 Task: Create a collector's edition box design for a video game release.
Action: Mouse moved to (41, 90)
Screenshot: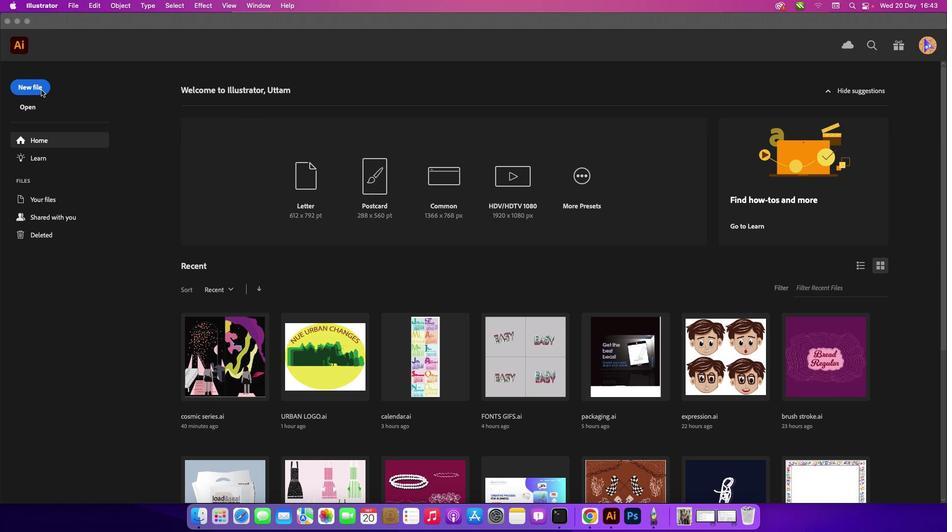 
Action: Mouse pressed left at (41, 90)
Screenshot: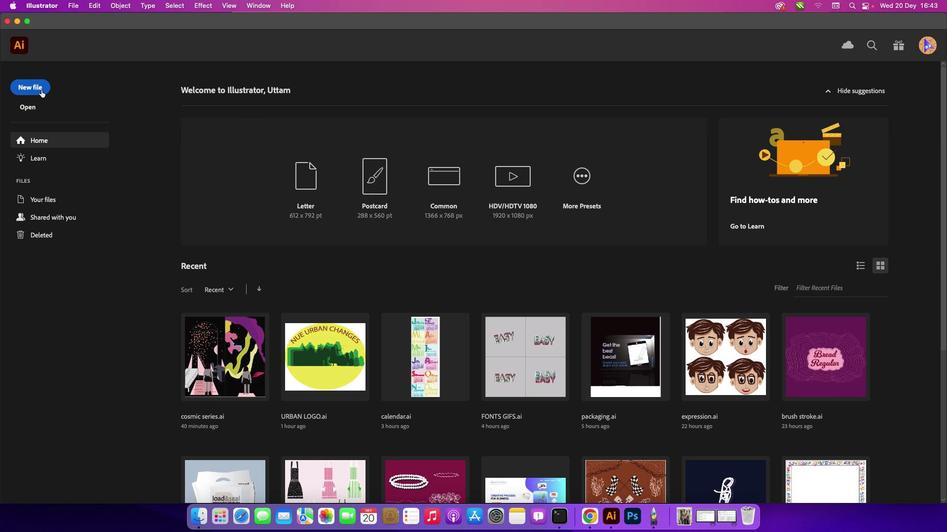 
Action: Mouse moved to (40, 90)
Screenshot: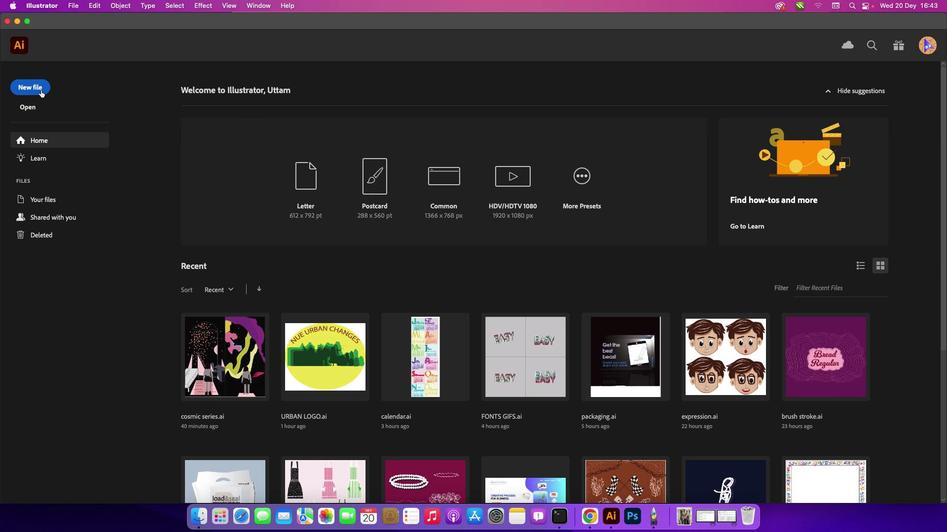 
Action: Mouse pressed left at (40, 90)
Screenshot: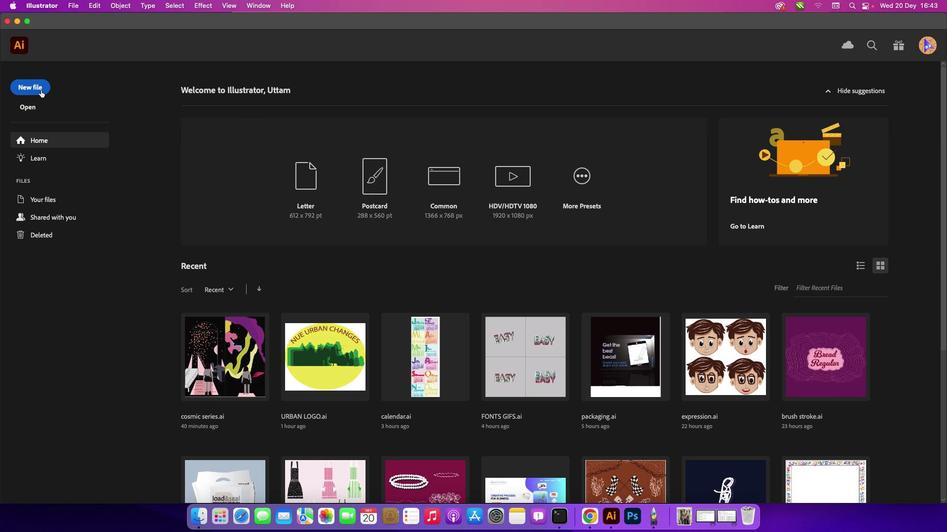 
Action: Mouse moved to (688, 406)
Screenshot: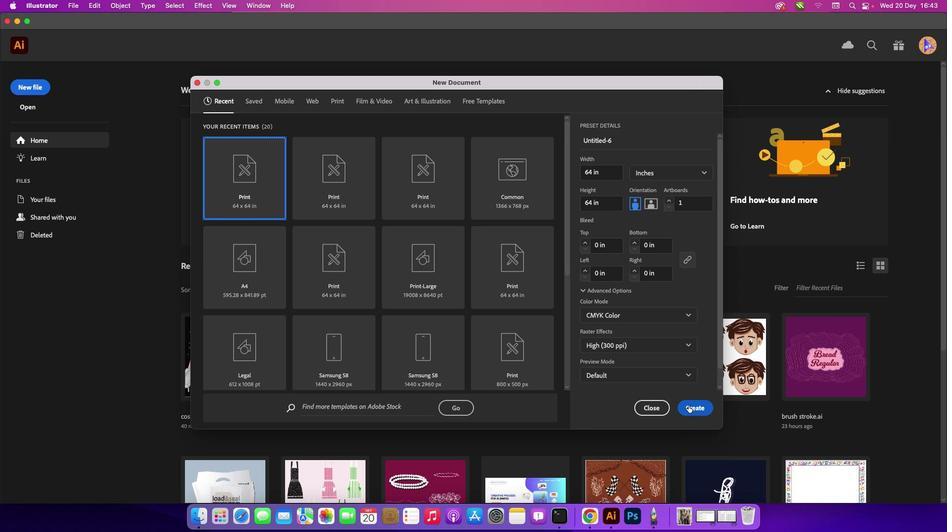 
Action: Mouse pressed left at (688, 406)
Screenshot: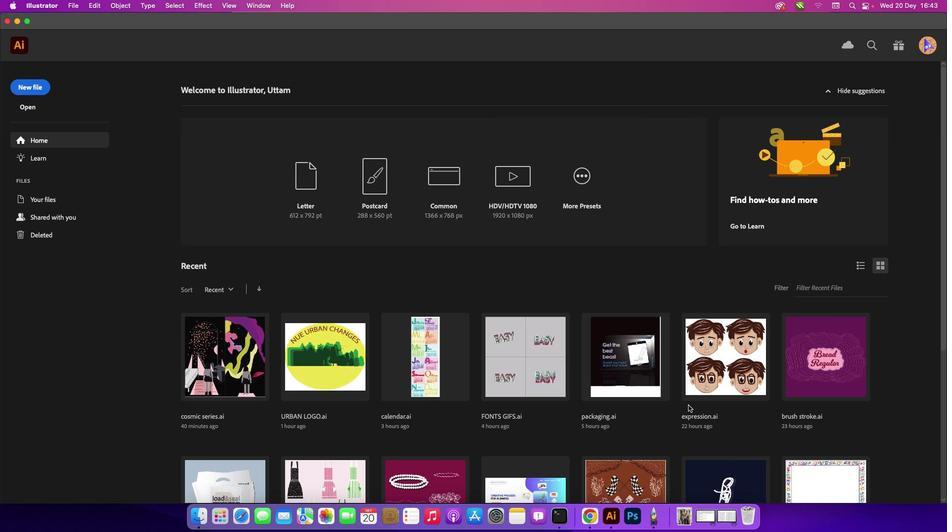 
Action: Mouse moved to (11, 114)
Screenshot: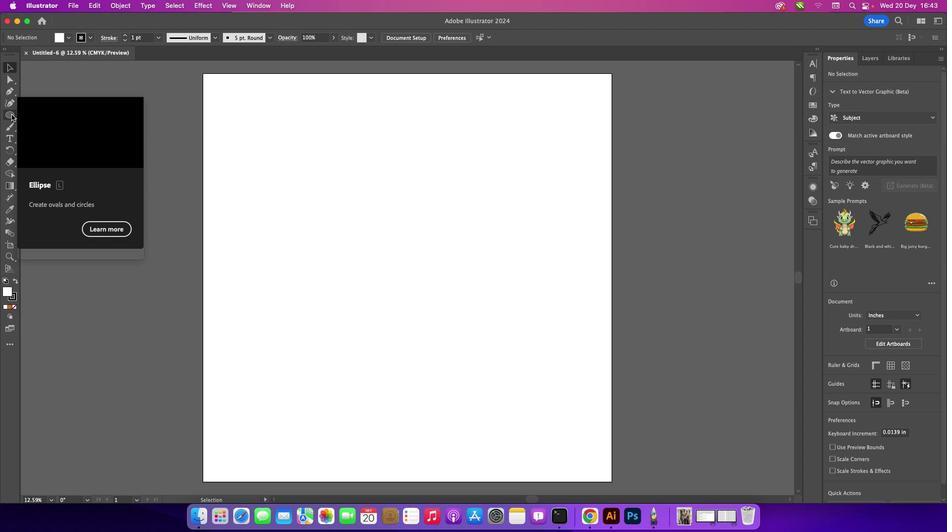 
Action: Mouse pressed left at (11, 114)
Screenshot: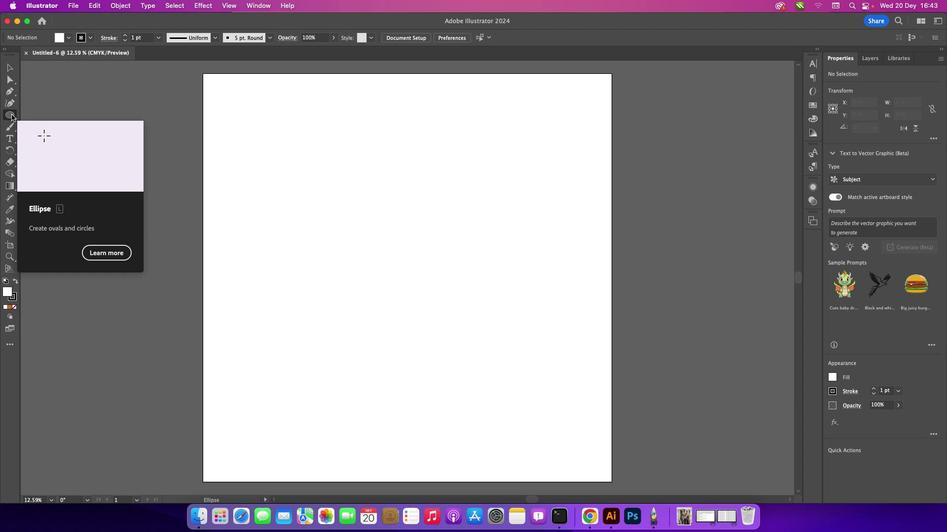 
Action: Mouse pressed left at (11, 114)
Screenshot: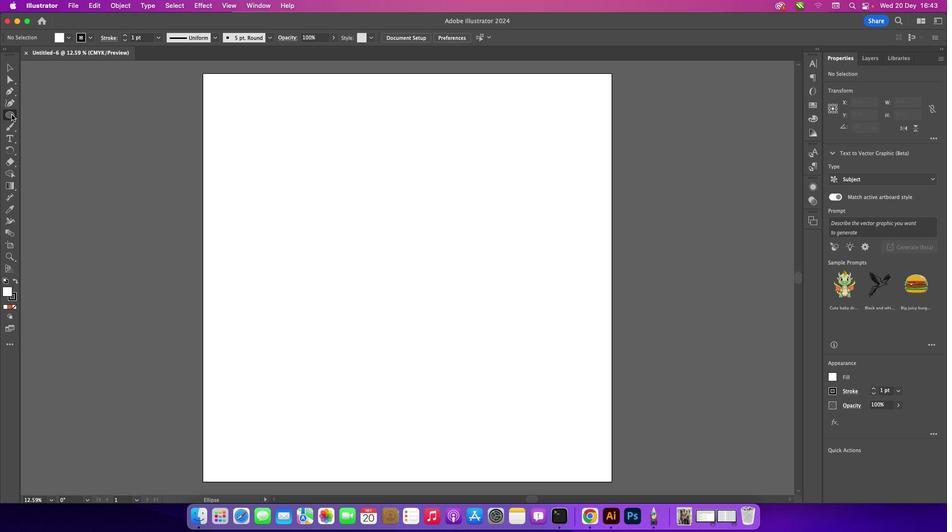 
Action: Mouse pressed left at (11, 114)
Screenshot: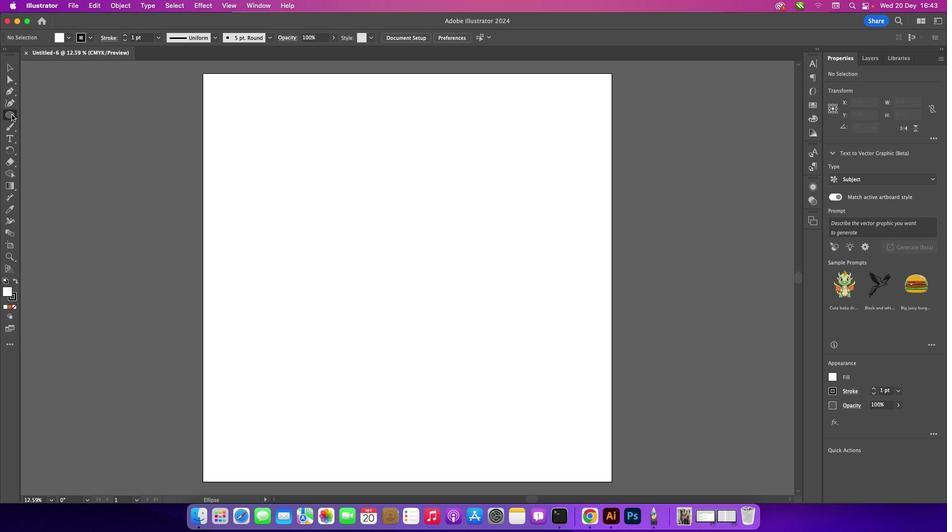 
Action: Mouse pressed left at (11, 114)
Screenshot: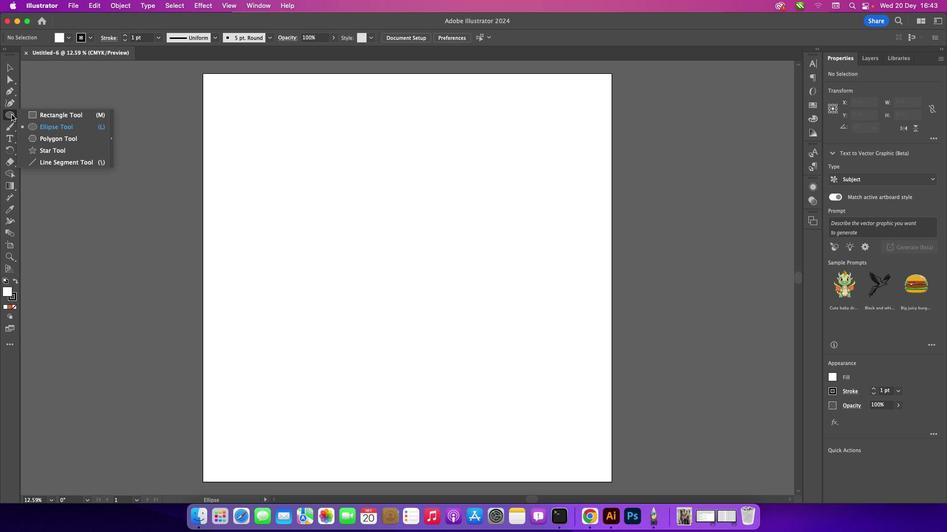 
Action: Mouse moved to (27, 113)
Screenshot: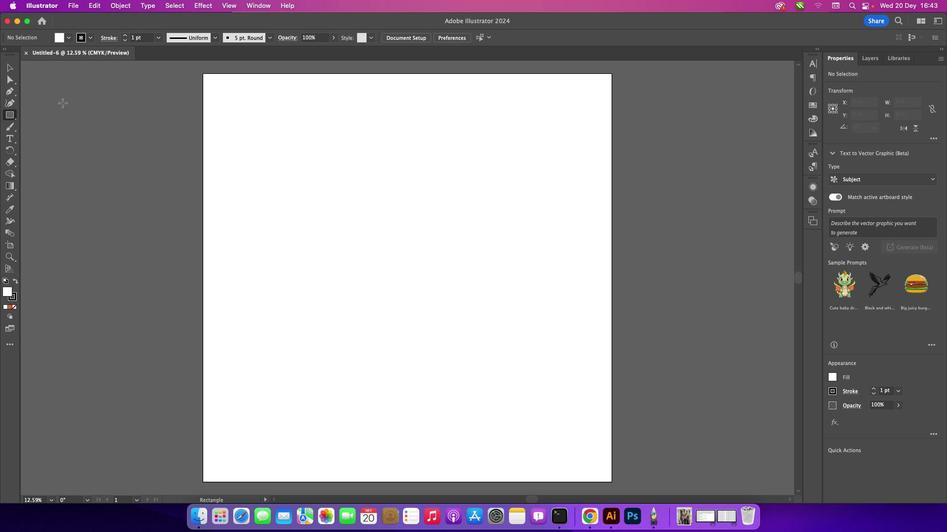 
Action: Mouse pressed left at (27, 113)
Screenshot: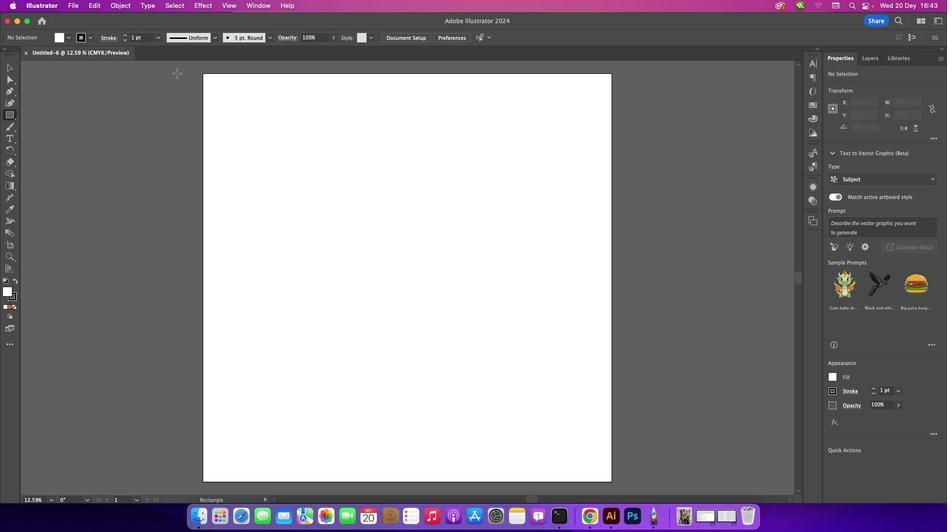 
Action: Mouse moved to (202, 74)
Screenshot: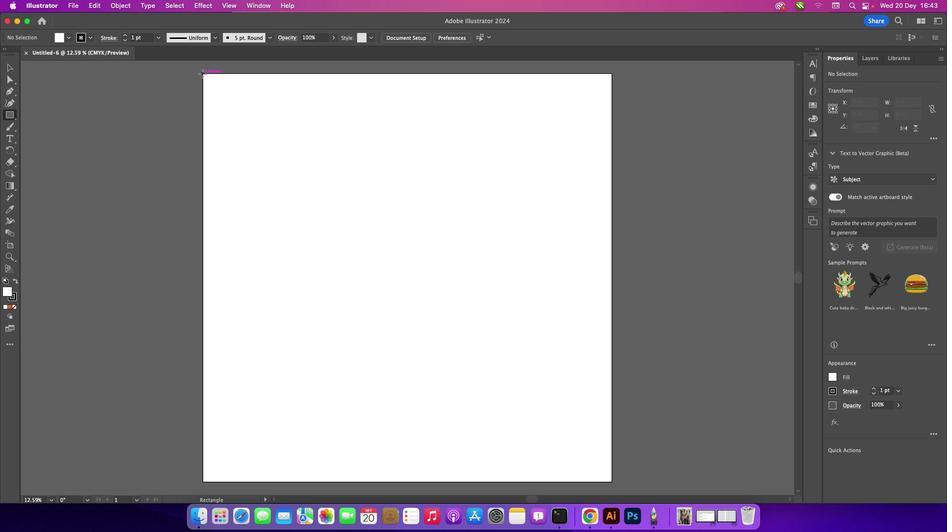 
Action: Mouse pressed left at (202, 74)
Screenshot: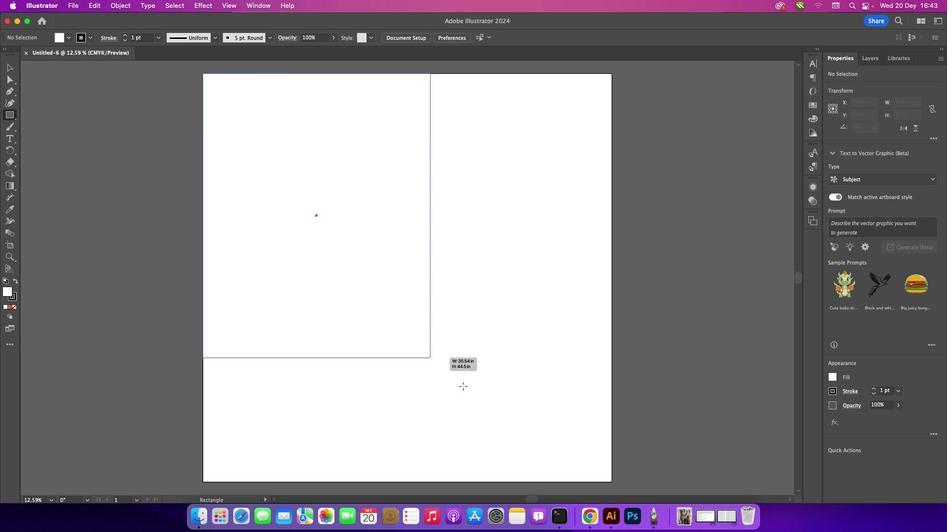 
Action: Mouse moved to (658, 334)
Screenshot: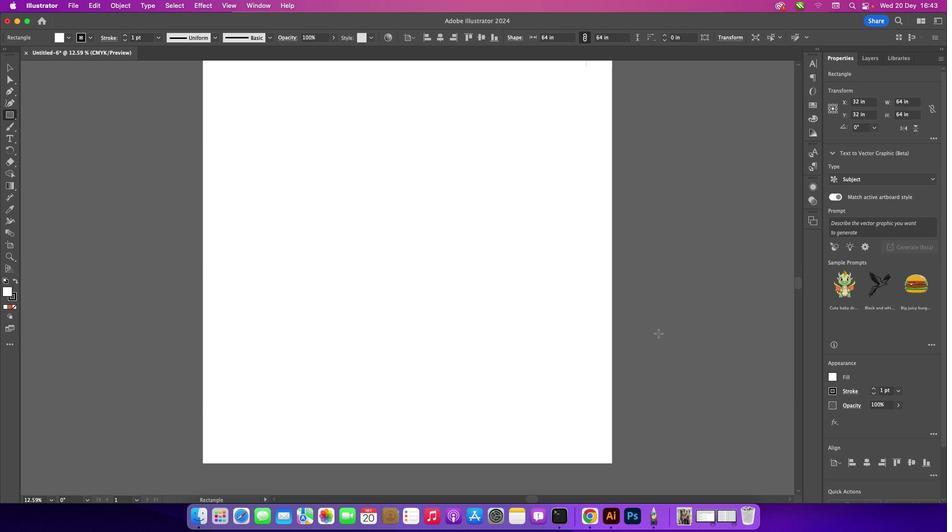 
Action: Mouse scrolled (658, 334) with delta (0, 0)
Screenshot: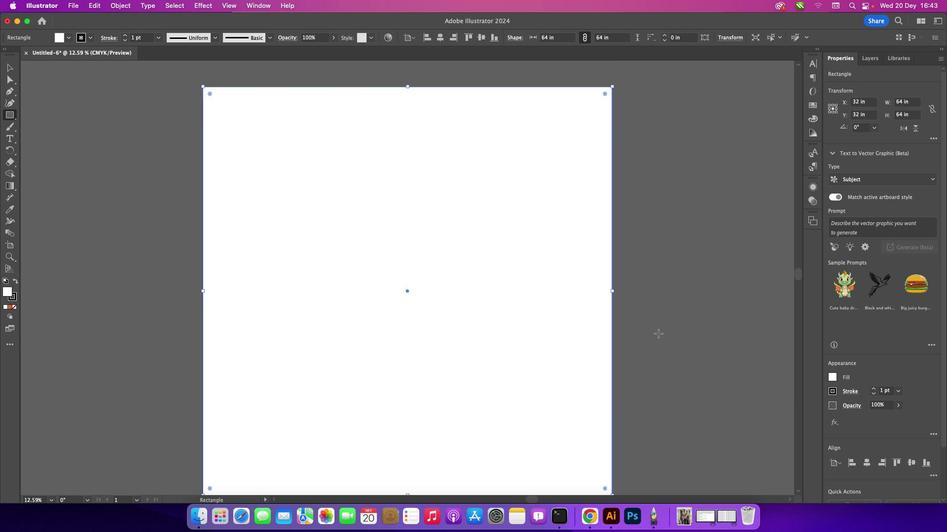 
Action: Mouse scrolled (658, 334) with delta (0, 0)
Screenshot: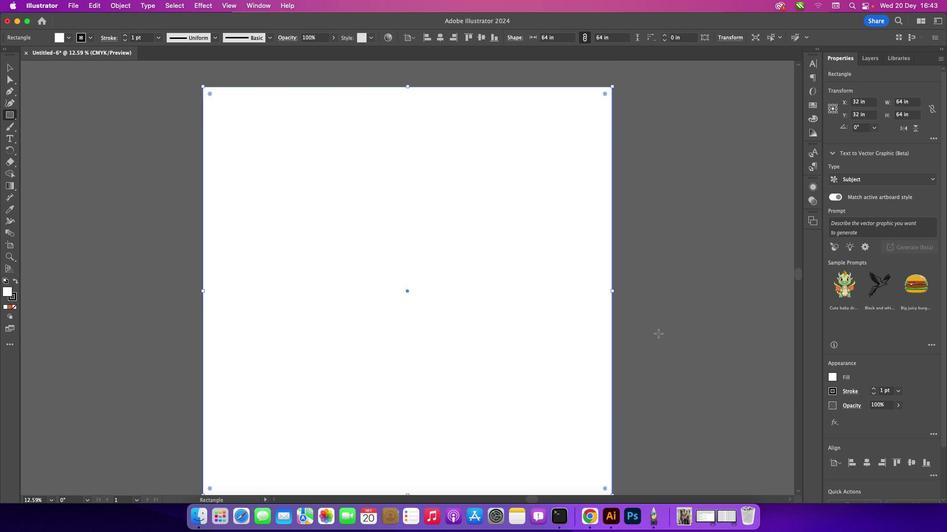 
Action: Mouse scrolled (658, 334) with delta (0, 0)
Screenshot: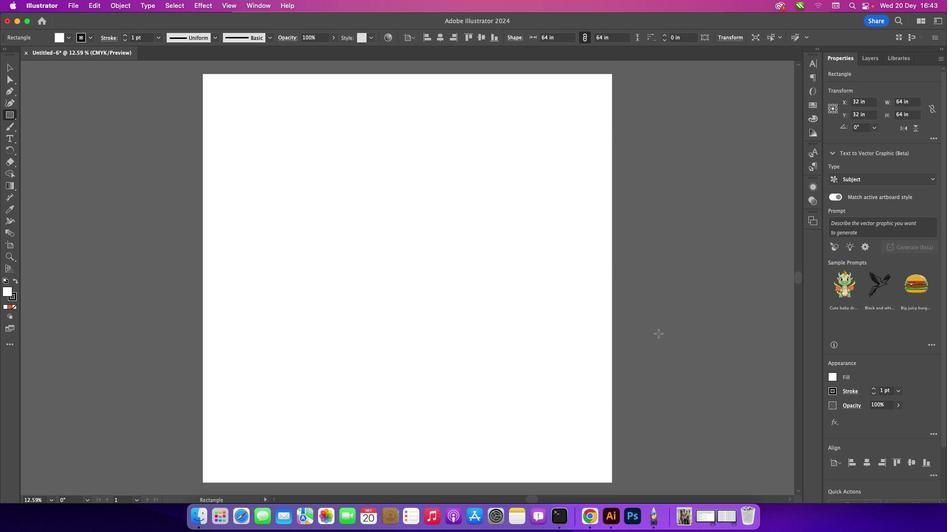 
Action: Mouse scrolled (658, 334) with delta (0, 0)
Screenshot: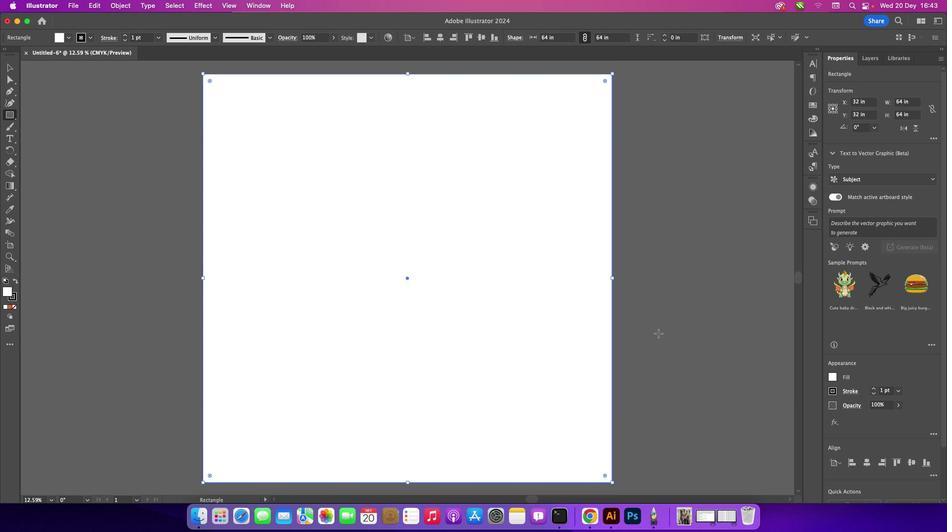 
Action: Mouse scrolled (658, 334) with delta (0, 0)
Screenshot: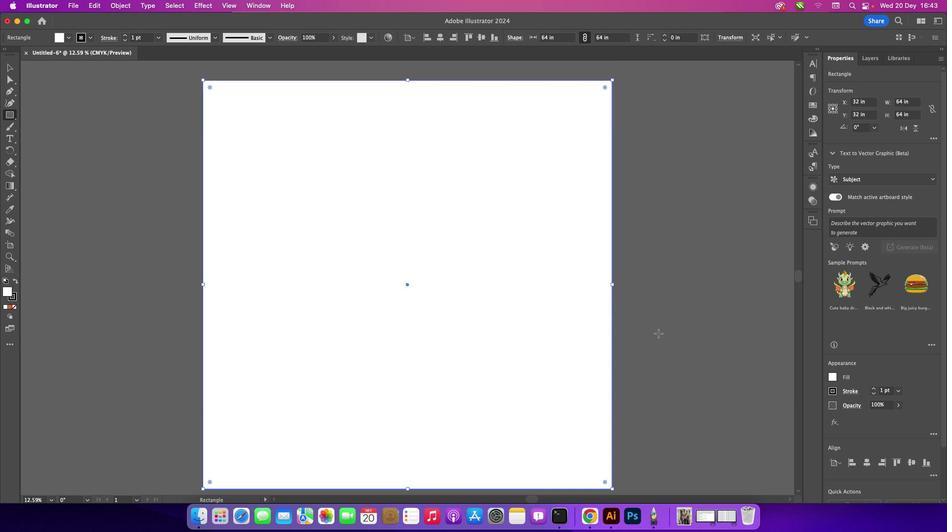 
Action: Mouse moved to (6, 66)
Screenshot: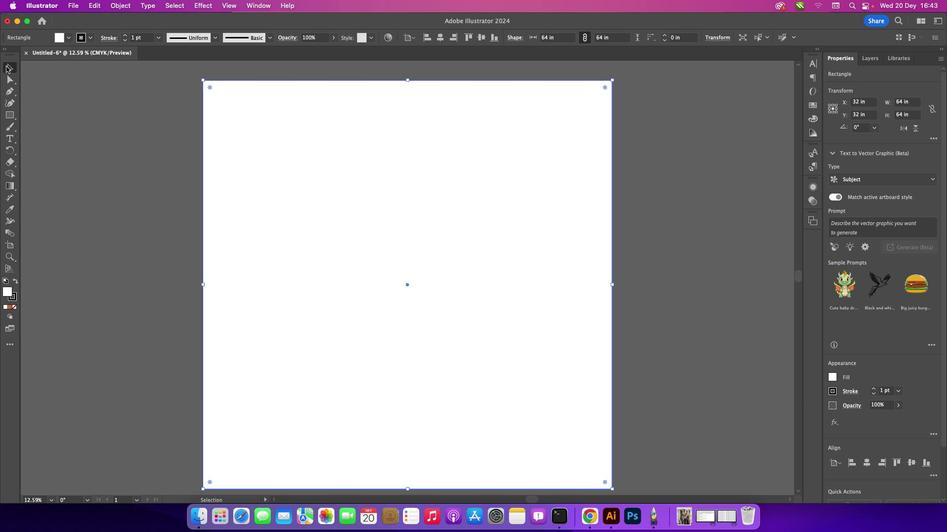 
Action: Mouse pressed left at (6, 66)
Screenshot: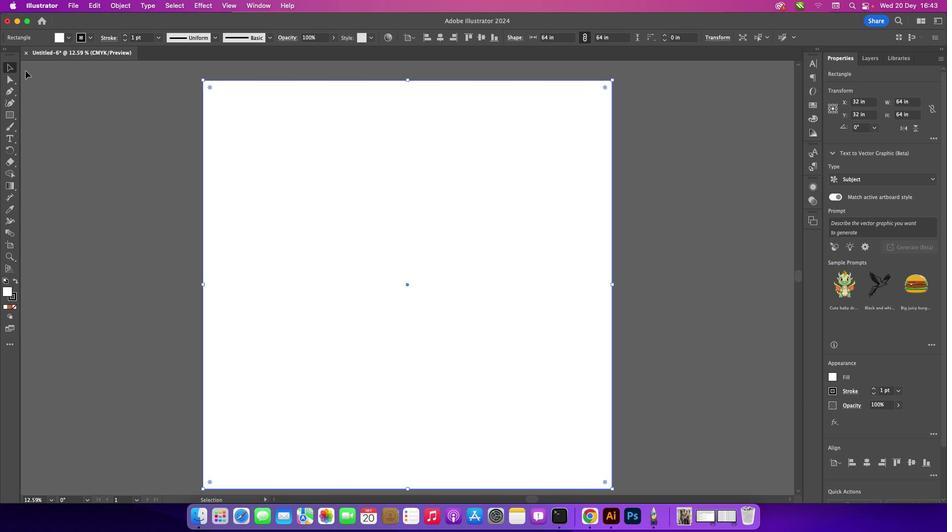 
Action: Mouse moved to (408, 160)
Screenshot: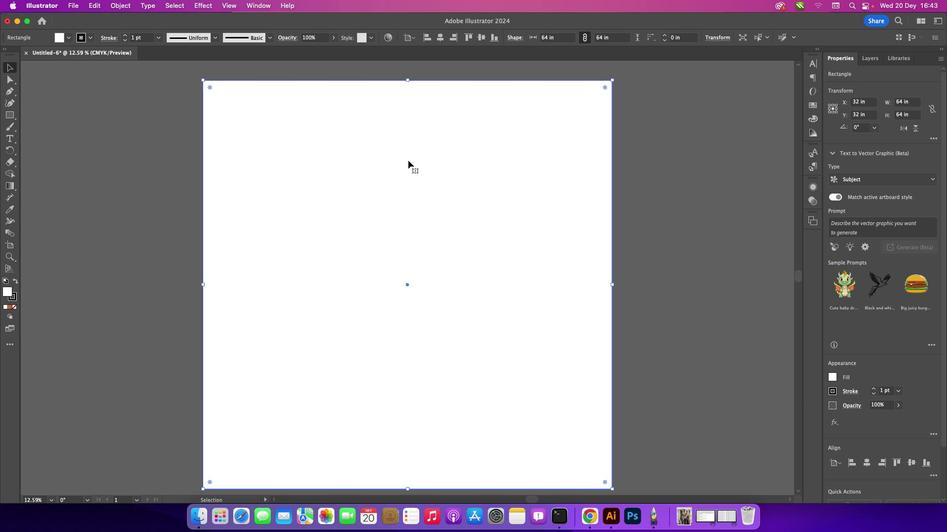 
Action: Mouse pressed left at (408, 160)
Screenshot: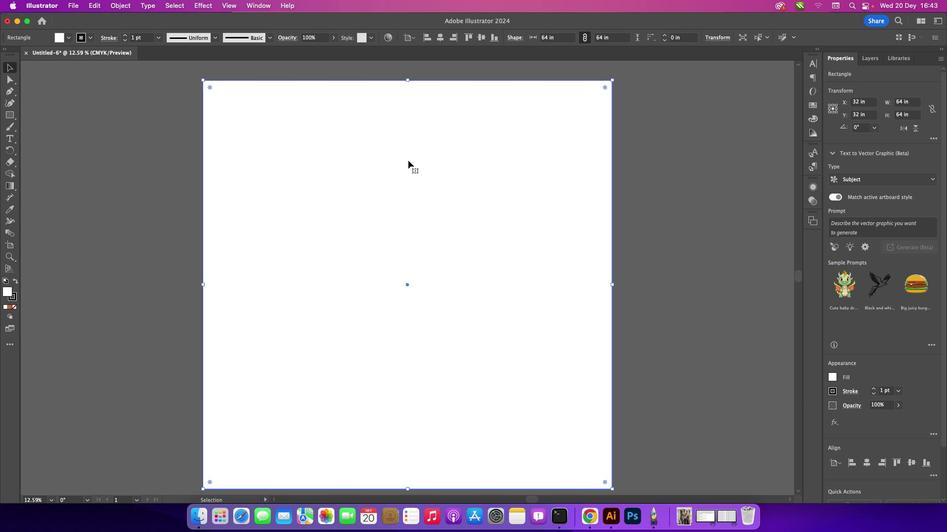 
Action: Mouse moved to (15, 282)
Screenshot: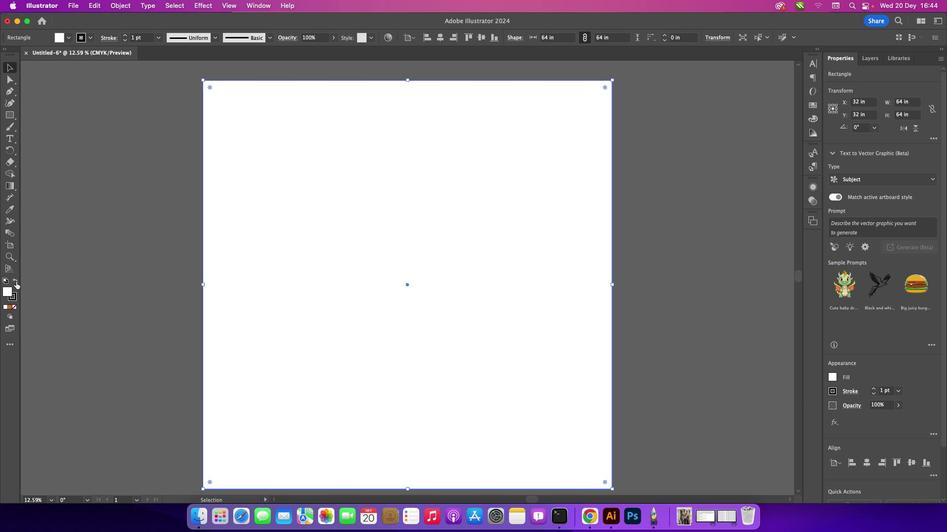 
Action: Mouse pressed left at (15, 282)
Screenshot: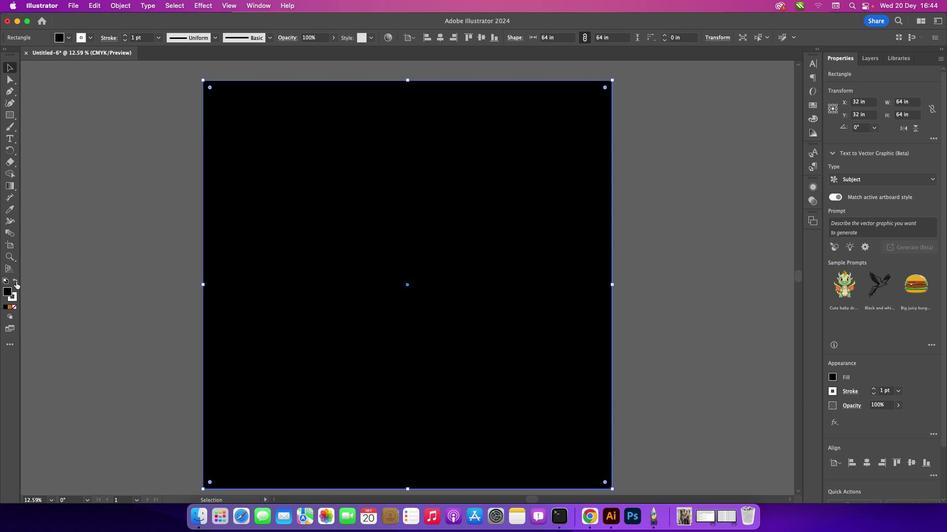 
Action: Mouse moved to (14, 299)
Screenshot: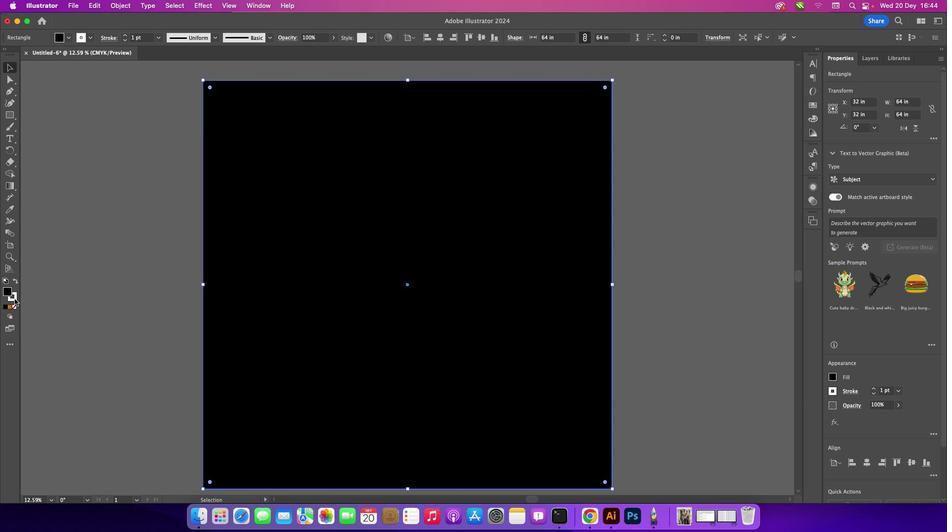
Action: Mouse pressed left at (14, 299)
Screenshot: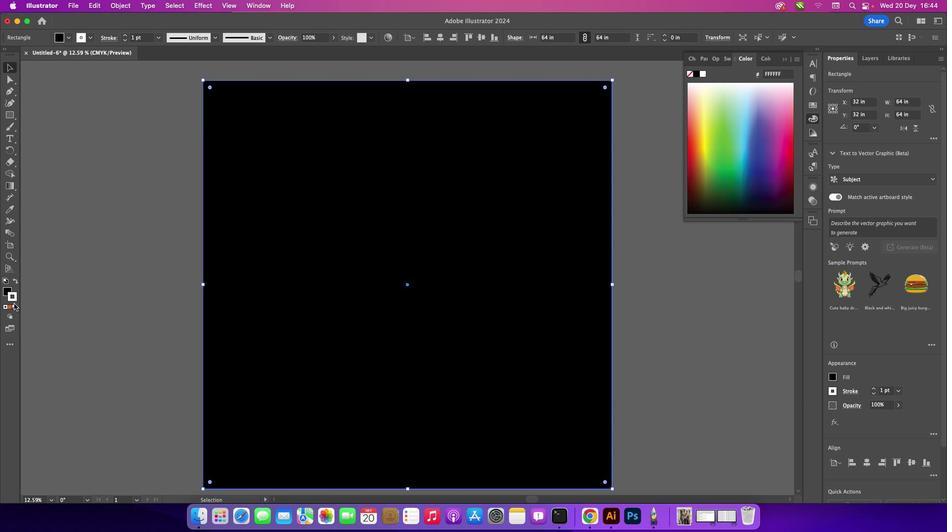 
Action: Mouse moved to (13, 307)
Screenshot: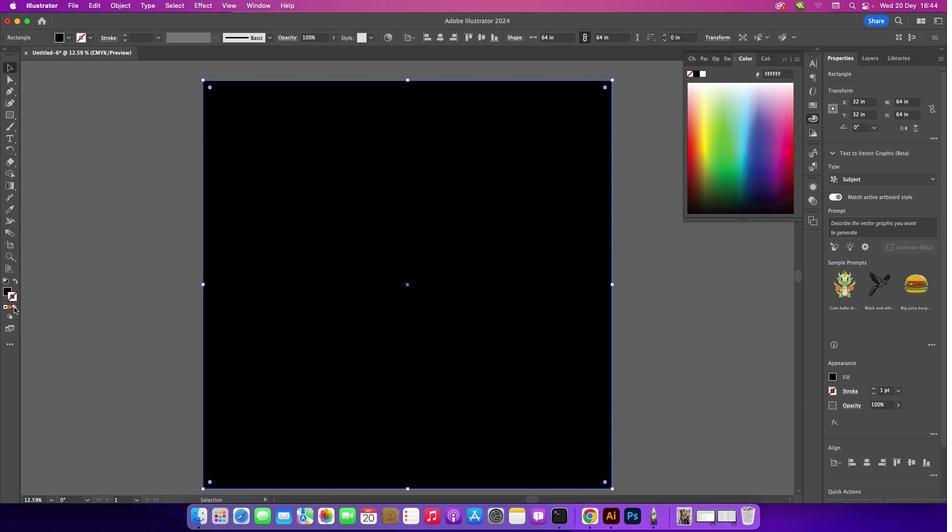
Action: Mouse pressed left at (13, 307)
Screenshot: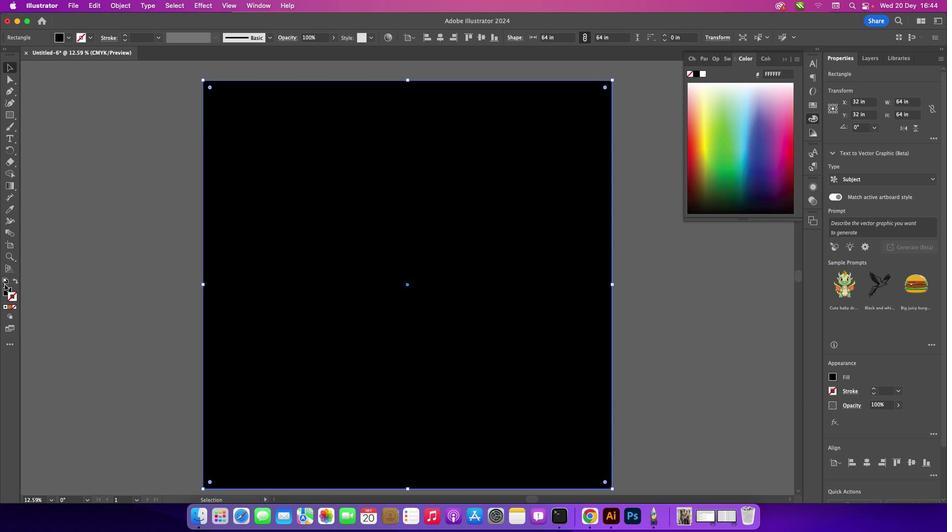 
Action: Mouse moved to (4, 289)
Screenshot: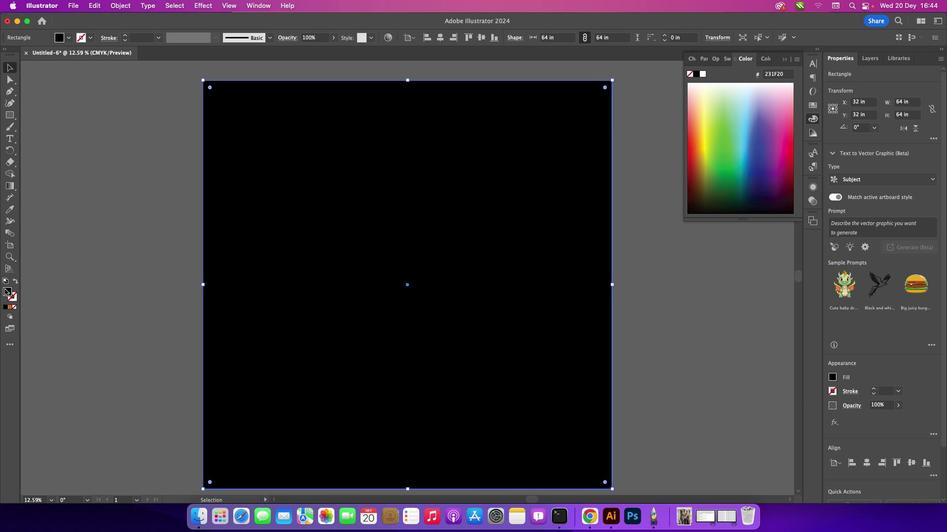 
Action: Mouse pressed left at (4, 289)
Screenshot: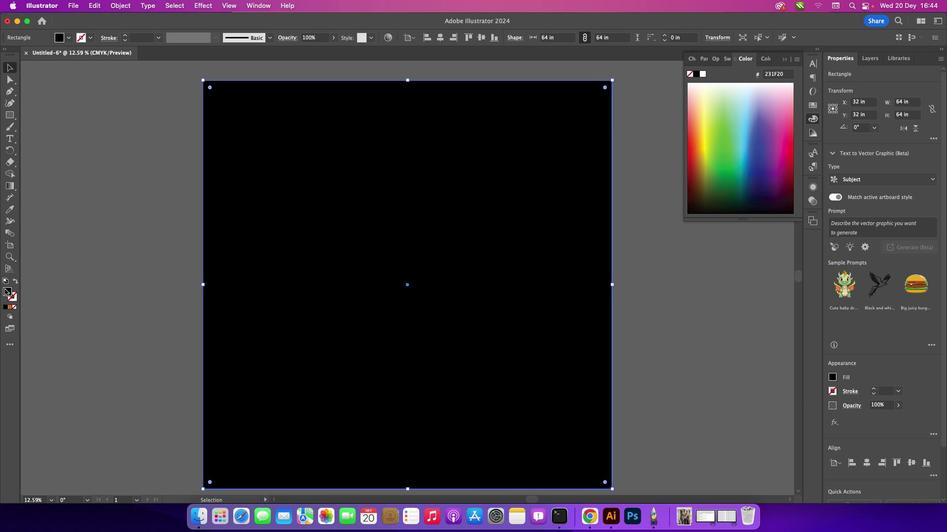 
Action: Mouse moved to (113, 217)
Screenshot: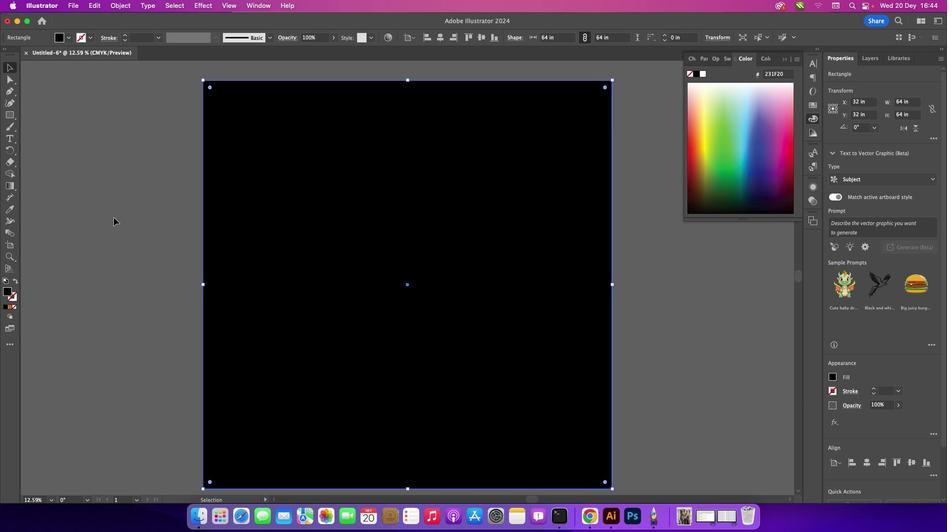 
Action: Mouse pressed left at (113, 217)
Screenshot: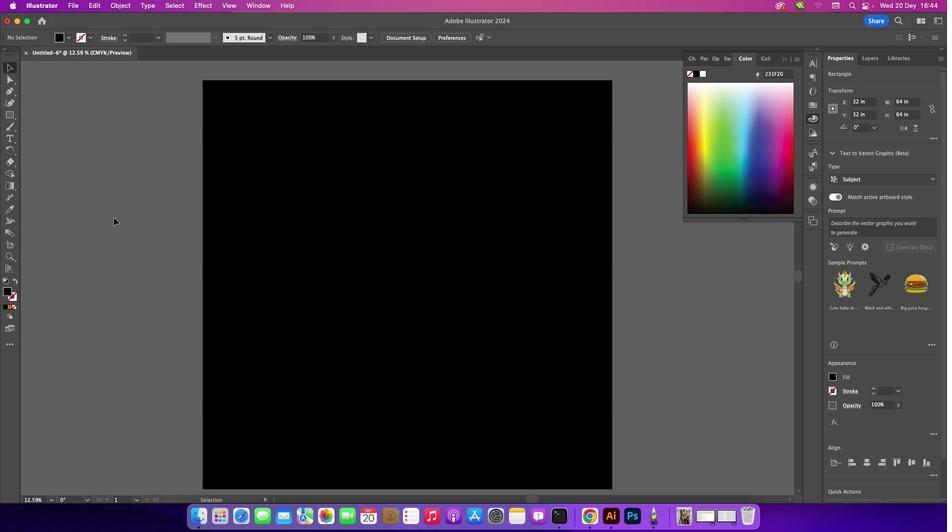 
Action: Mouse moved to (784, 59)
Screenshot: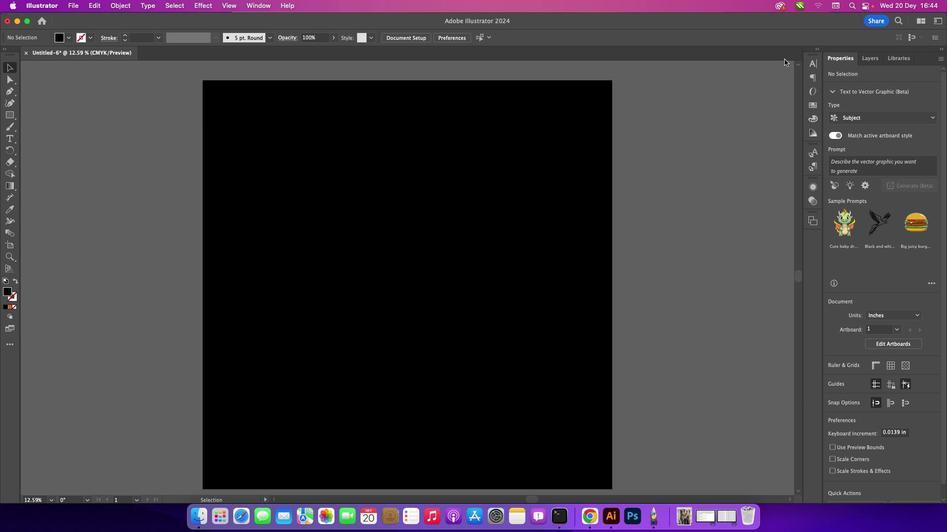 
Action: Mouse pressed left at (784, 59)
Screenshot: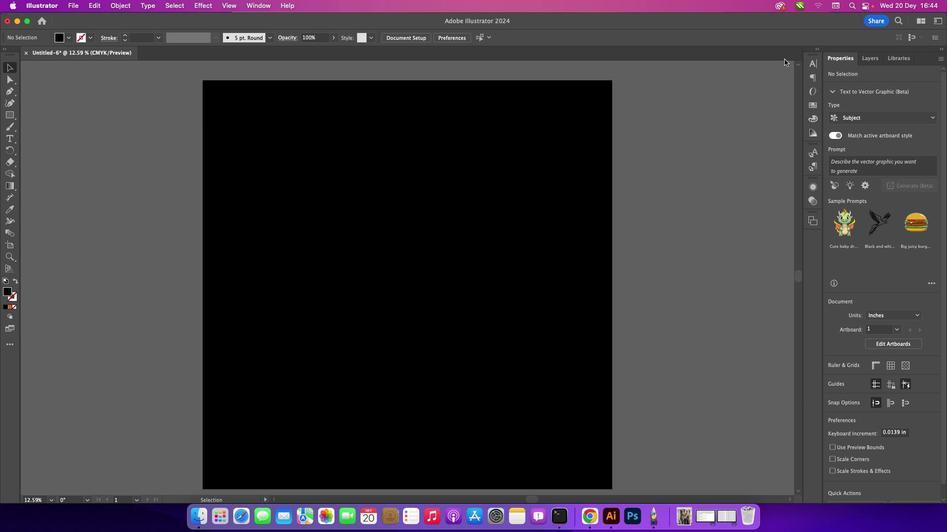 
Action: Mouse moved to (531, 223)
Screenshot: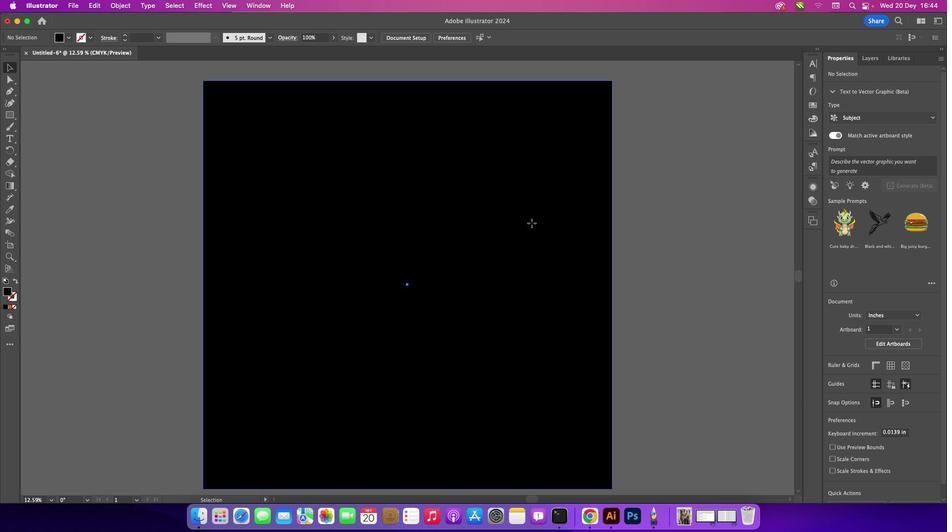 
Action: Mouse pressed left at (531, 223)
Screenshot: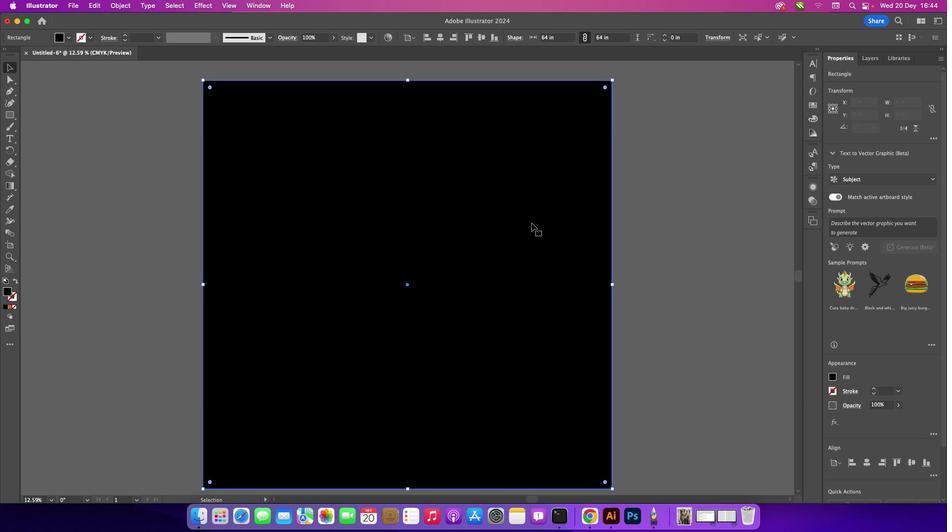 
Action: Mouse moved to (9, 306)
Screenshot: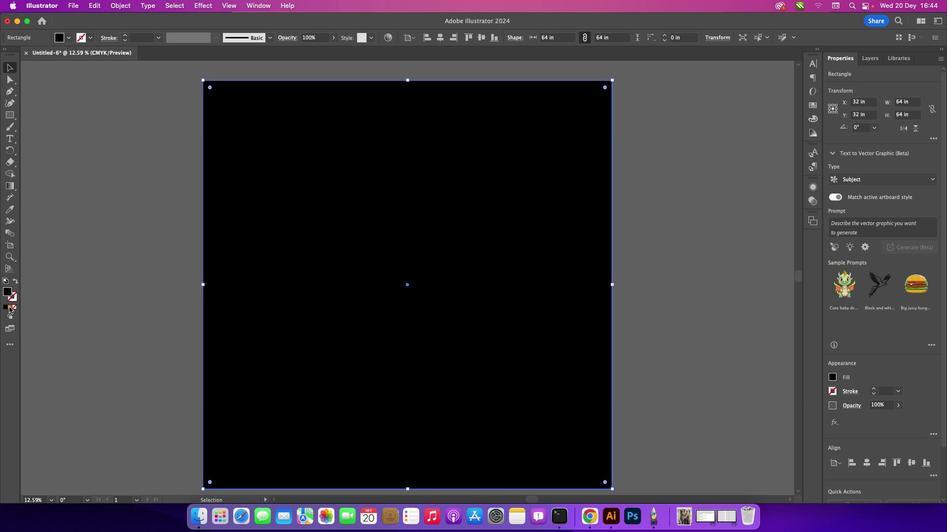 
Action: Mouse pressed left at (9, 306)
Screenshot: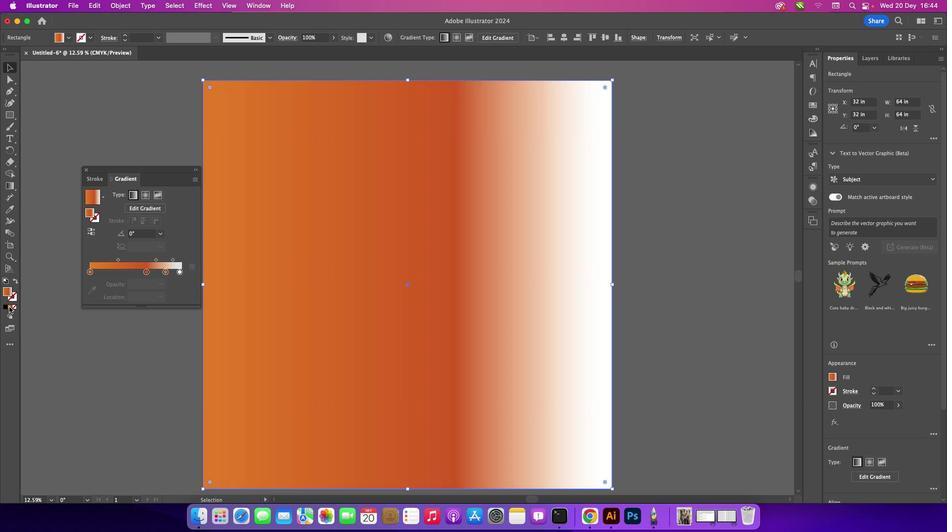 
Action: Mouse moved to (191, 267)
Screenshot: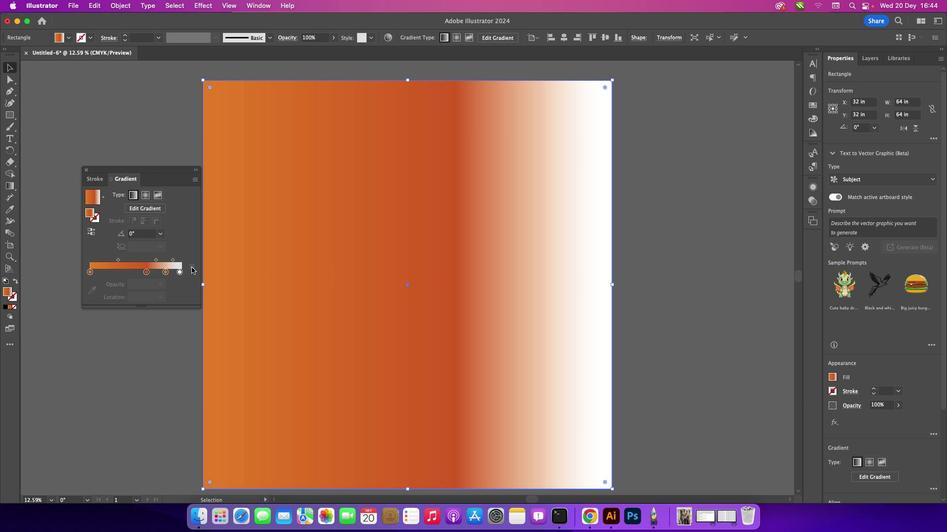 
Action: Mouse pressed left at (191, 267)
Screenshot: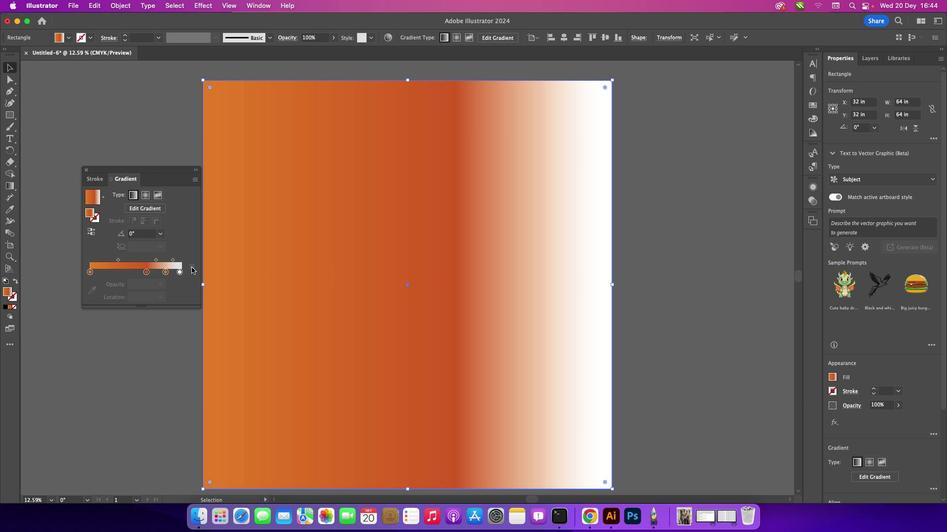 
Action: Mouse moved to (148, 271)
Screenshot: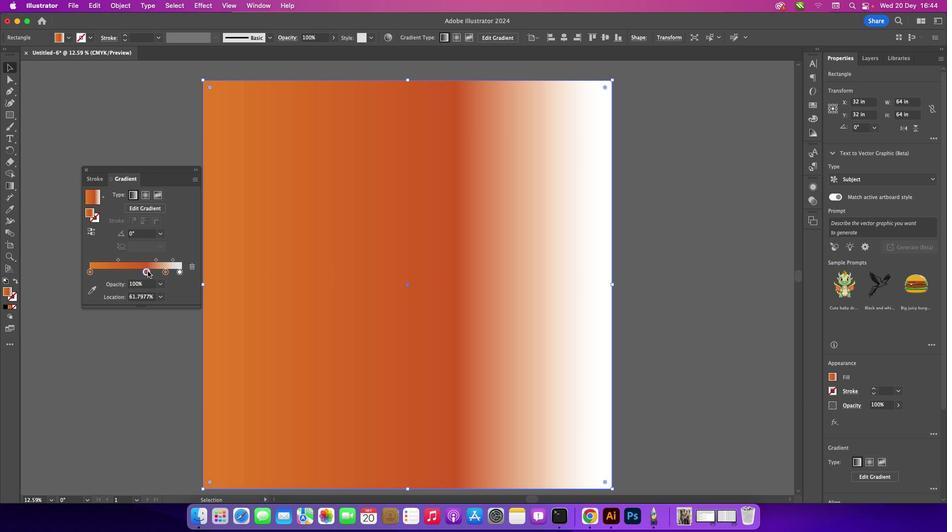 
Action: Mouse pressed left at (148, 271)
Screenshot: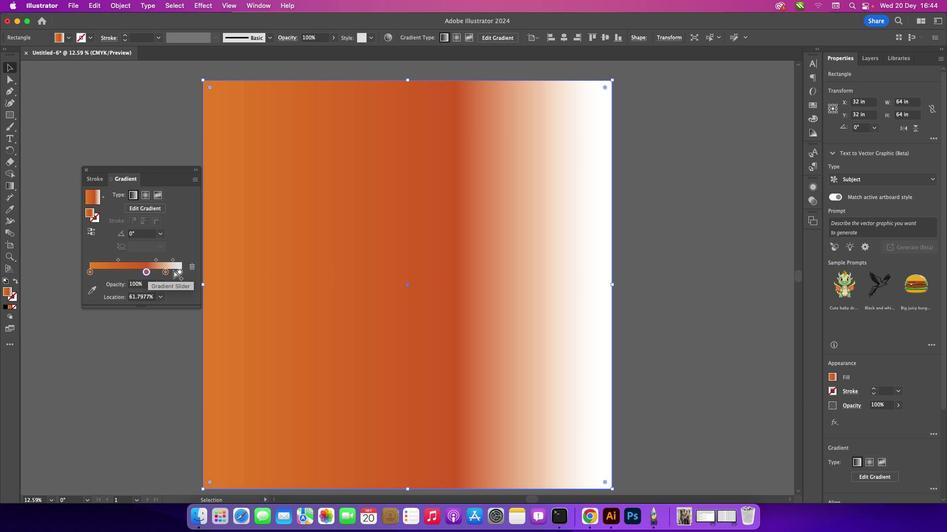 
Action: Mouse moved to (191, 265)
Screenshot: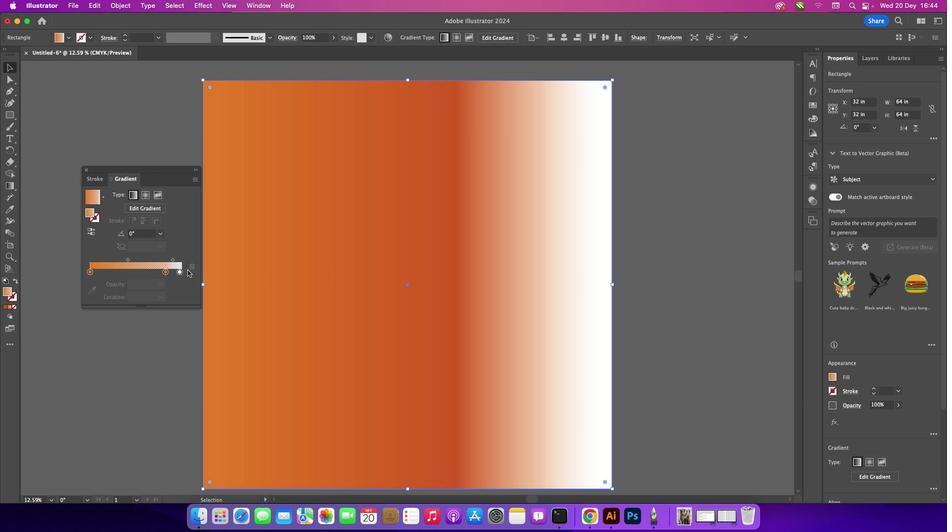 
Action: Mouse pressed left at (191, 265)
Screenshot: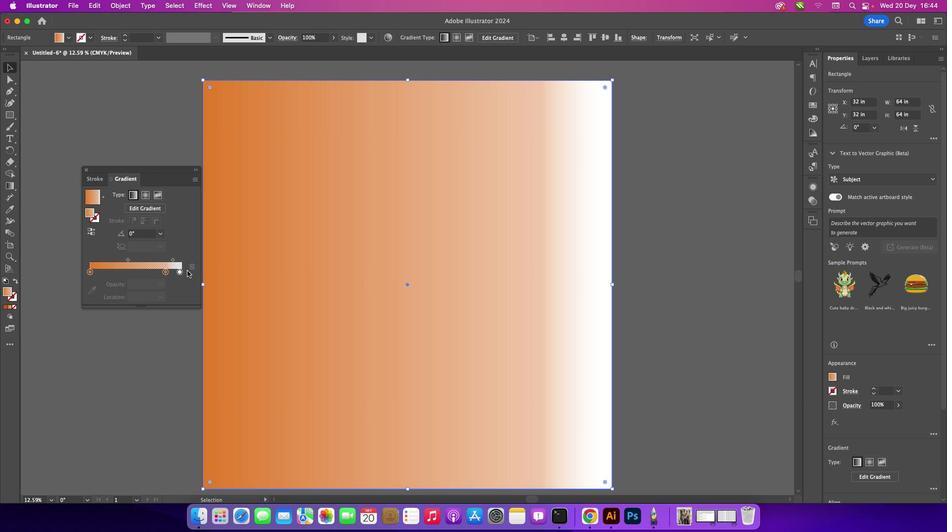 
Action: Mouse moved to (178, 272)
Screenshot: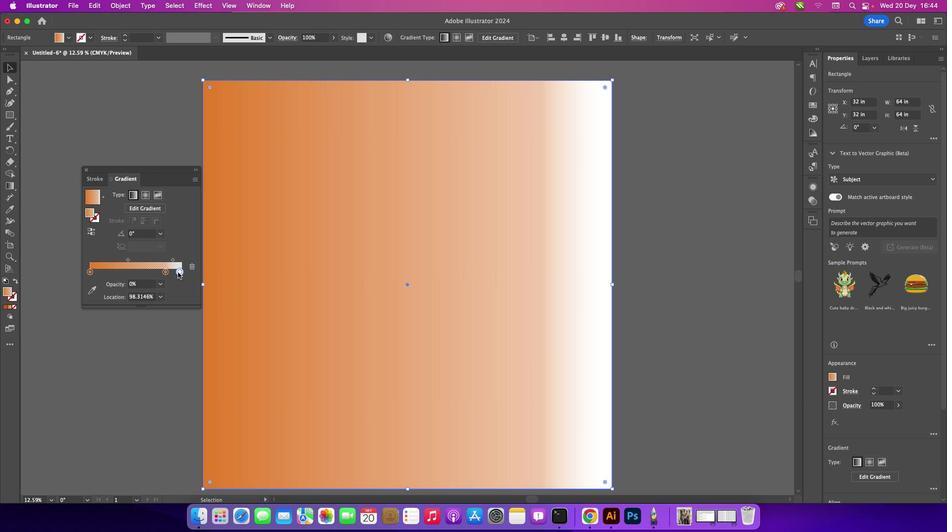 
Action: Mouse pressed left at (178, 272)
Screenshot: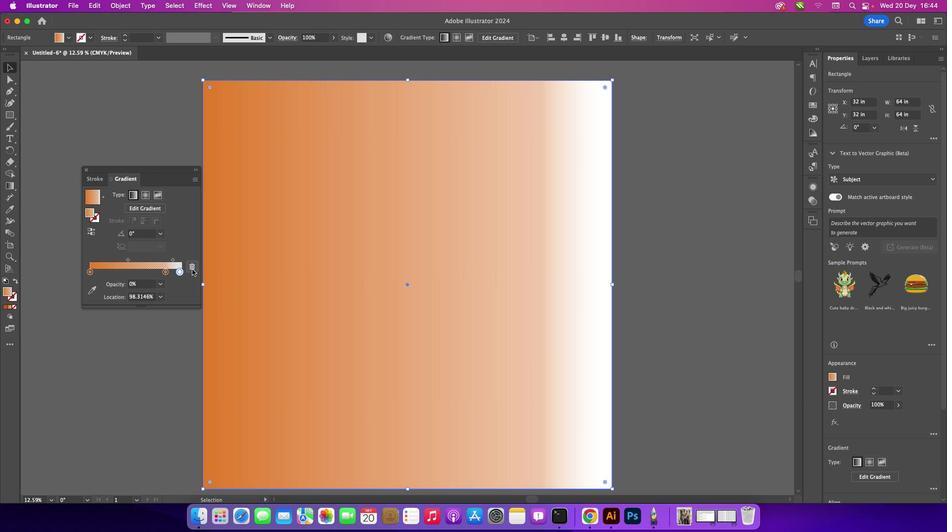 
Action: Mouse moved to (193, 266)
Screenshot: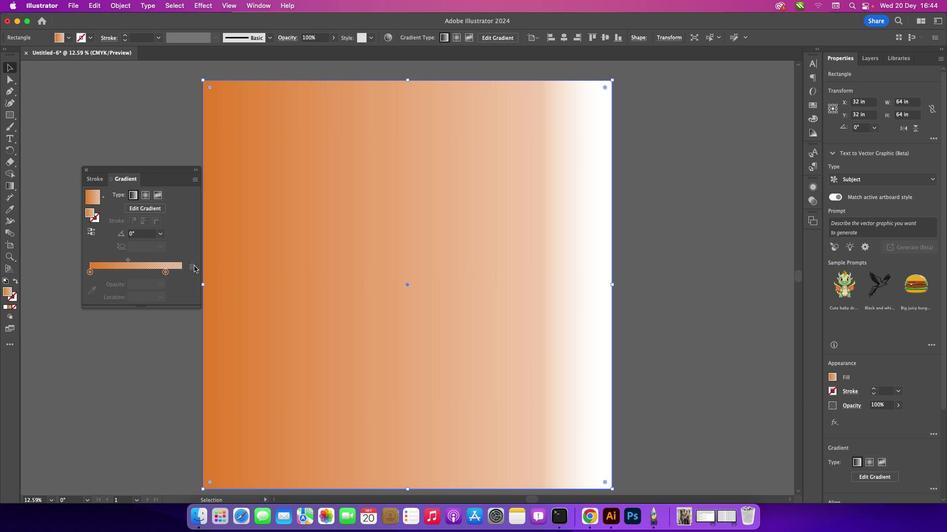 
Action: Mouse pressed left at (193, 266)
Screenshot: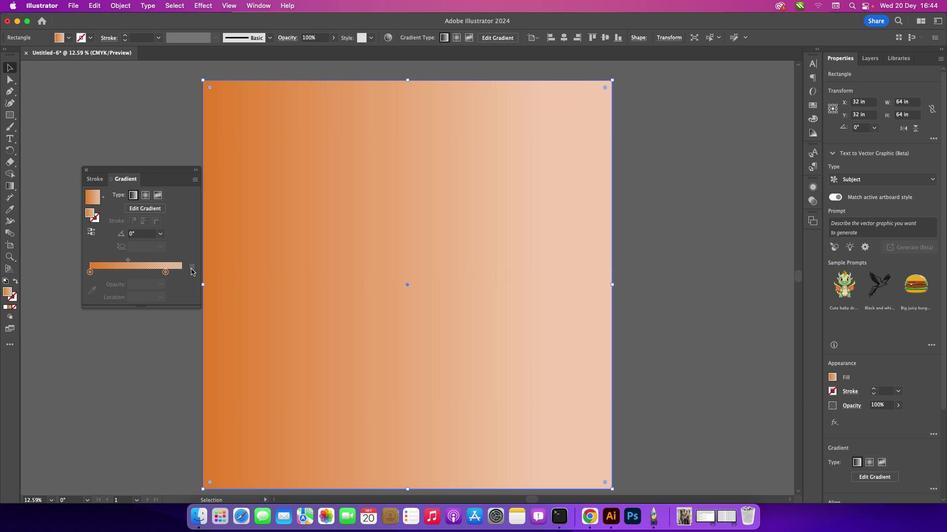 
Action: Mouse moved to (165, 272)
Screenshot: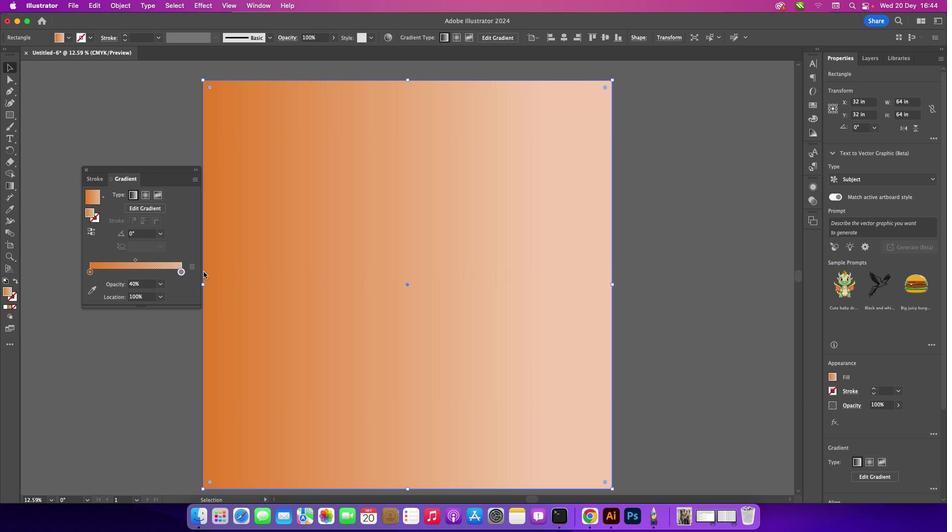 
Action: Mouse pressed left at (165, 272)
Screenshot: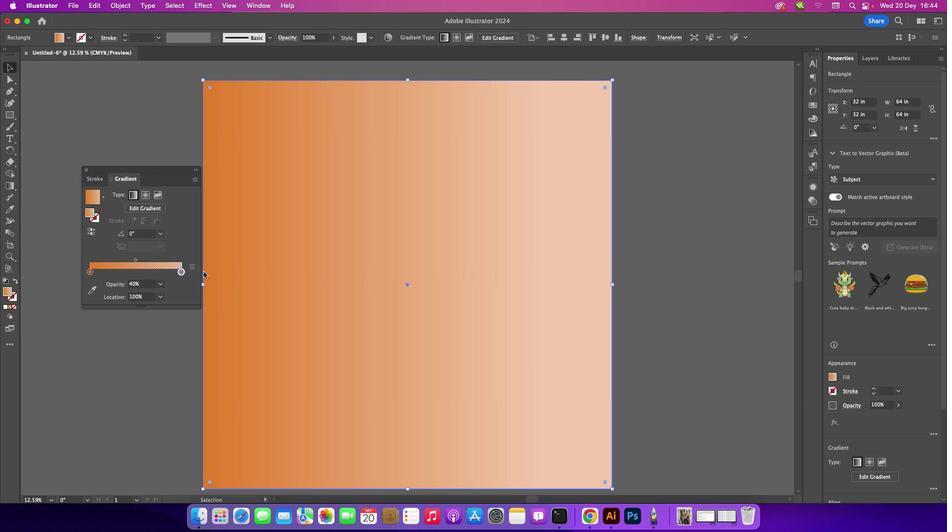 
Action: Mouse moved to (180, 271)
Screenshot: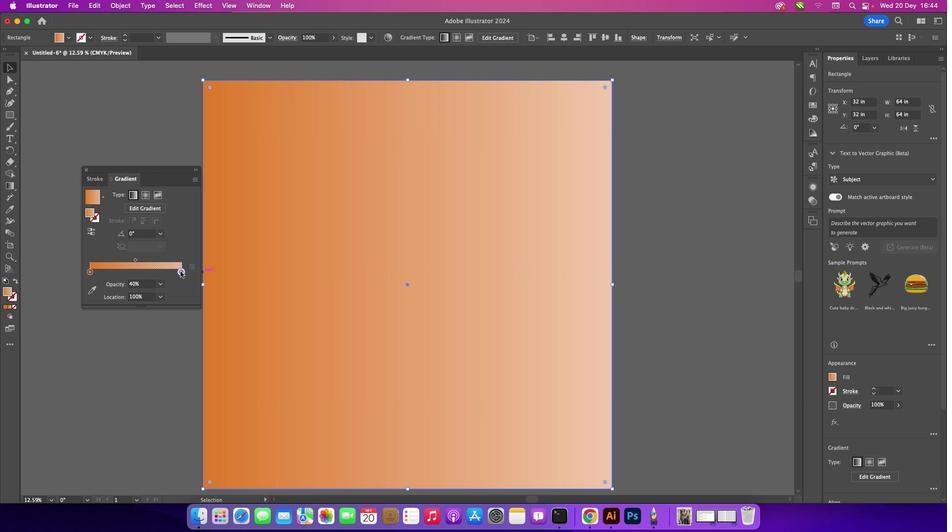 
Action: Mouse pressed left at (180, 271)
Screenshot: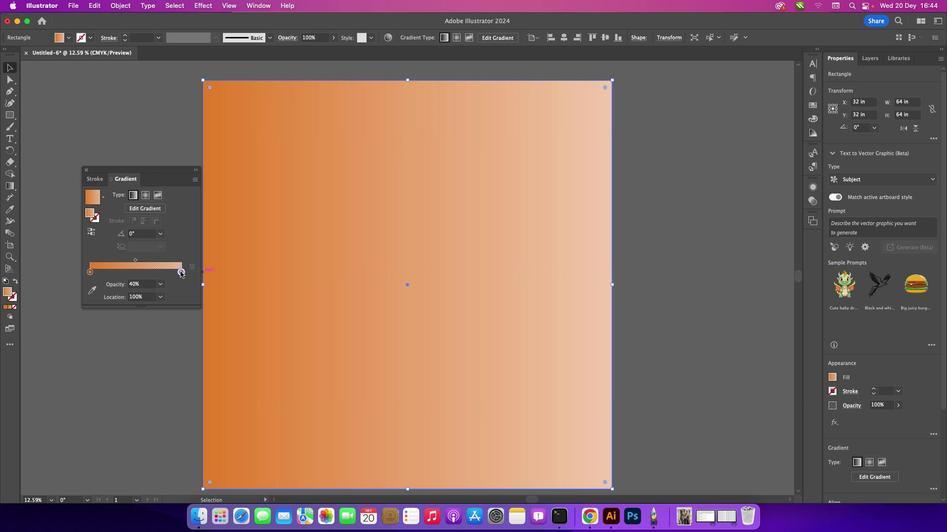 
Action: Mouse pressed left at (180, 271)
Screenshot: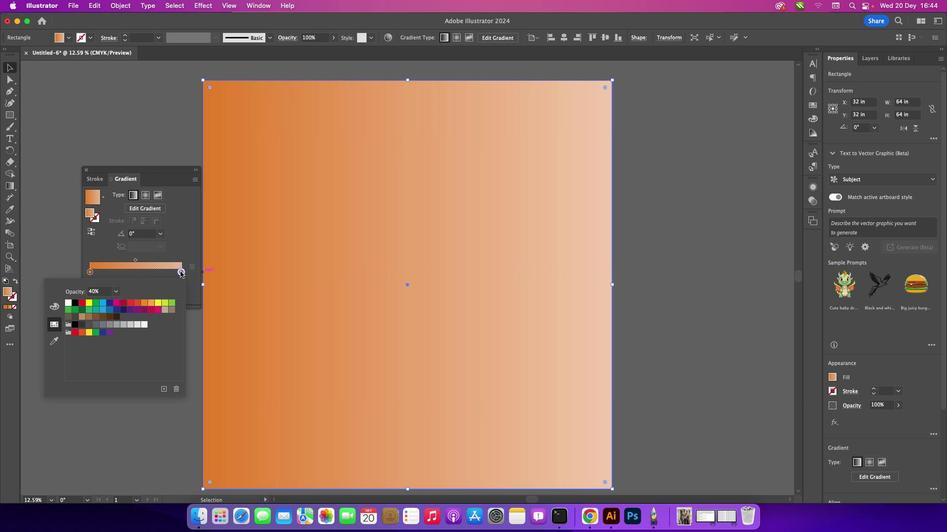 
Action: Mouse moved to (72, 302)
Screenshot: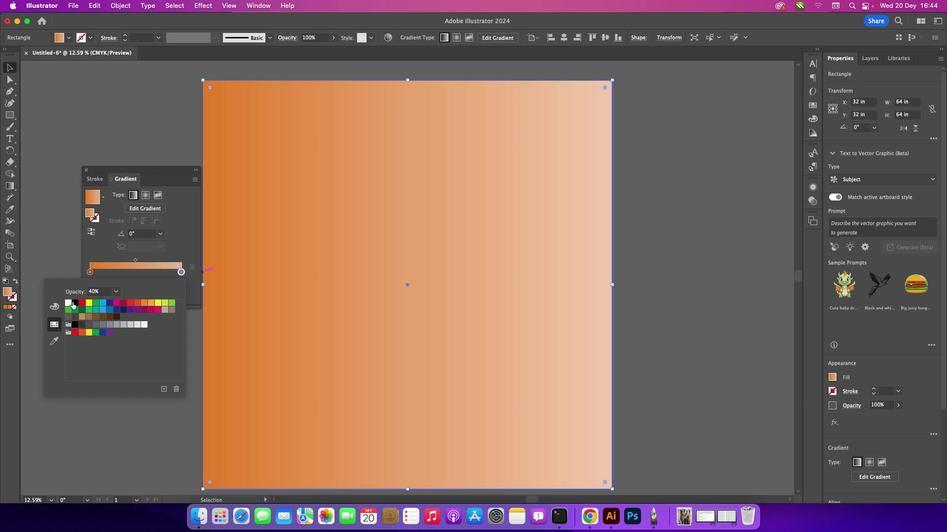 
Action: Mouse pressed left at (72, 302)
Screenshot: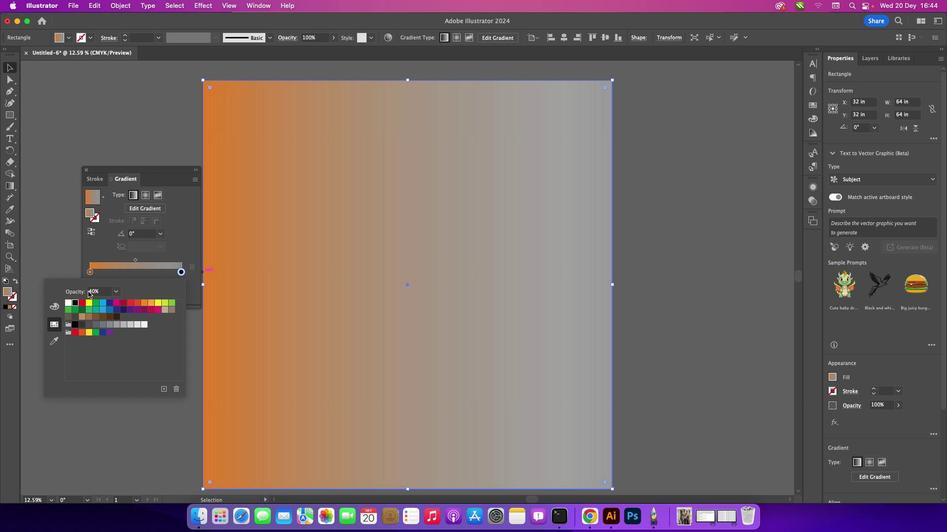 
Action: Mouse moved to (193, 250)
Screenshot: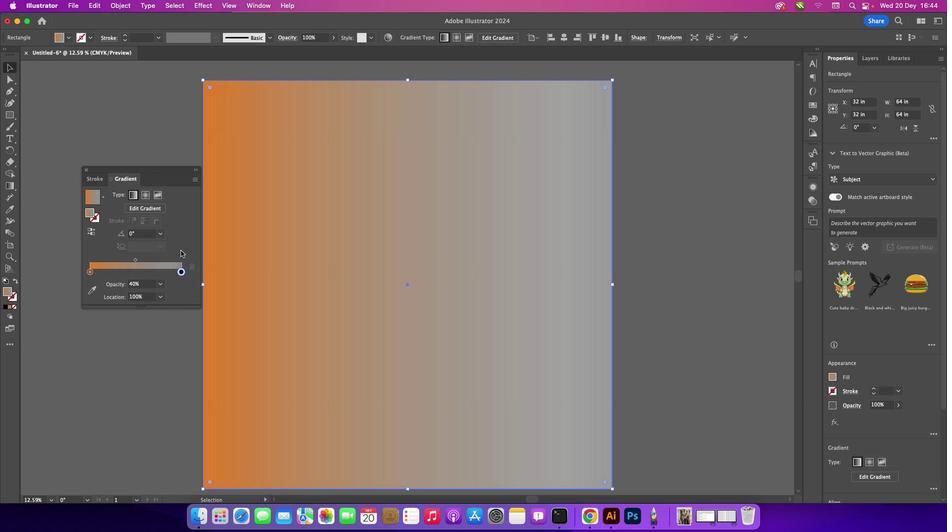 
Action: Mouse pressed left at (193, 250)
Screenshot: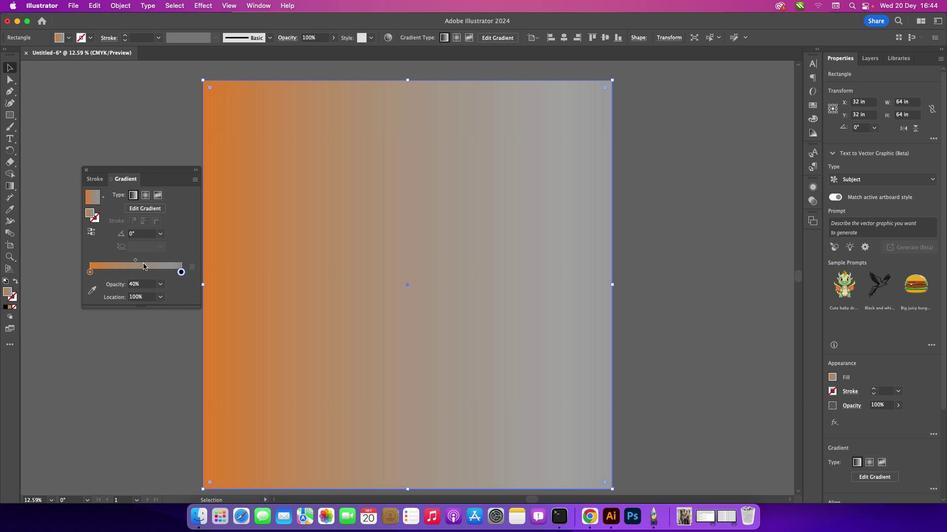 
Action: Mouse moved to (90, 273)
Screenshot: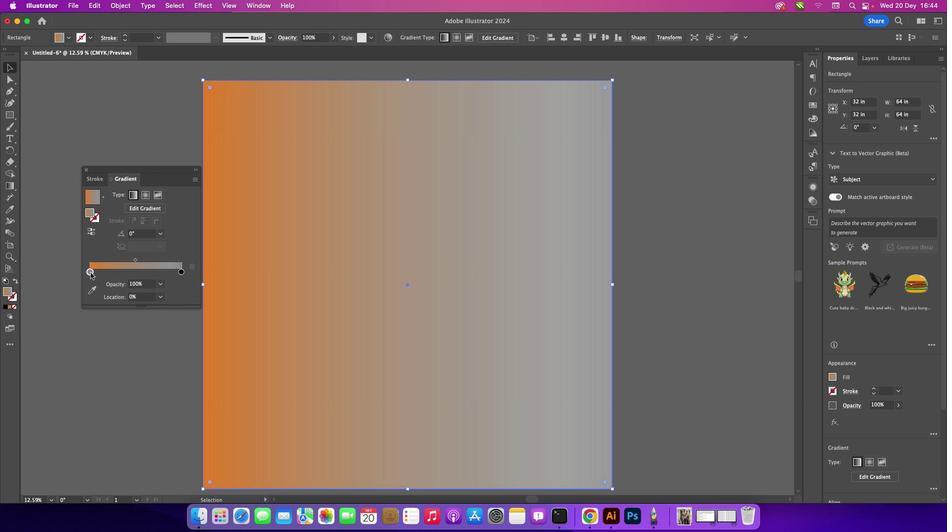 
Action: Mouse pressed left at (90, 273)
Screenshot: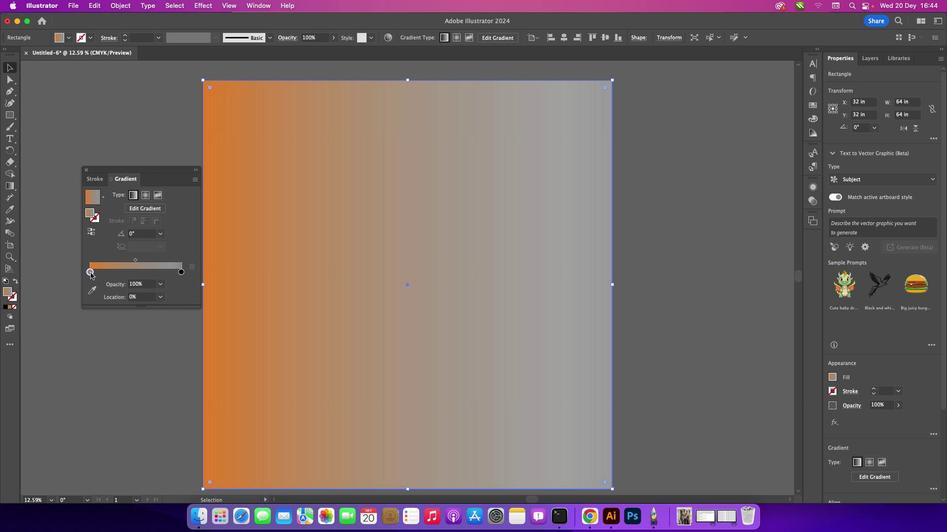 
Action: Mouse pressed left at (90, 273)
Screenshot: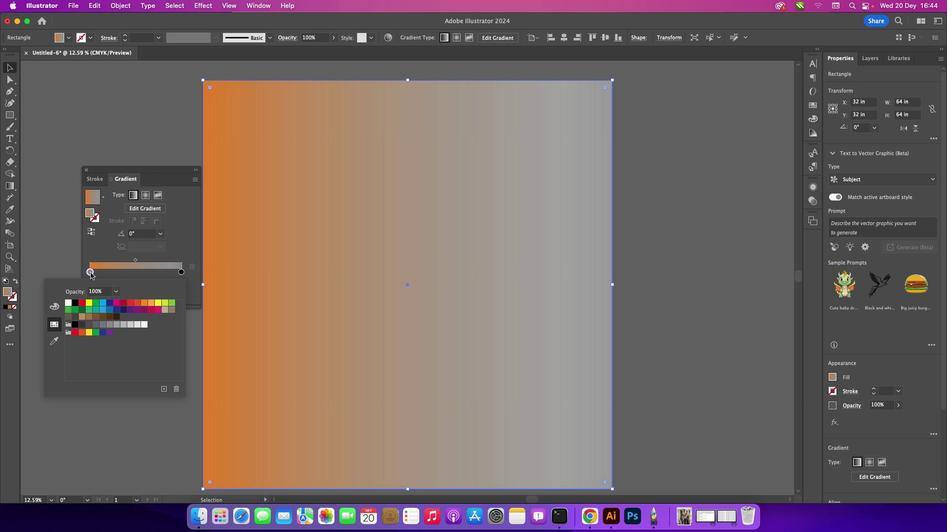 
Action: Mouse moved to (123, 310)
Screenshot: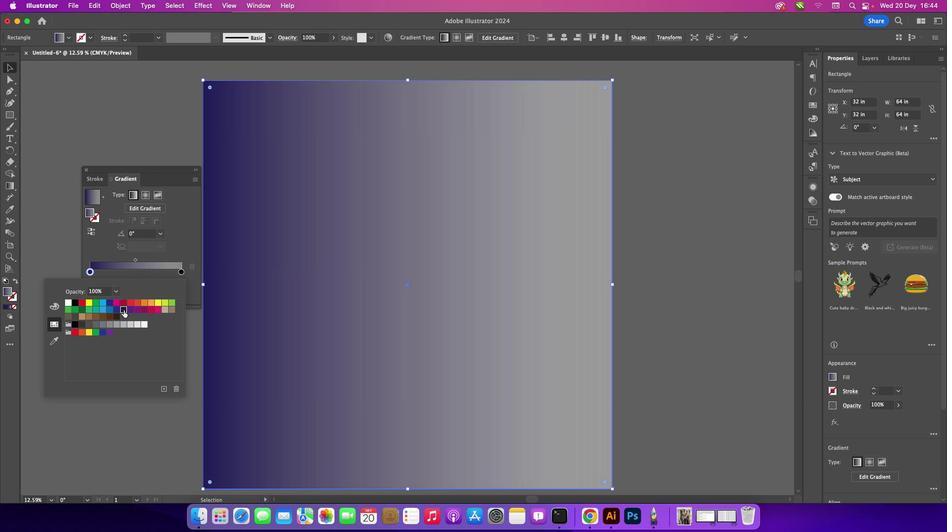 
Action: Mouse pressed left at (123, 310)
Screenshot: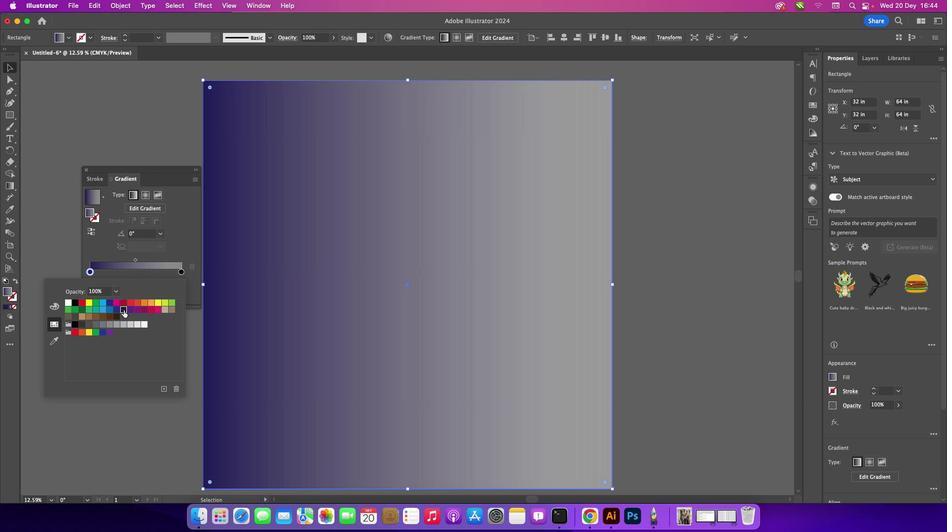 
Action: Mouse moved to (179, 234)
Screenshot: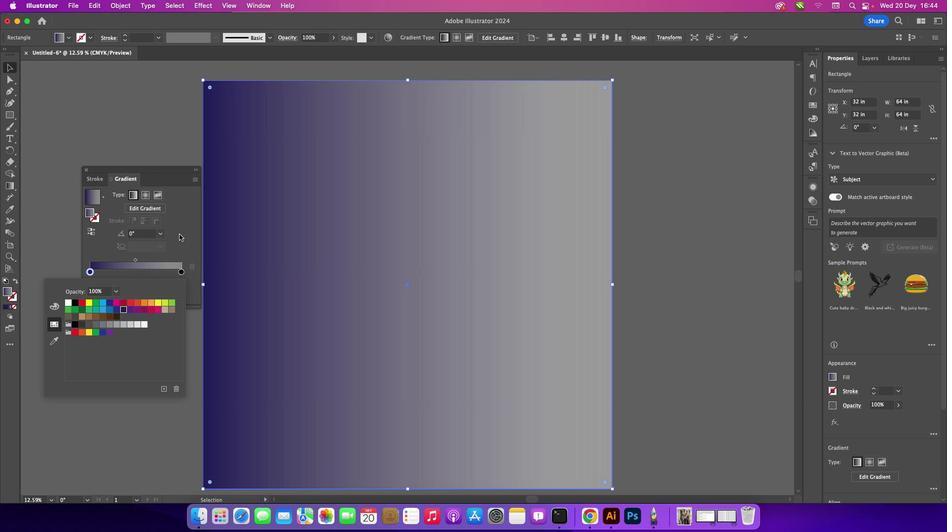 
Action: Mouse pressed left at (179, 234)
Screenshot: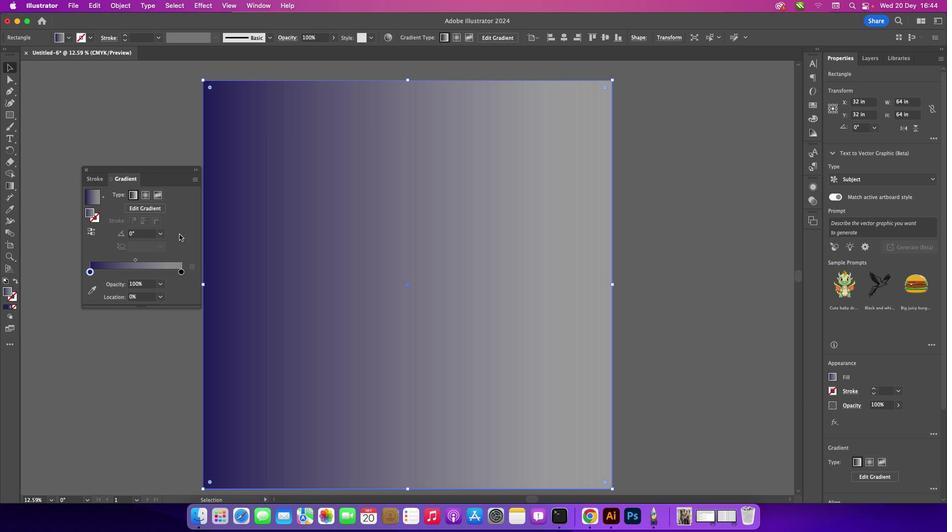 
Action: Mouse moved to (142, 198)
Screenshot: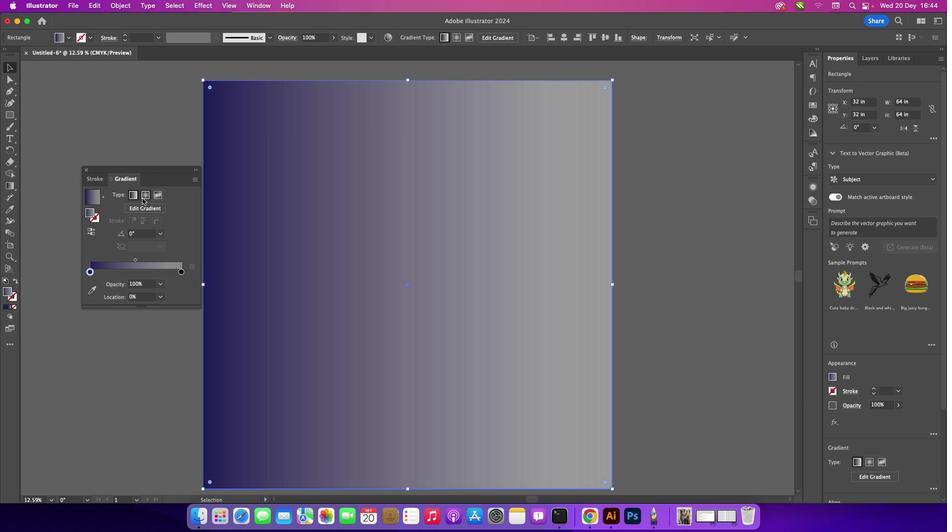 
Action: Mouse pressed left at (142, 198)
Screenshot: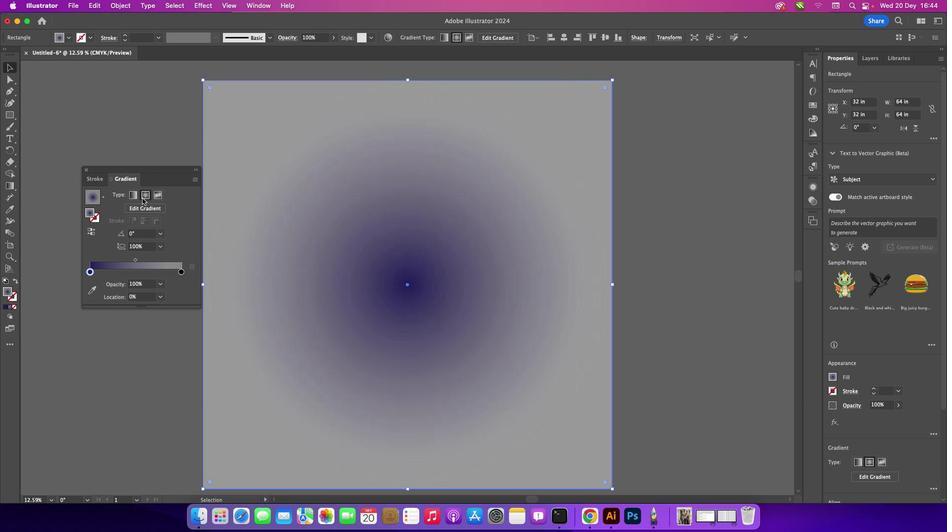 
Action: Mouse moved to (92, 216)
Screenshot: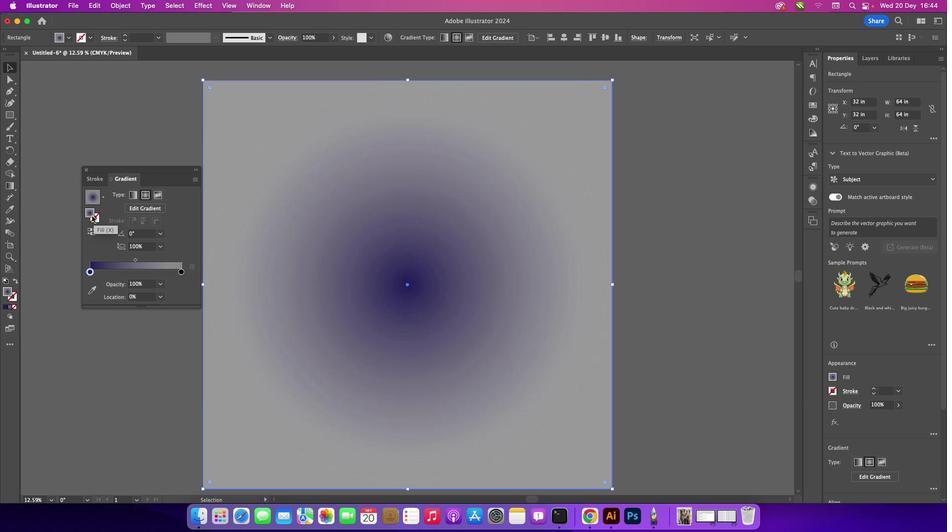 
Action: Mouse pressed left at (92, 216)
Screenshot: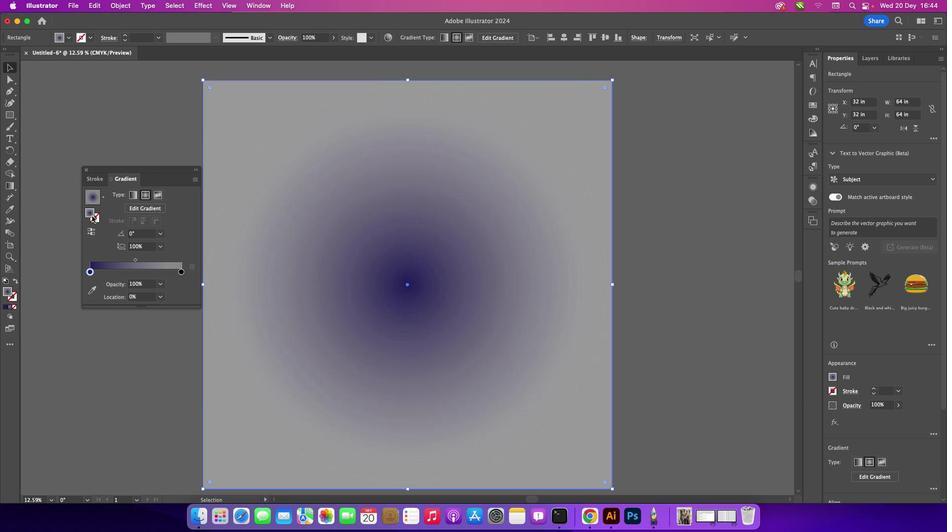 
Action: Mouse moved to (85, 172)
Screenshot: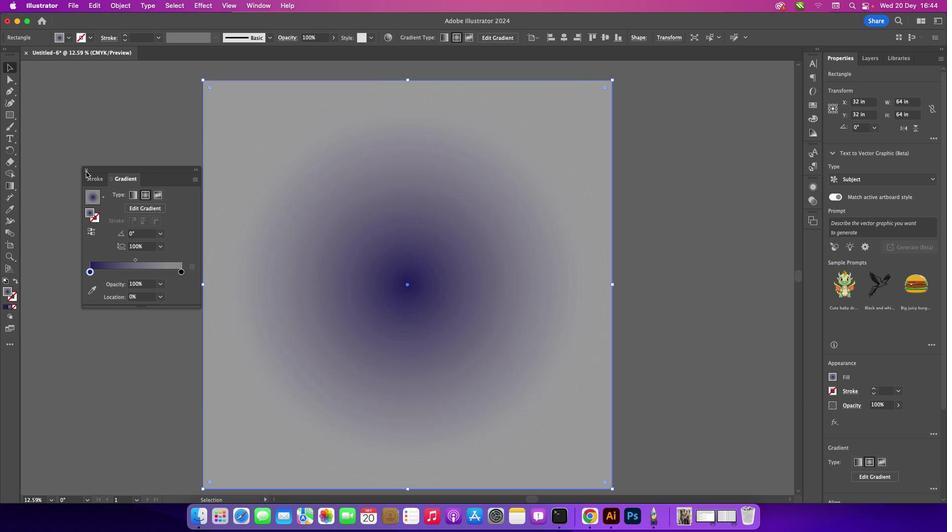
Action: Mouse pressed left at (85, 172)
Screenshot: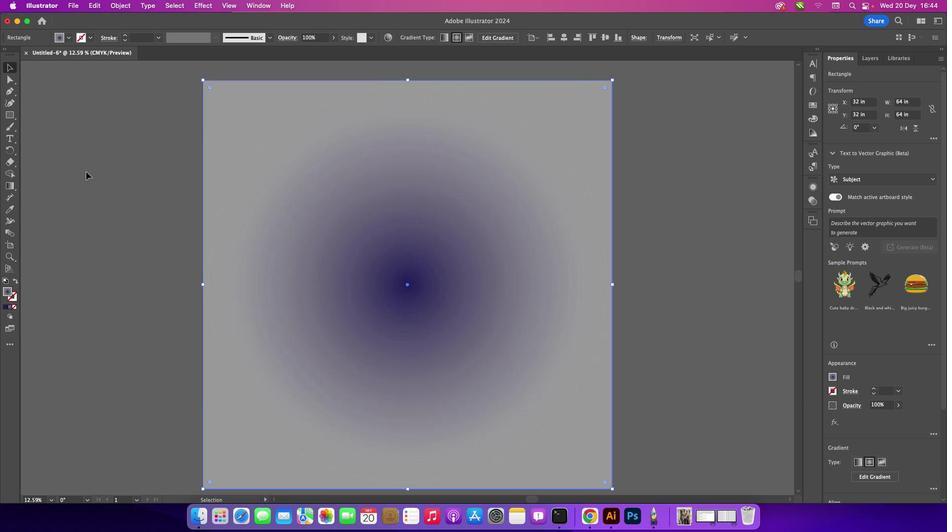 
Action: Mouse moved to (62, 131)
Screenshot: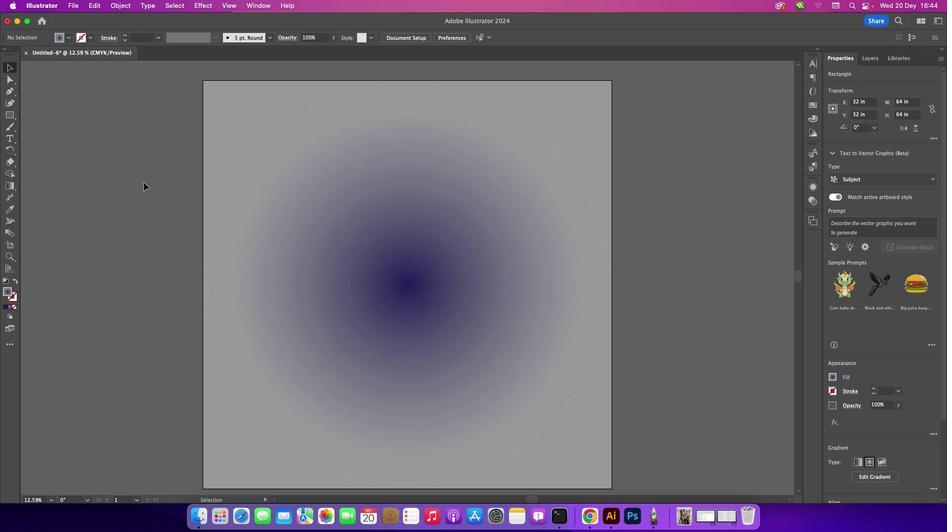 
Action: Mouse pressed left at (62, 131)
Screenshot: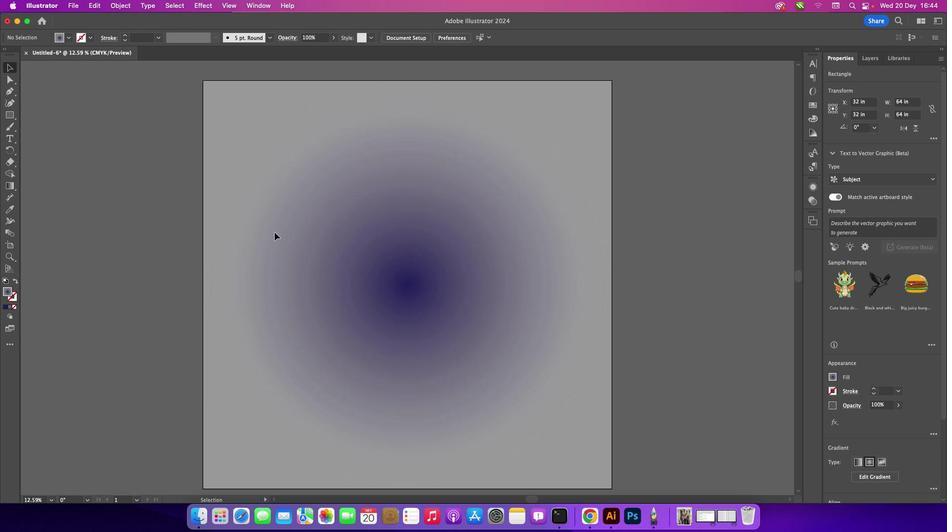 
Action: Mouse moved to (481, 273)
Screenshot: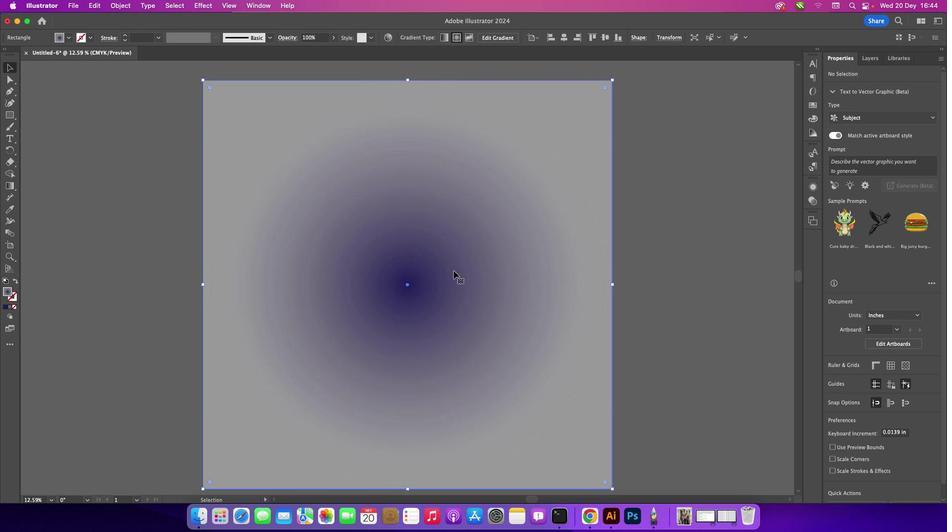 
Action: Mouse pressed left at (481, 273)
Screenshot: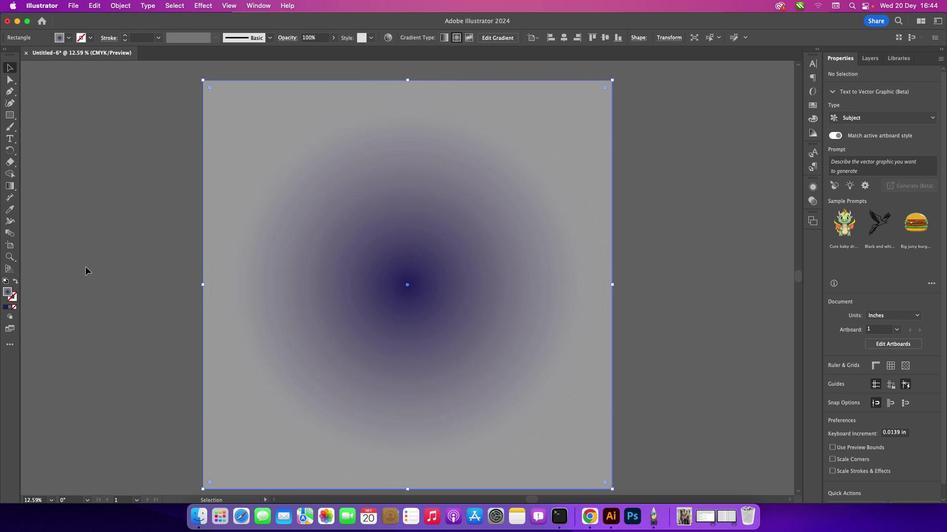 
Action: Mouse moved to (11, 306)
Screenshot: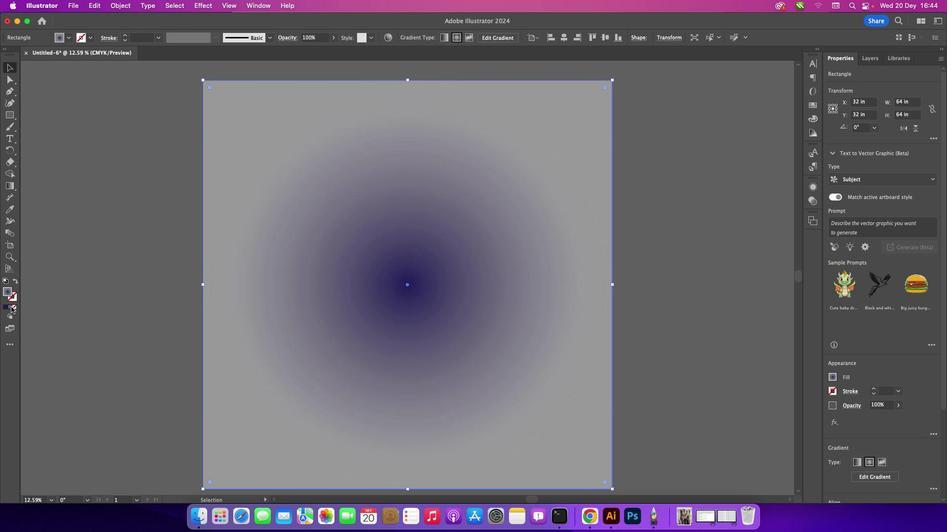 
Action: Mouse pressed left at (11, 306)
Screenshot: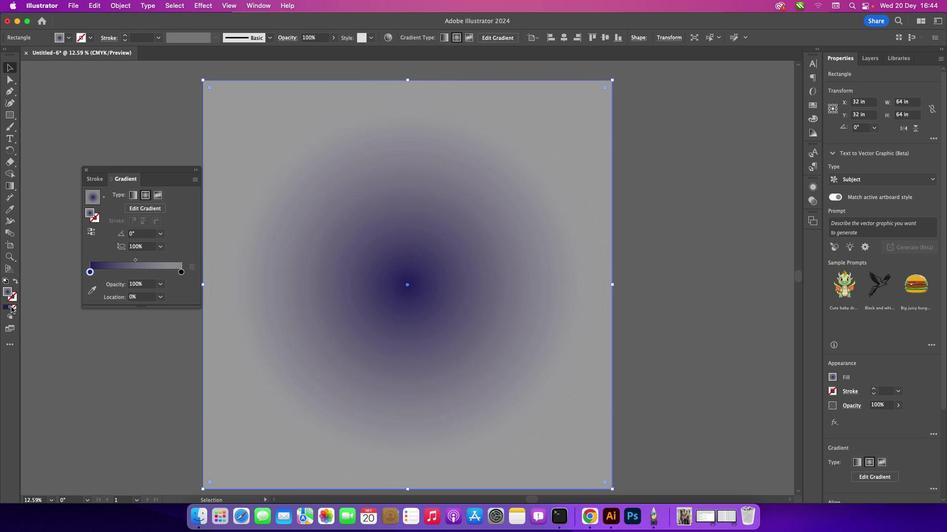 
Action: Mouse moved to (180, 272)
Screenshot: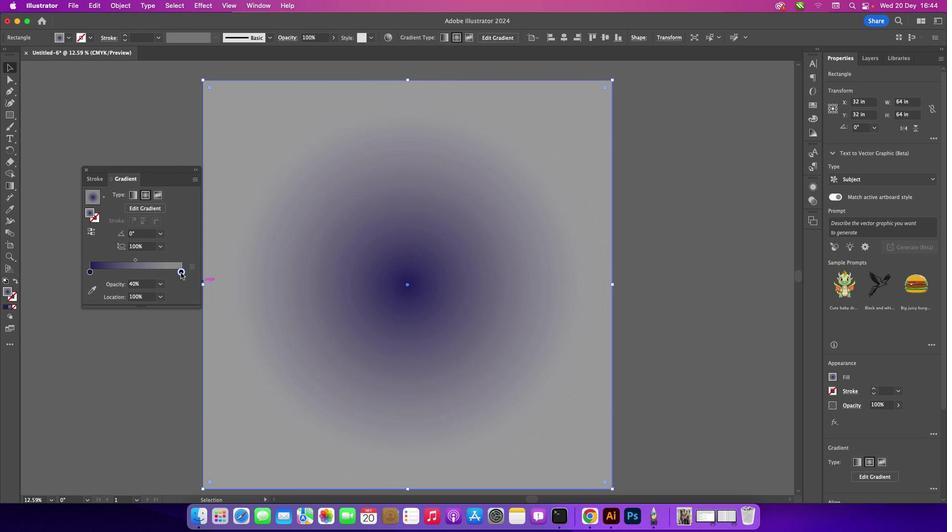 
Action: Mouse pressed left at (180, 272)
Screenshot: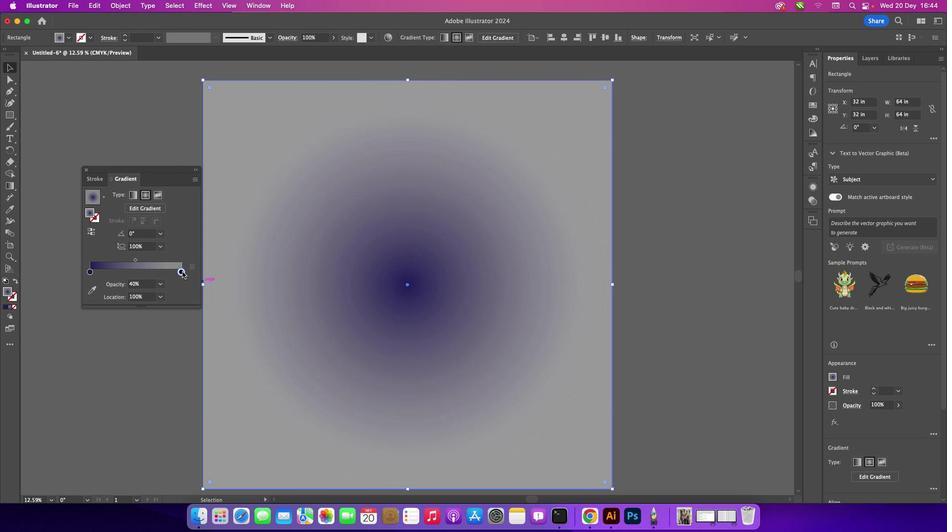 
Action: Mouse moved to (191, 265)
Screenshot: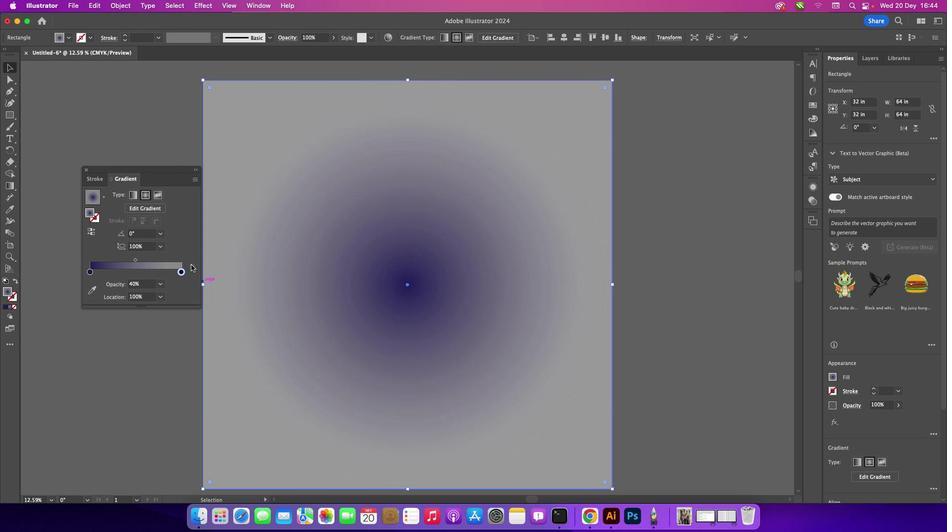 
Action: Mouse pressed left at (191, 265)
Screenshot: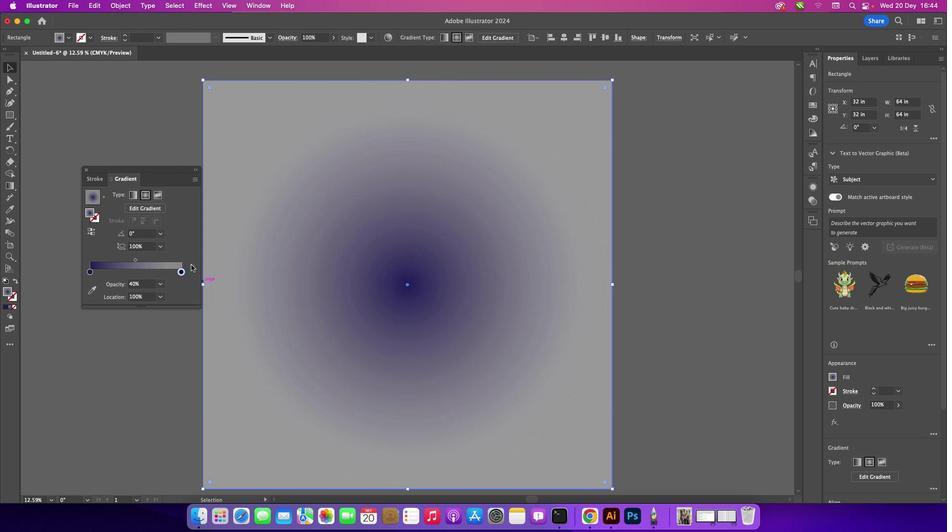 
Action: Mouse moved to (191, 265)
Screenshot: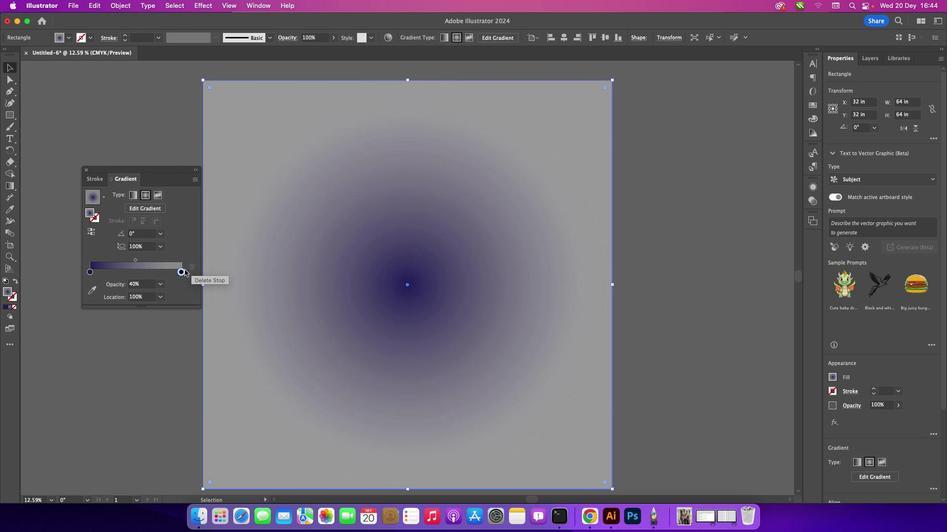 
Action: Mouse pressed left at (191, 265)
Screenshot: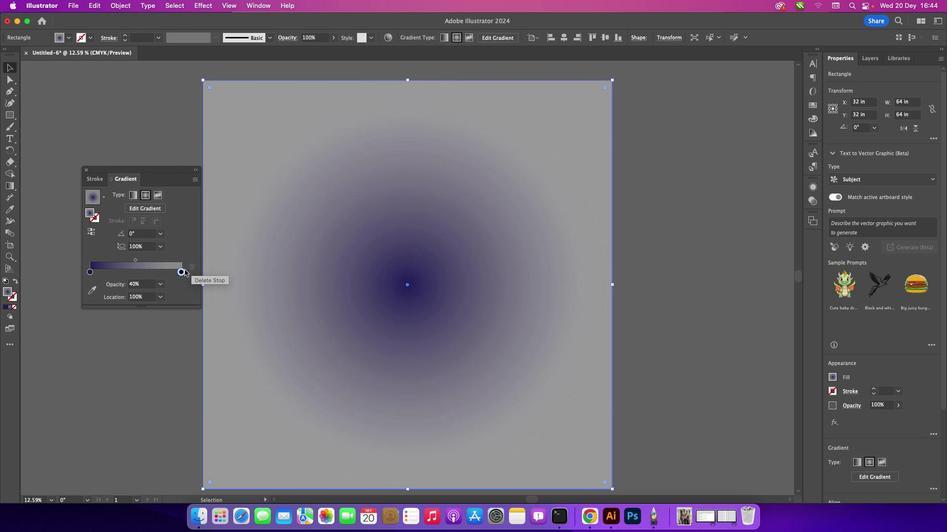 
Action: Mouse moved to (85, 172)
Screenshot: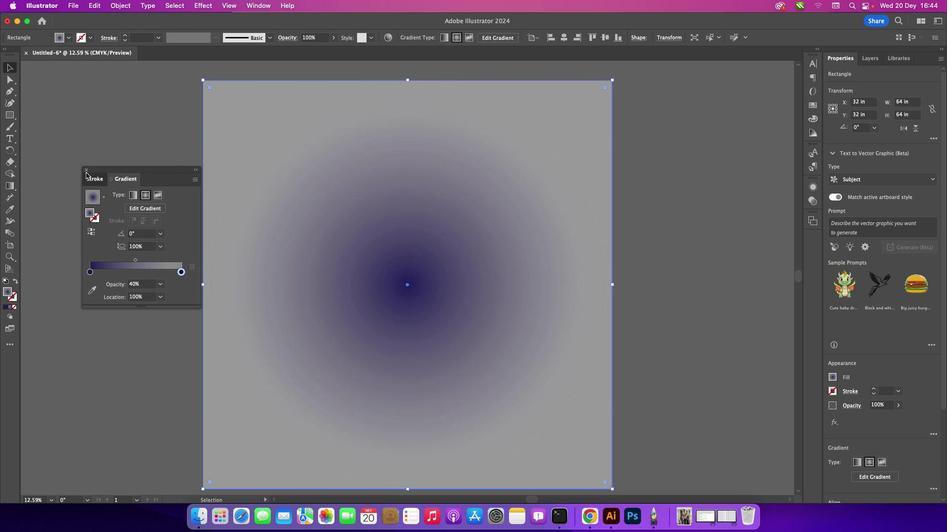 
Action: Mouse pressed left at (85, 172)
Screenshot: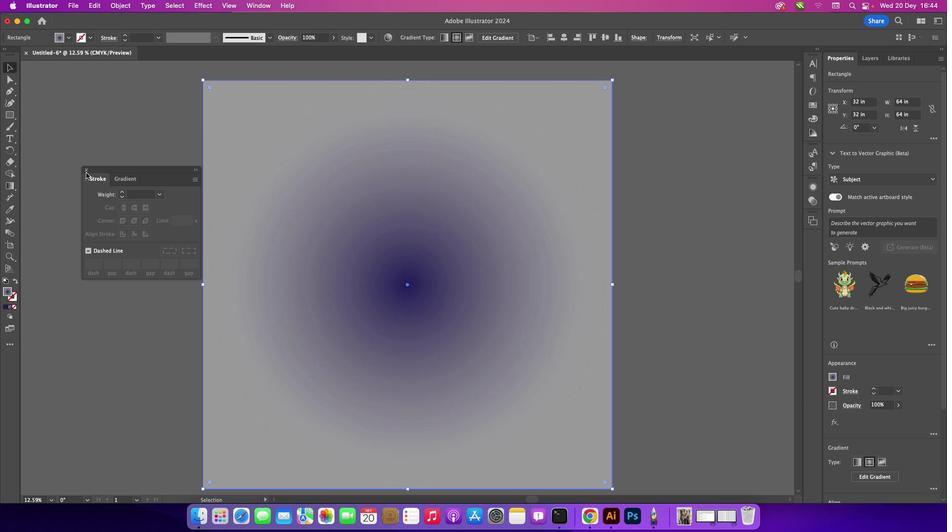 
Action: Mouse moved to (86, 171)
Screenshot: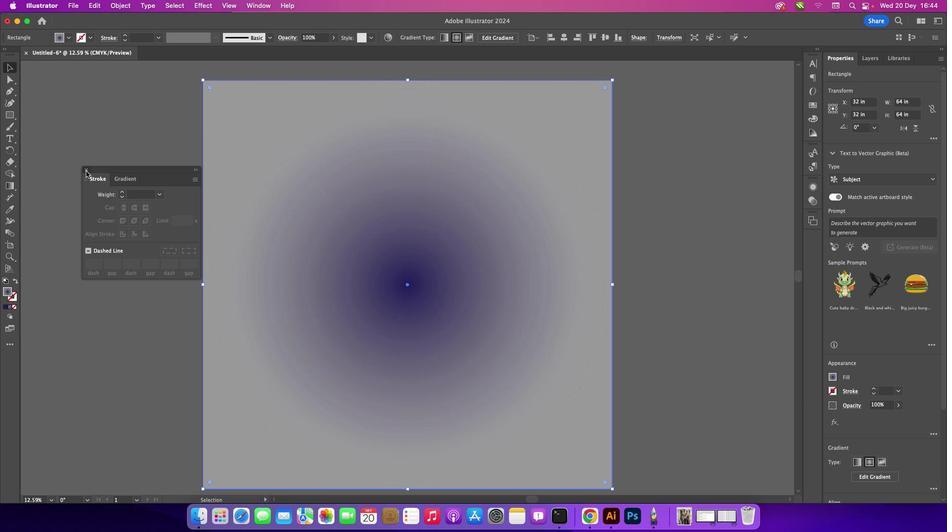 
Action: Mouse pressed left at (86, 171)
Screenshot: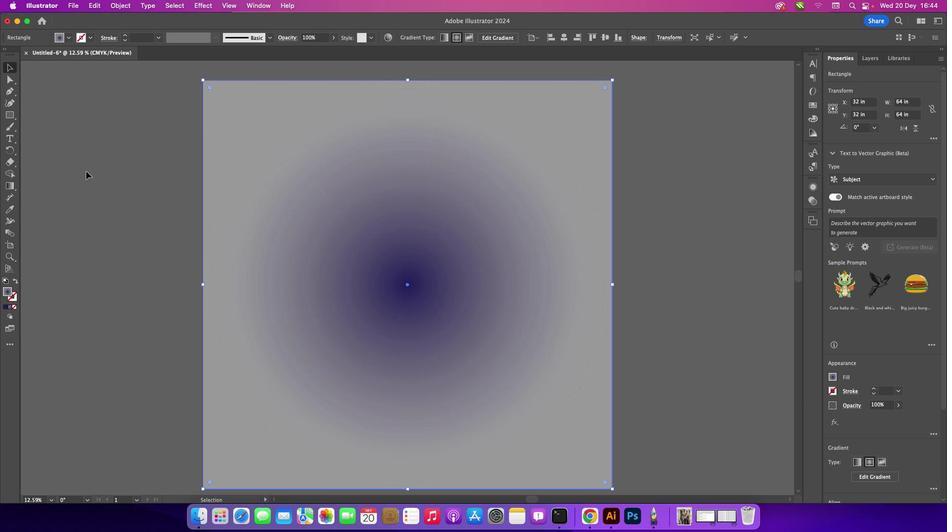 
Action: Mouse moved to (72, 220)
Screenshot: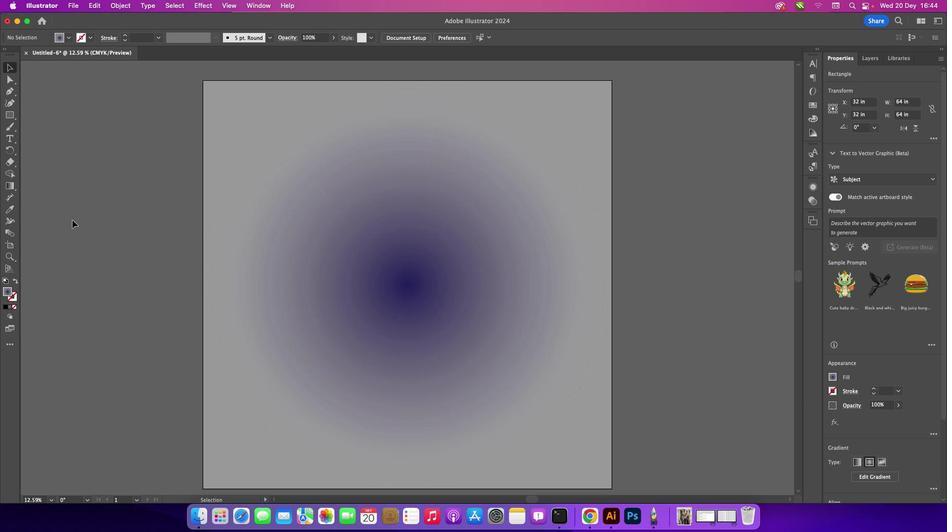 
Action: Mouse pressed left at (72, 220)
Screenshot: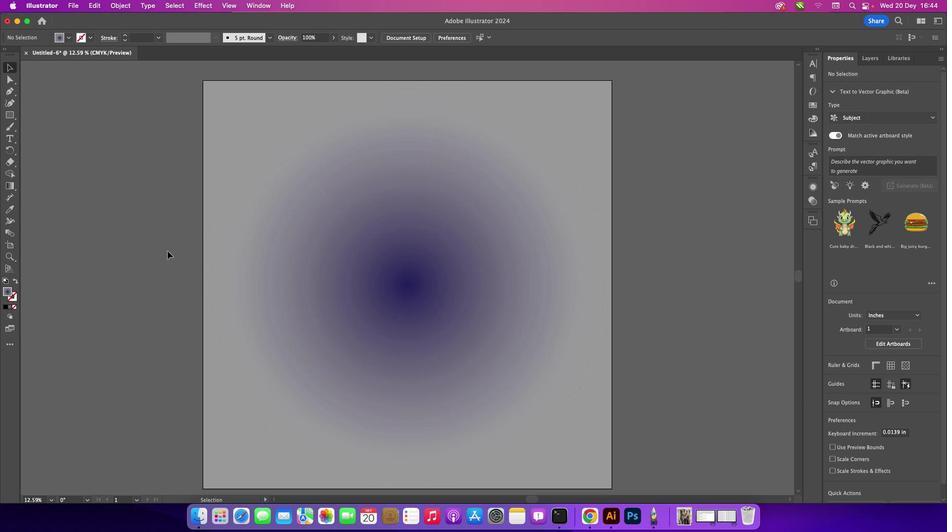 
Action: Mouse moved to (421, 328)
Screenshot: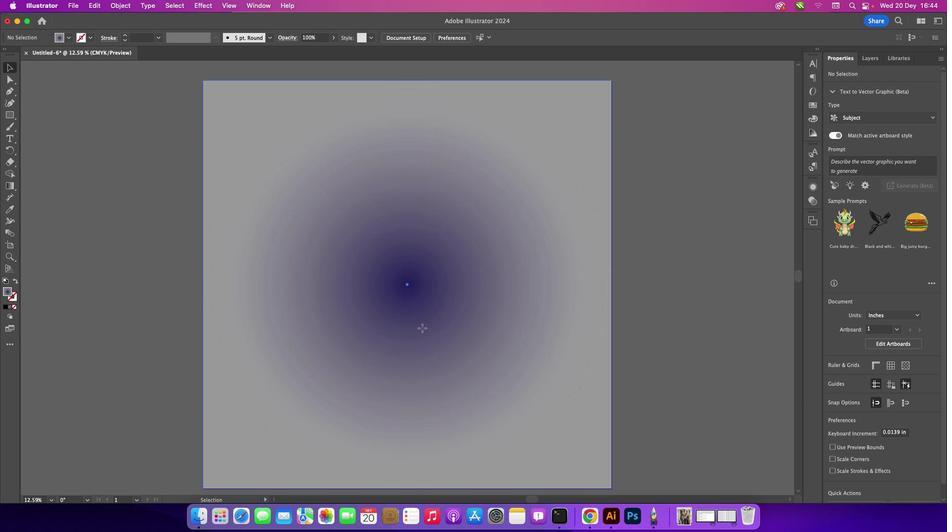 
Action: Mouse pressed left at (421, 328)
Screenshot: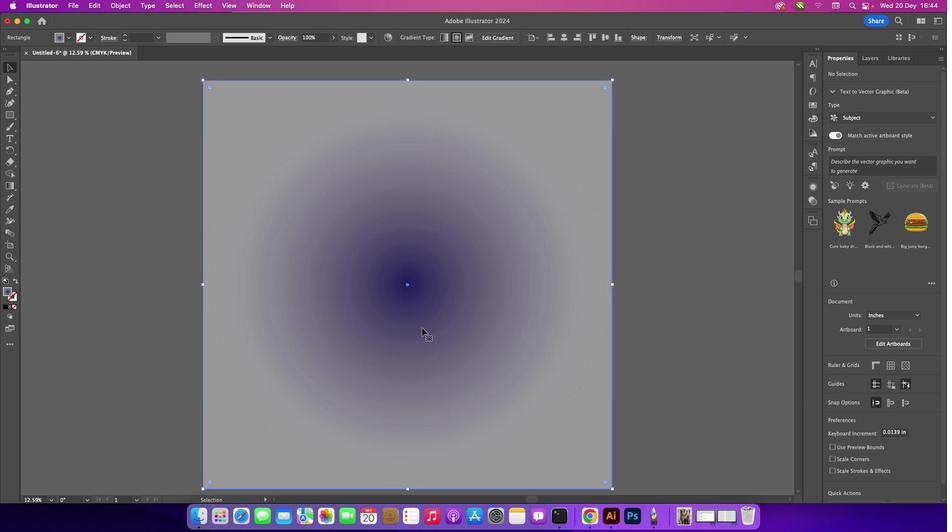 
Action: Mouse moved to (390, 317)
Screenshot: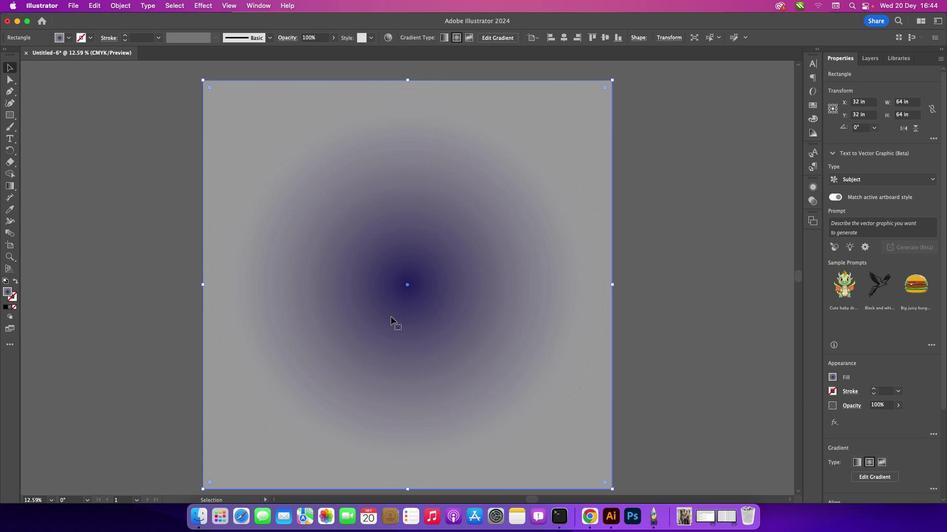 
Action: Key pressed Key.delete
Screenshot: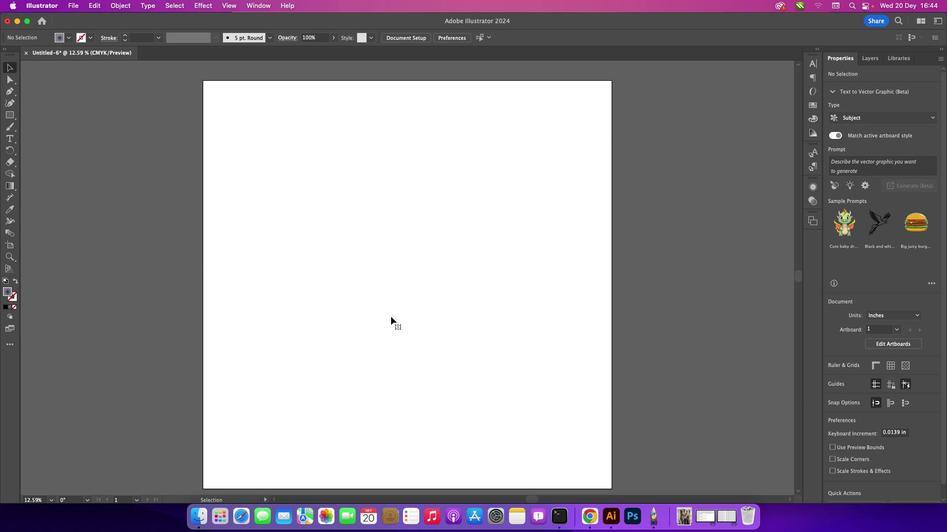 
Action: Mouse moved to (4, 115)
Screenshot: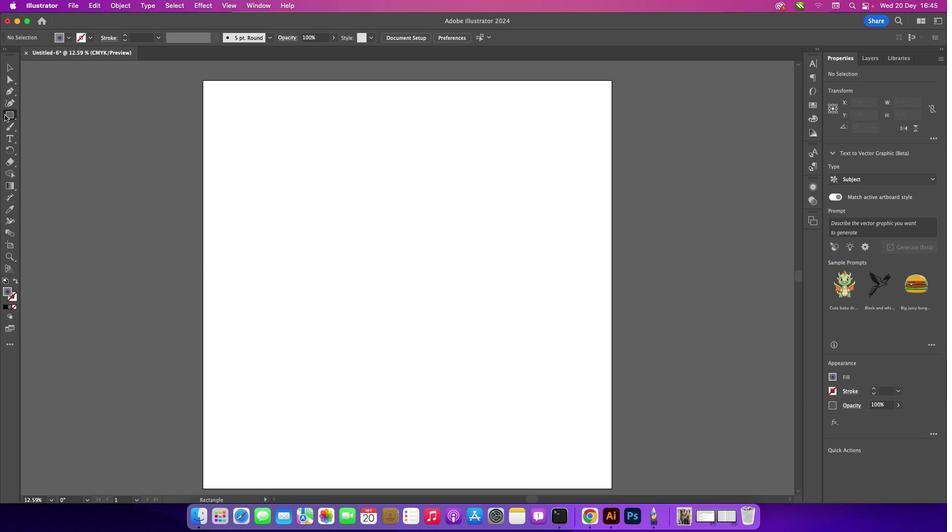 
Action: Mouse pressed left at (4, 115)
Screenshot: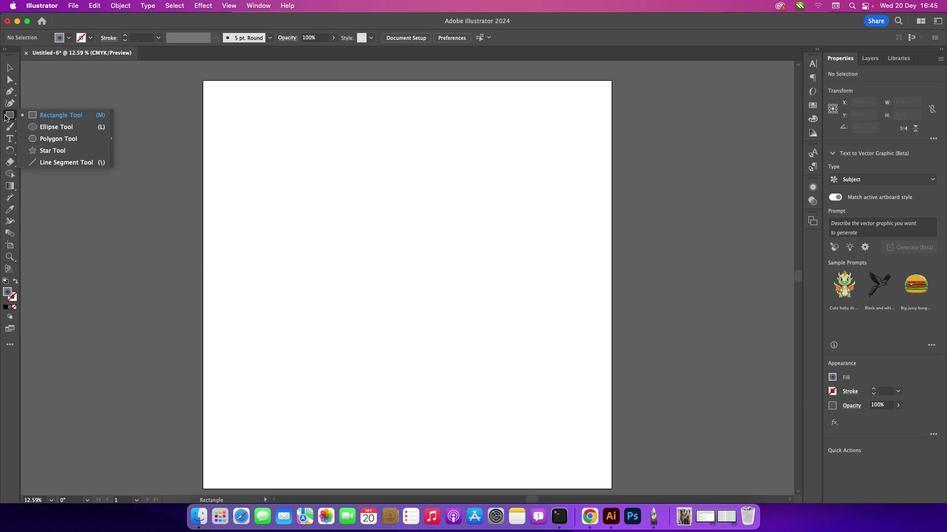 
Action: Mouse moved to (107, 114)
Screenshot: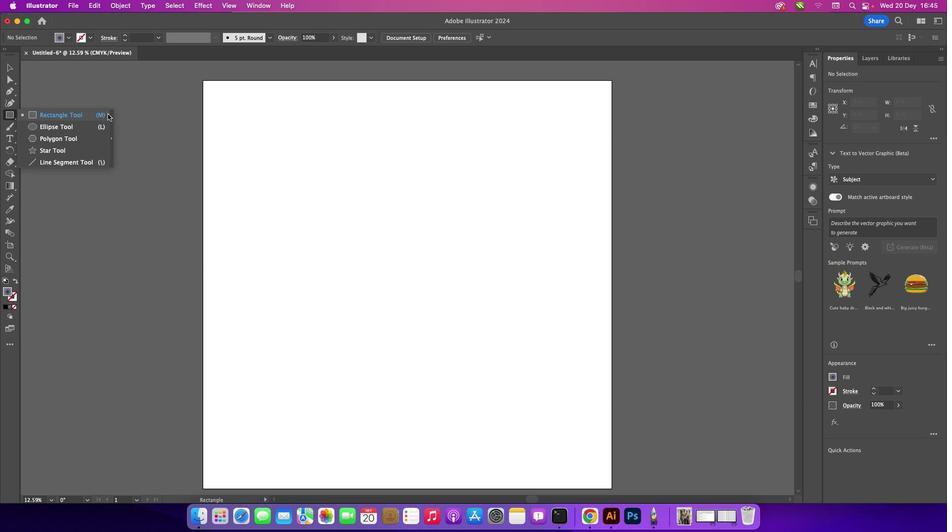 
Action: Mouse pressed left at (107, 114)
Screenshot: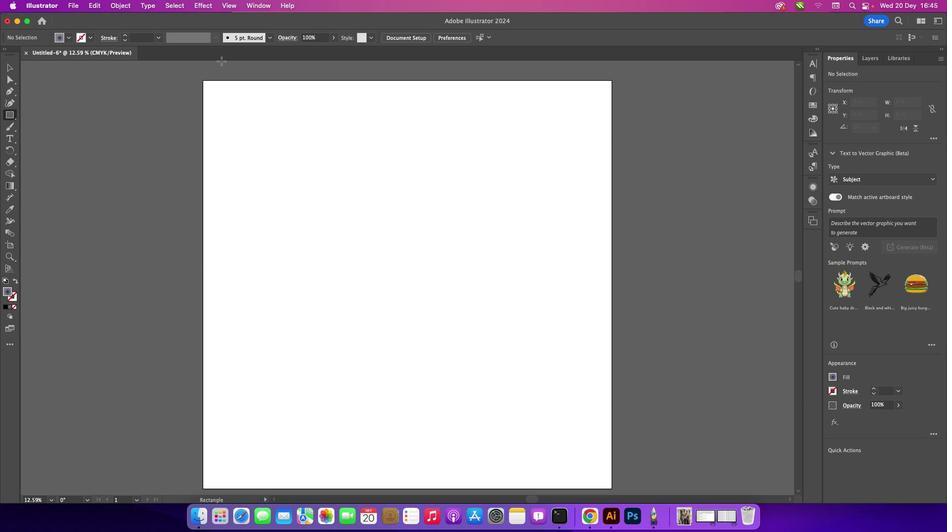 
Action: Mouse moved to (203, 80)
Screenshot: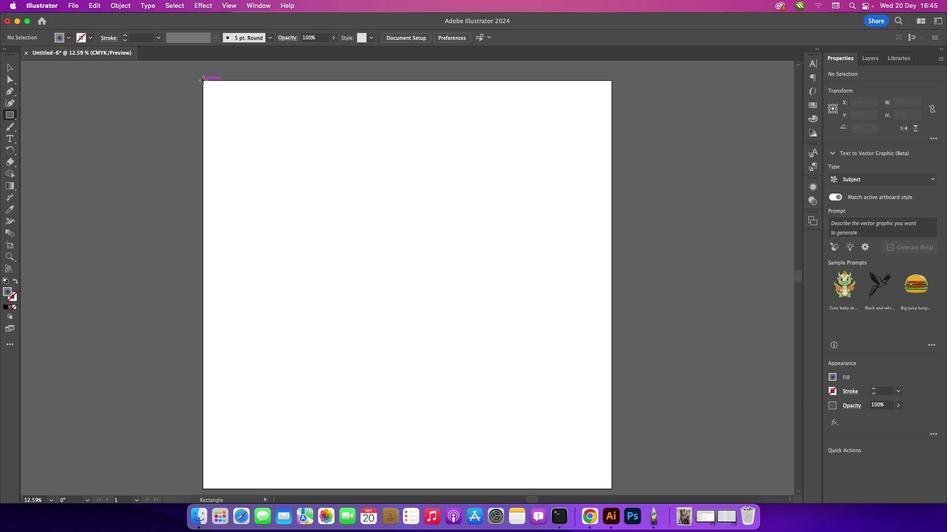 
Action: Mouse pressed left at (203, 80)
Screenshot: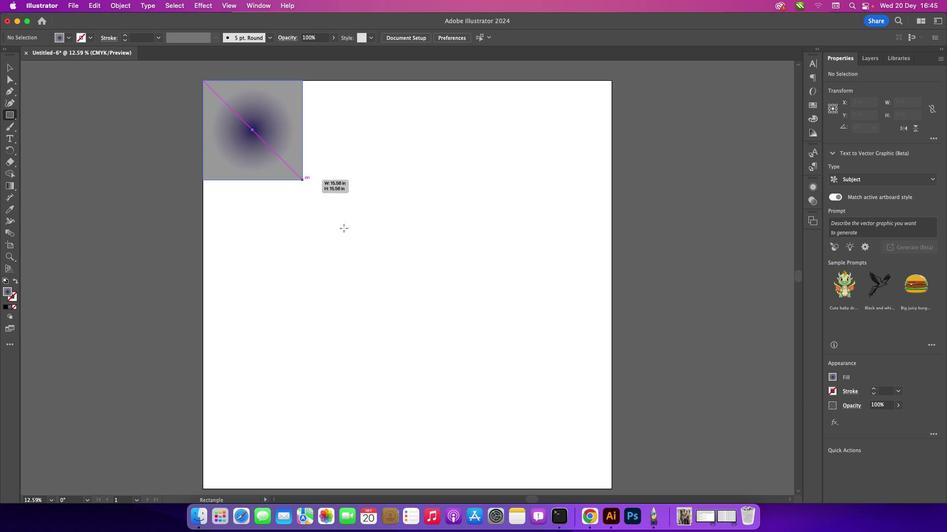 
Action: Mouse moved to (13, 67)
Screenshot: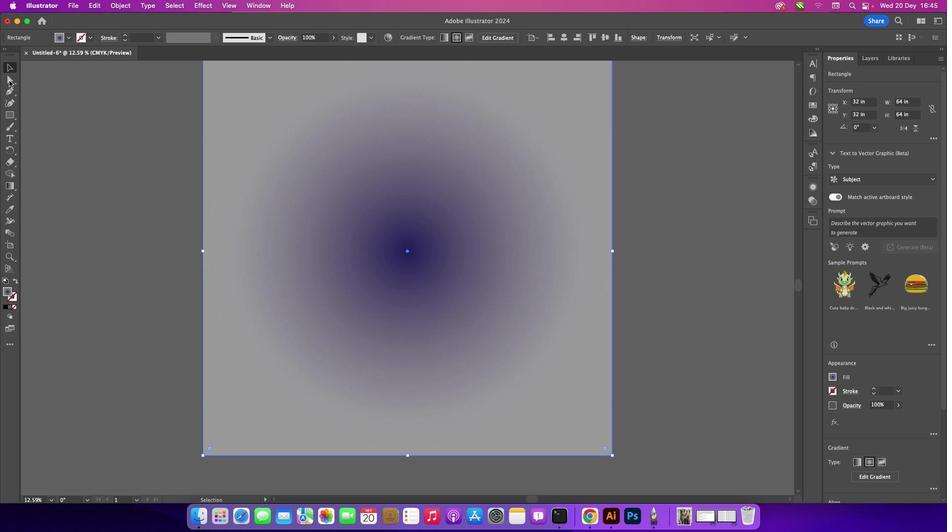 
Action: Mouse pressed left at (13, 67)
Screenshot: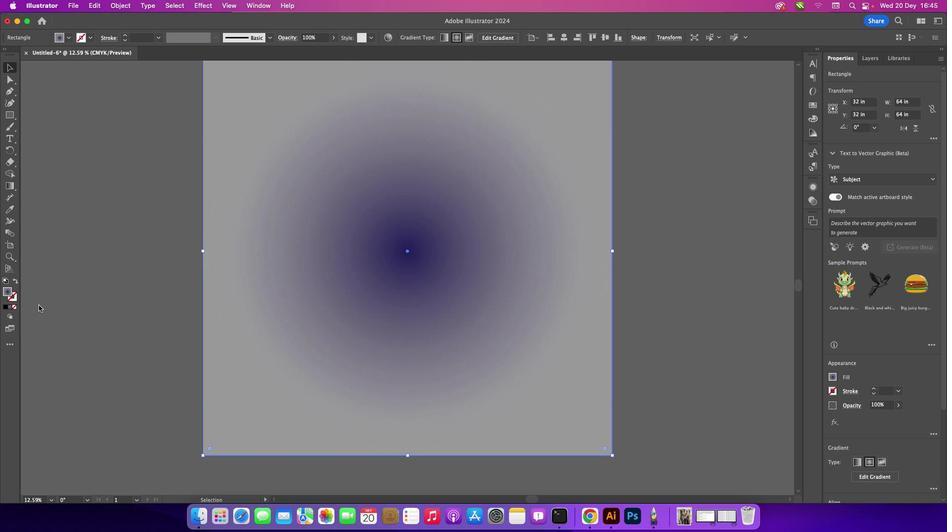 
Action: Mouse moved to (5, 307)
Screenshot: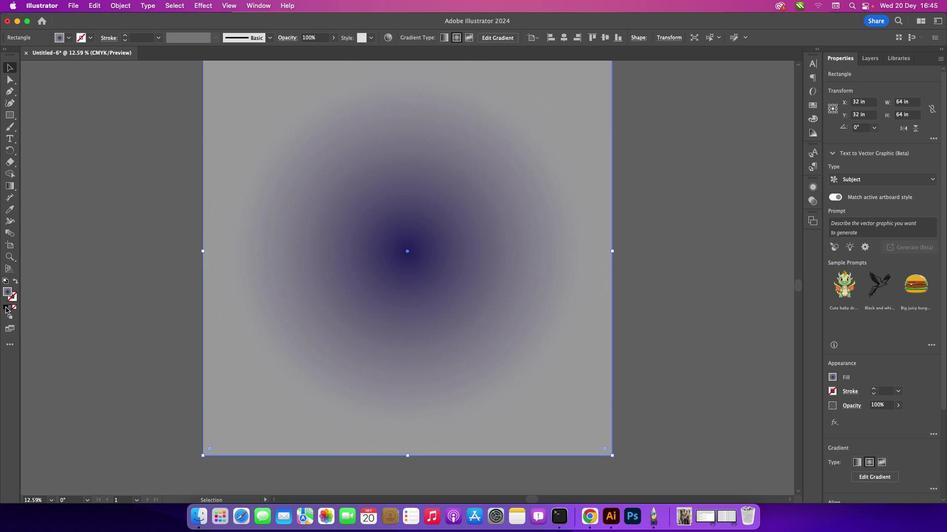 
Action: Mouse pressed left at (5, 307)
Screenshot: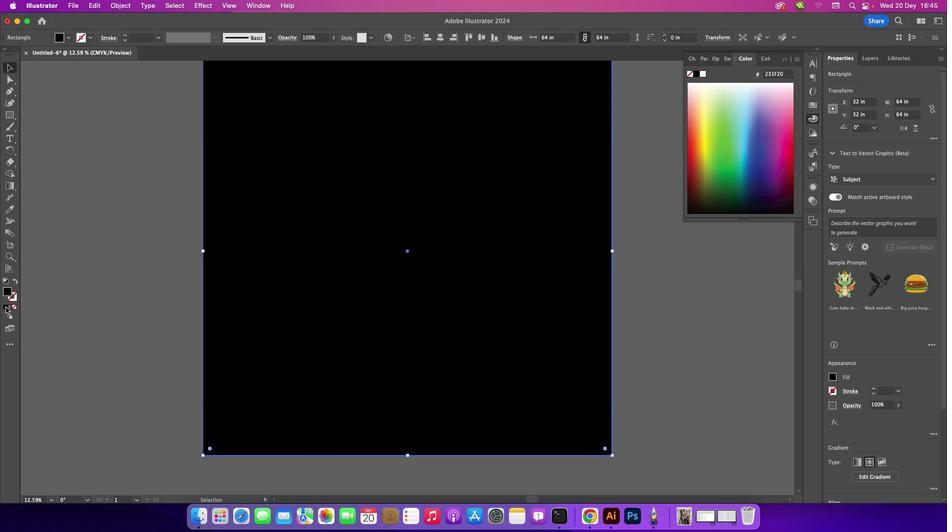 
Action: Mouse moved to (11, 309)
Screenshot: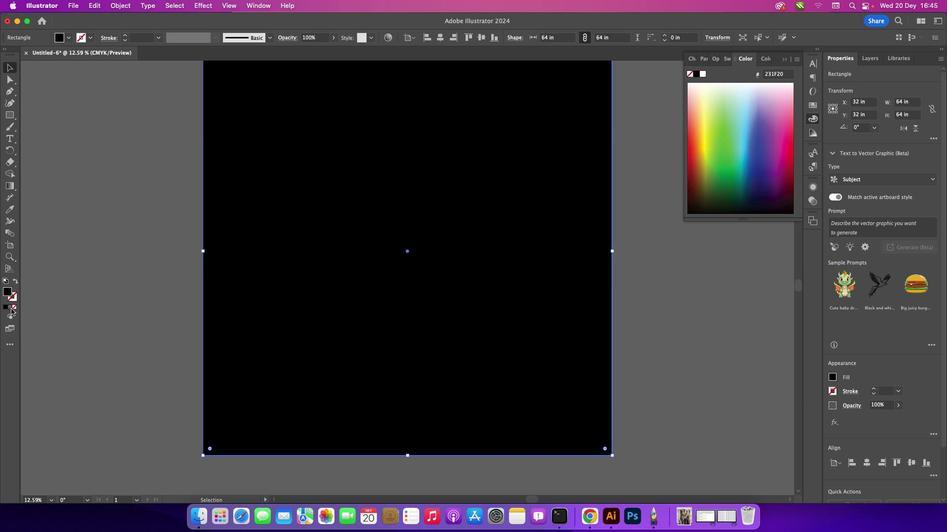 
Action: Mouse pressed left at (11, 309)
Screenshot: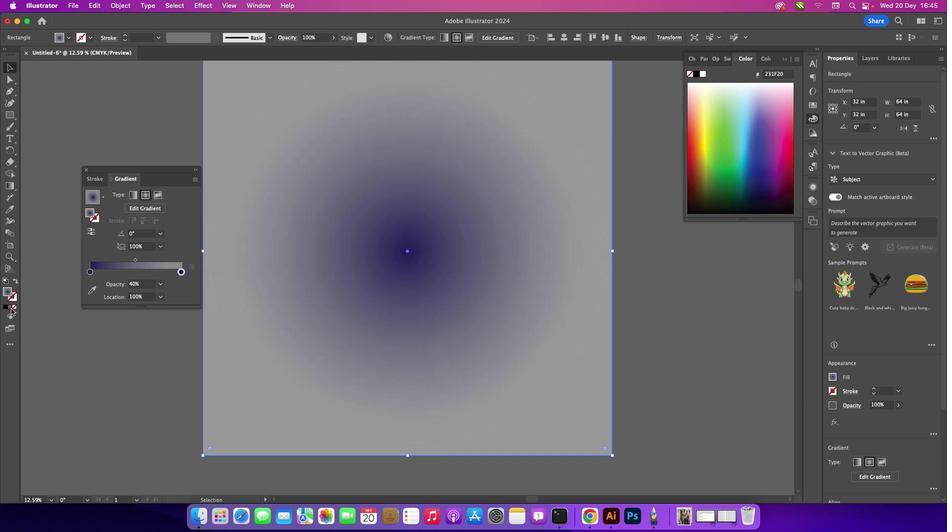 
Action: Mouse moved to (92, 231)
Screenshot: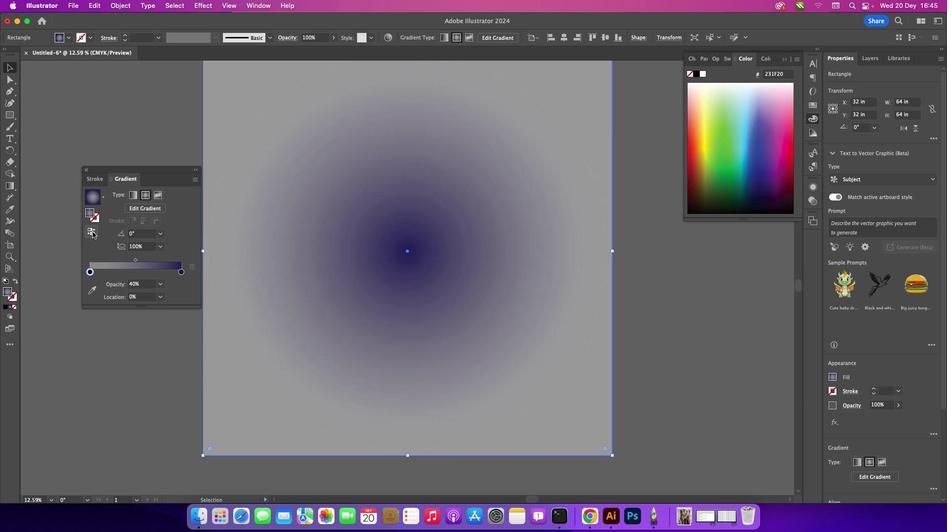 
Action: Mouse pressed left at (92, 231)
Screenshot: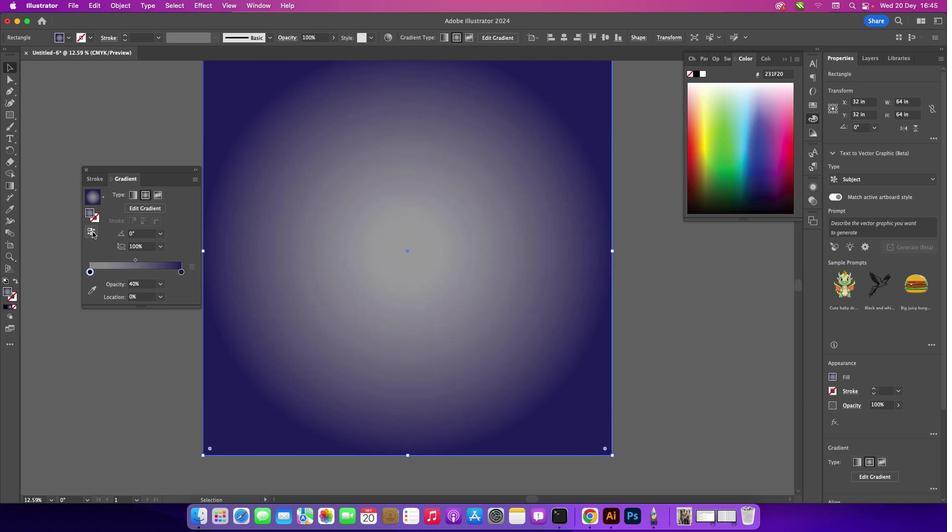 
Action: Mouse moved to (185, 234)
Screenshot: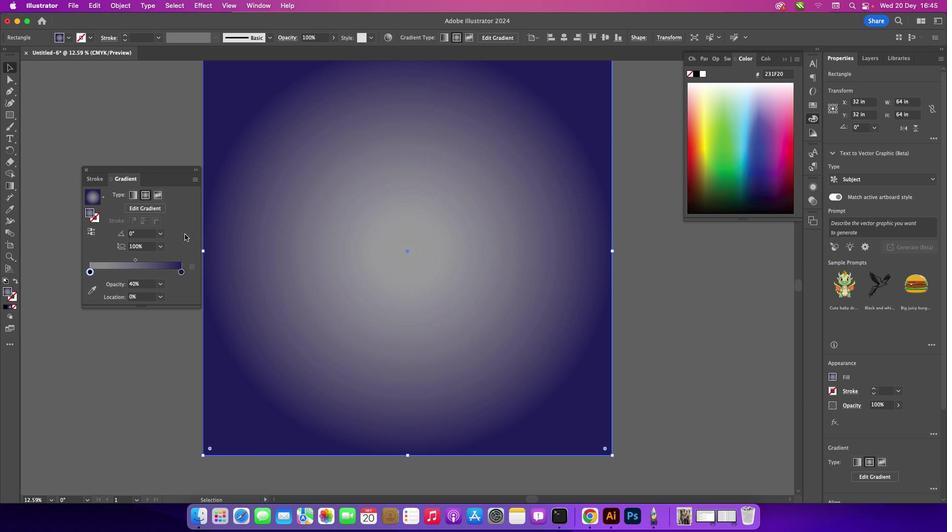 
Action: Mouse pressed left at (185, 234)
Screenshot: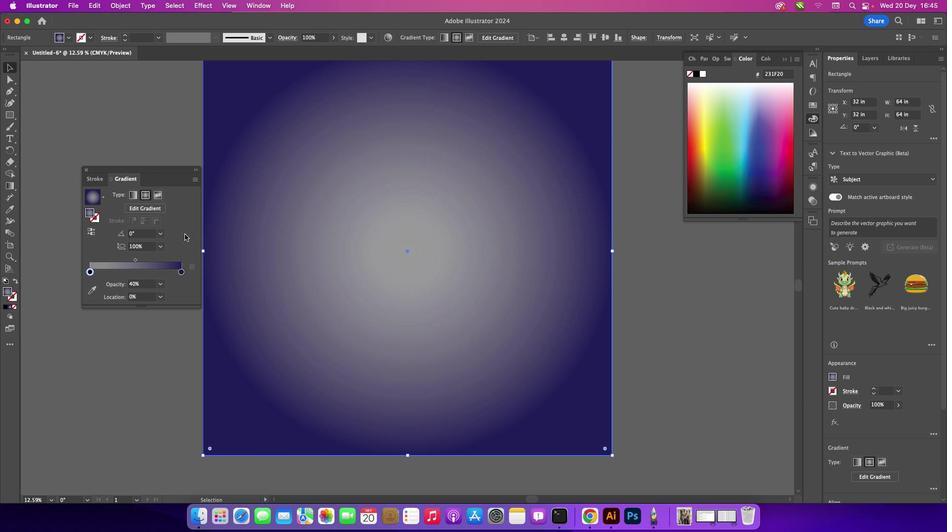 
Action: Mouse moved to (90, 270)
Screenshot: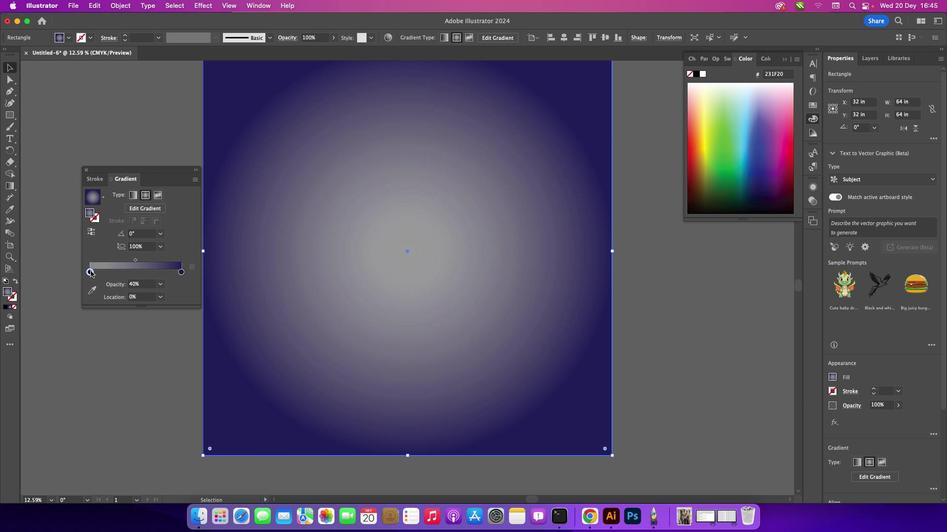 
Action: Mouse pressed left at (90, 270)
Screenshot: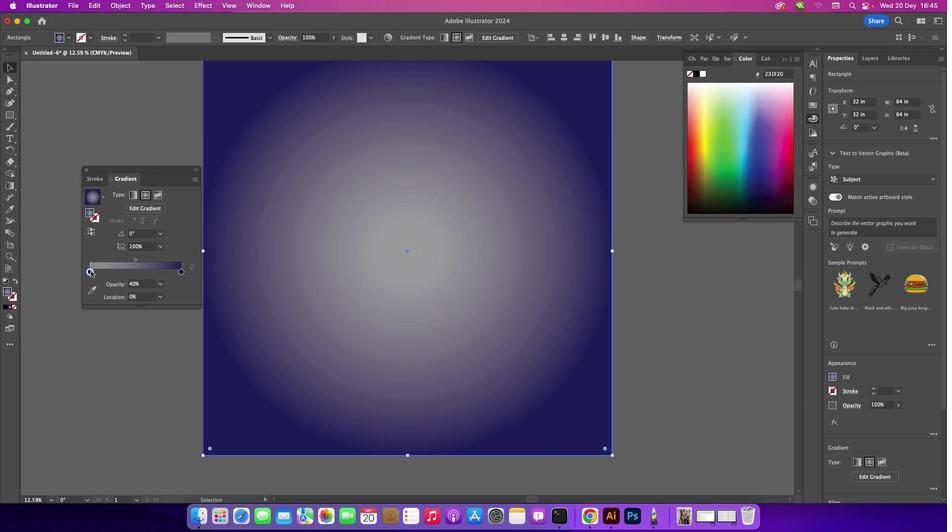 
Action: Mouse pressed left at (90, 270)
Screenshot: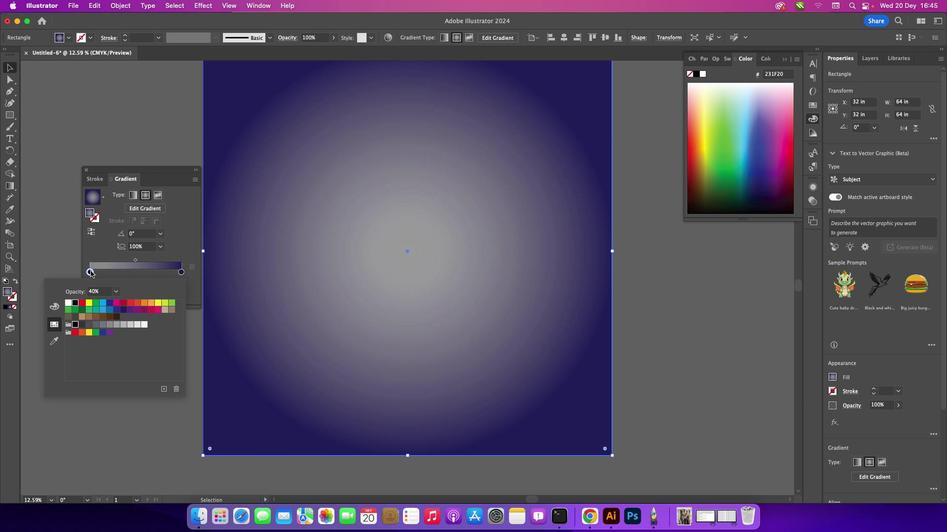 
Action: Mouse moved to (76, 303)
Screenshot: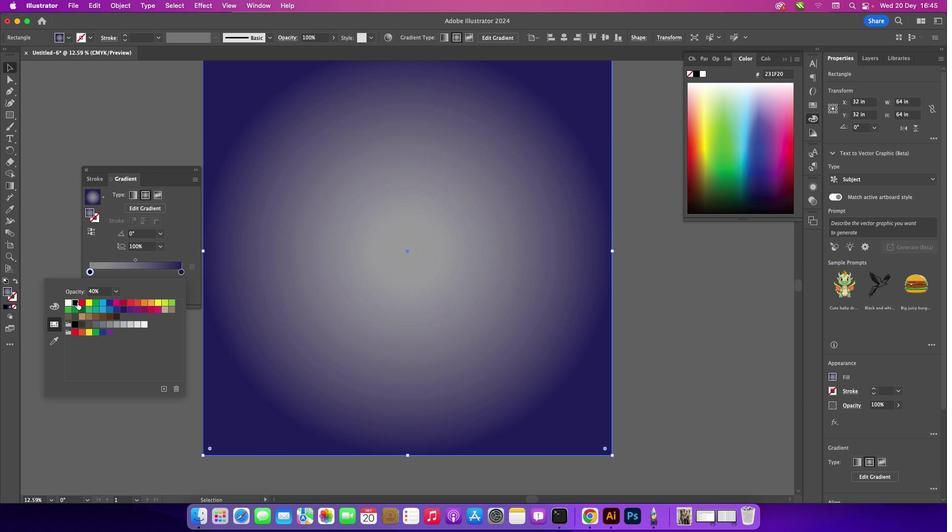 
Action: Mouse pressed left at (76, 303)
Screenshot: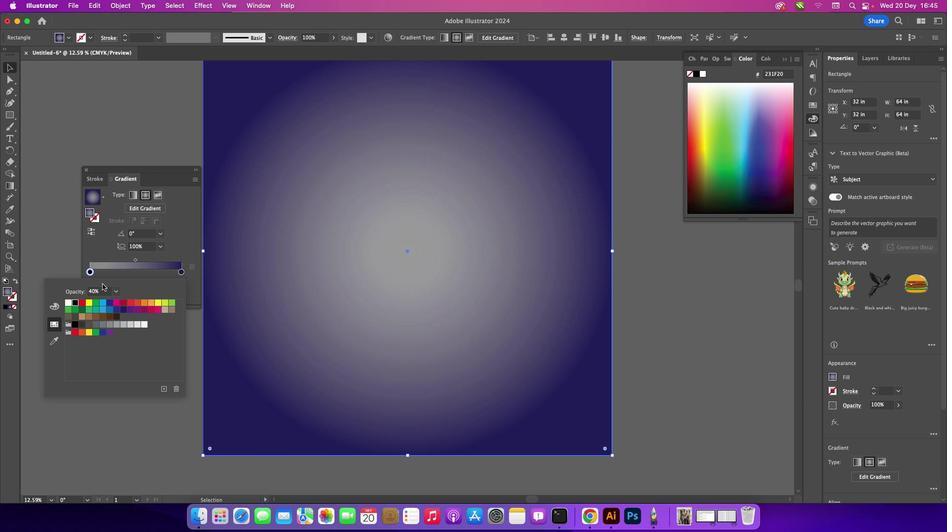 
Action: Mouse moved to (177, 236)
Screenshot: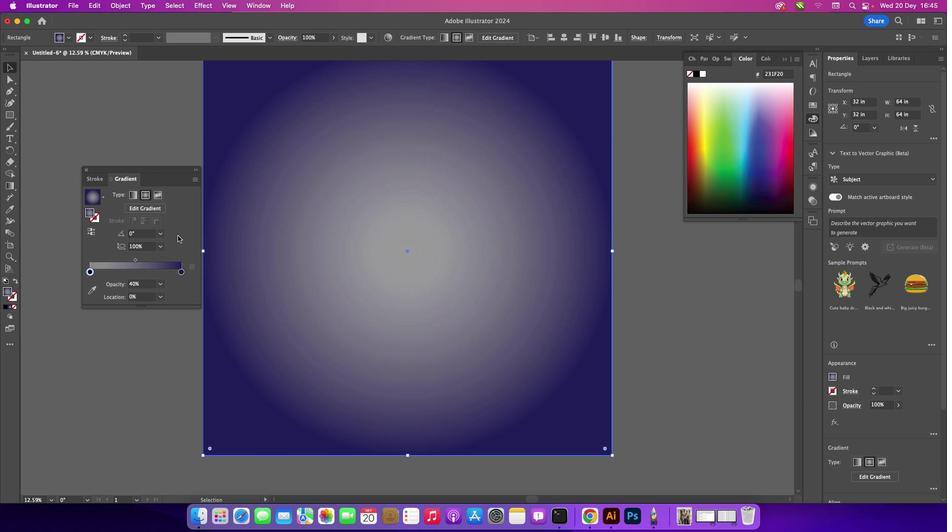 
Action: Mouse pressed left at (177, 236)
Screenshot: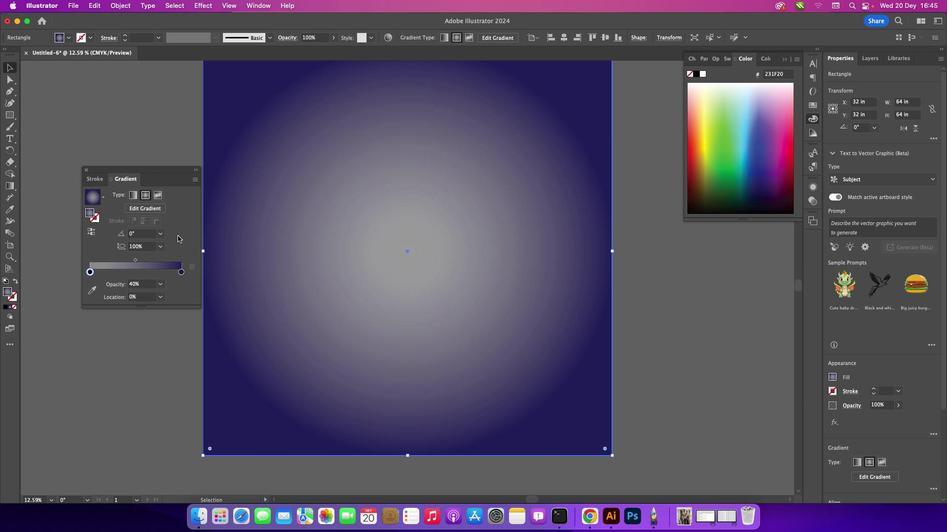 
Action: Mouse moved to (92, 273)
Screenshot: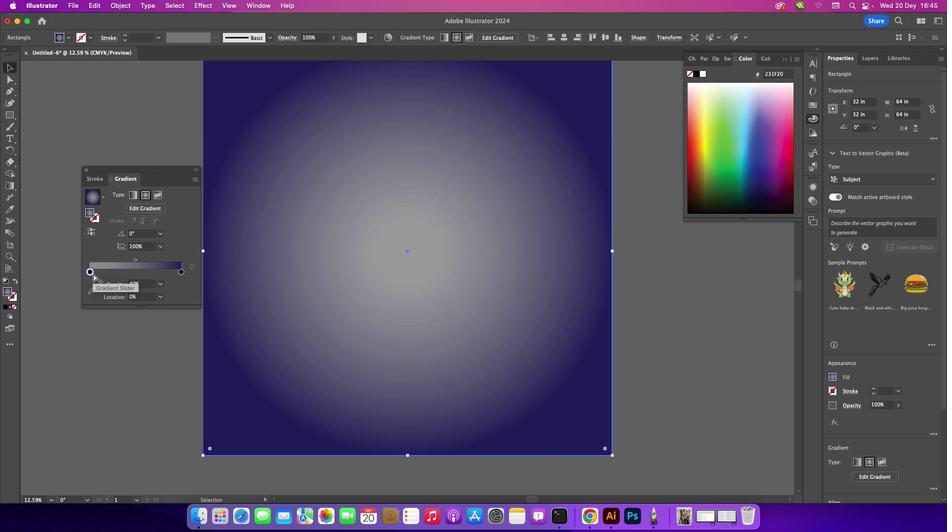 
Action: Mouse pressed left at (92, 273)
Screenshot: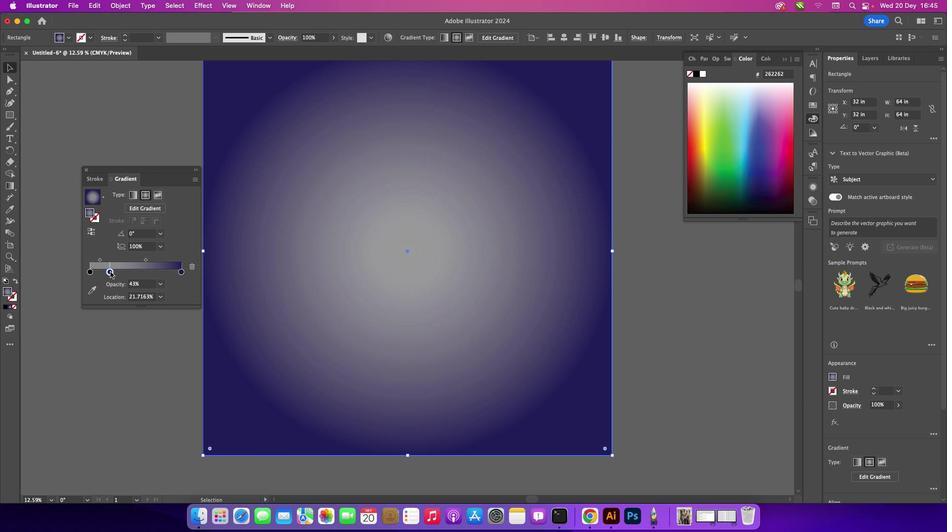 
Action: Mouse moved to (87, 272)
Screenshot: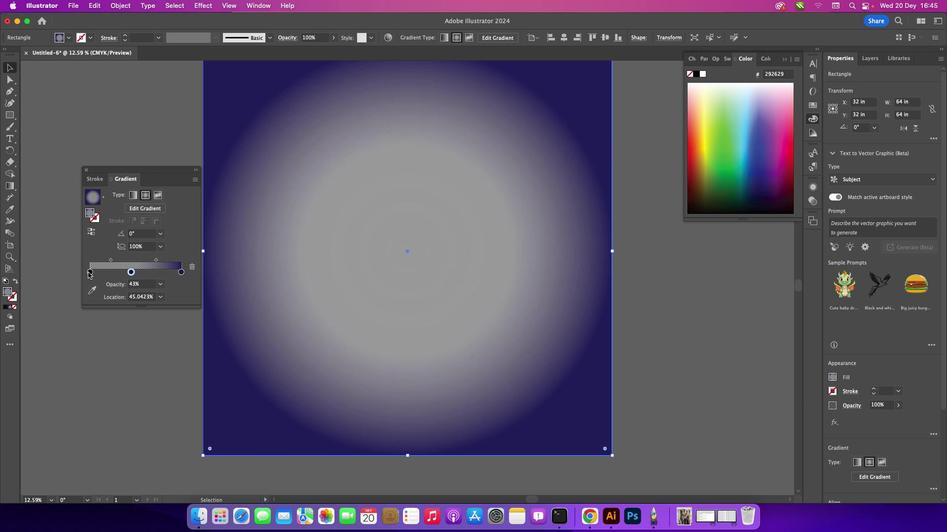 
Action: Mouse pressed left at (87, 272)
Screenshot: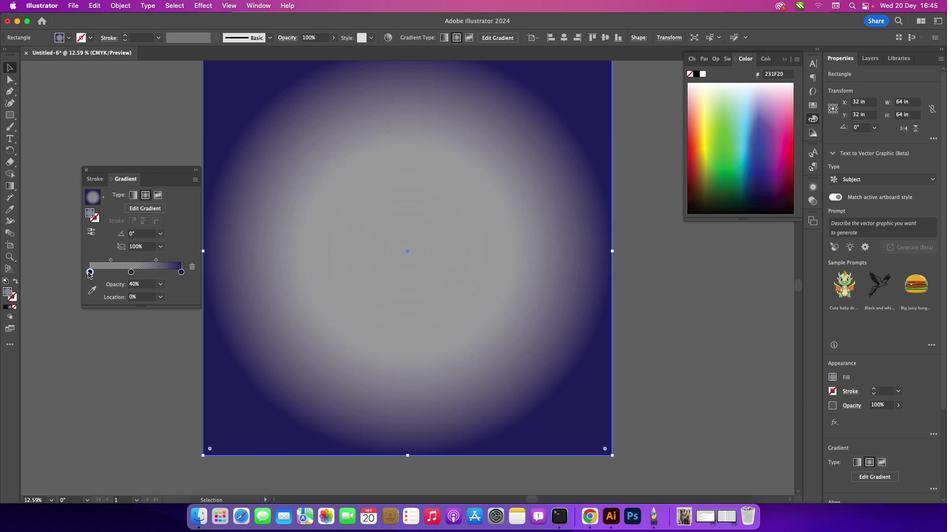 
Action: Mouse pressed left at (87, 272)
Screenshot: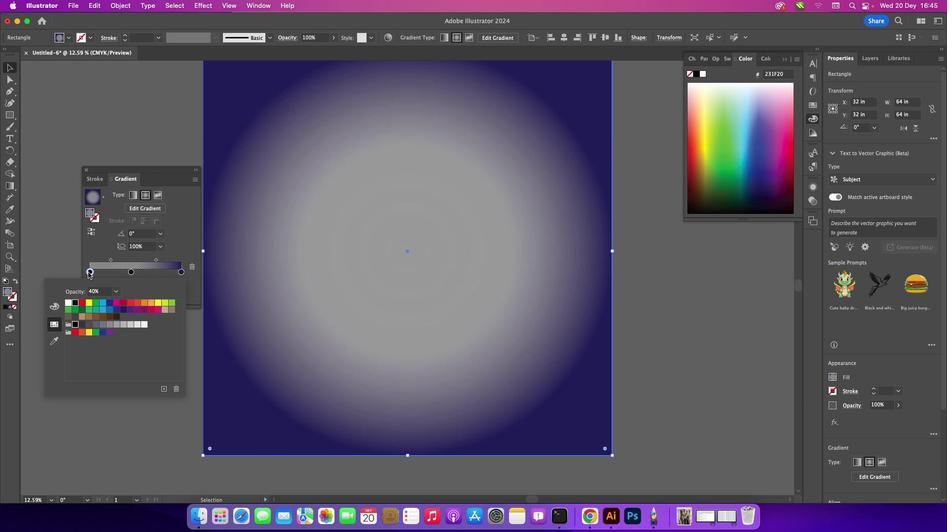 
Action: Mouse moved to (73, 300)
Screenshot: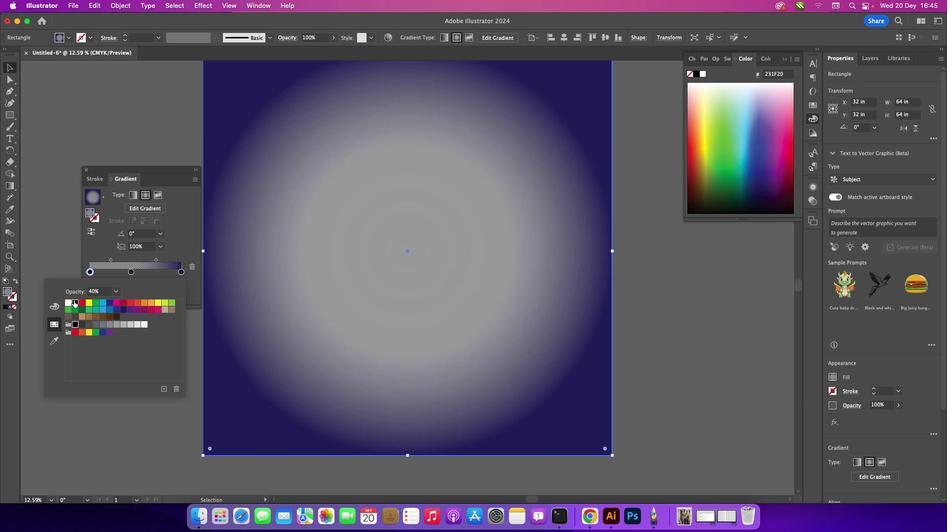 
Action: Mouse pressed left at (73, 300)
Screenshot: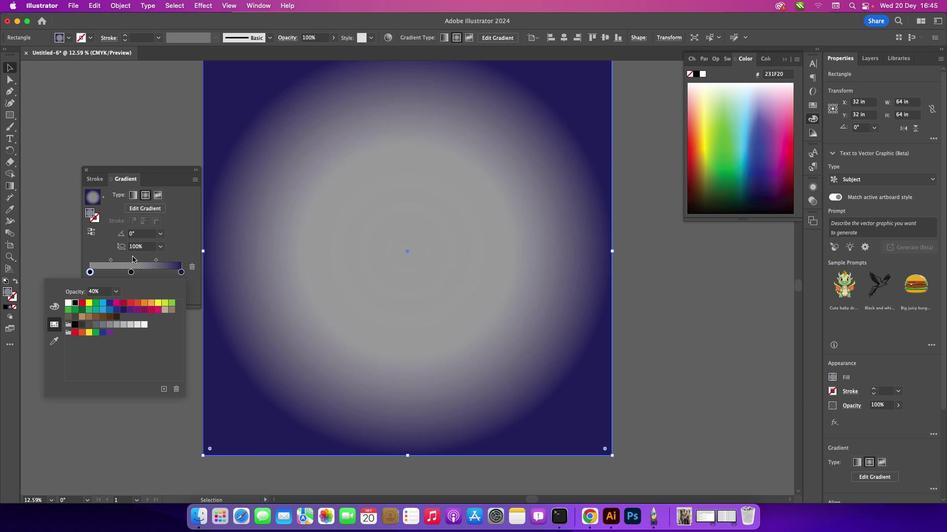 
Action: Mouse moved to (175, 228)
Screenshot: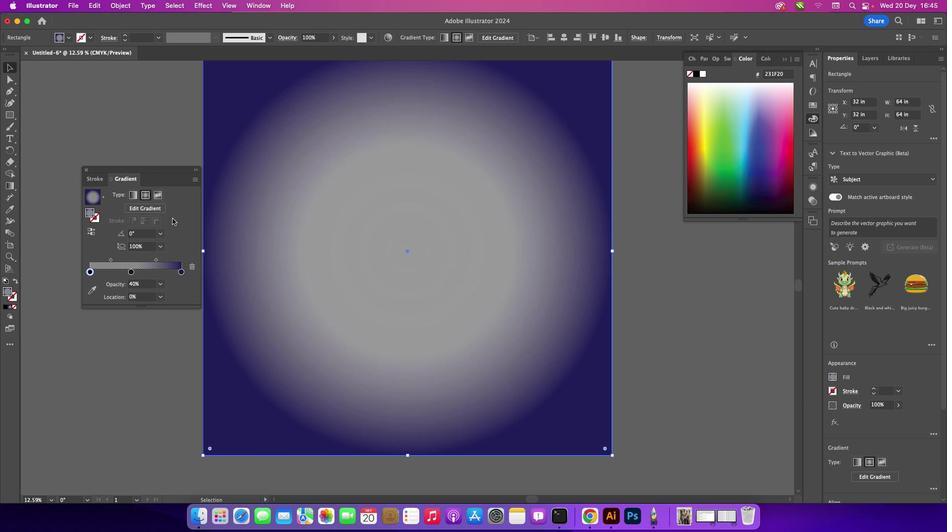 
Action: Mouse pressed left at (175, 228)
Screenshot: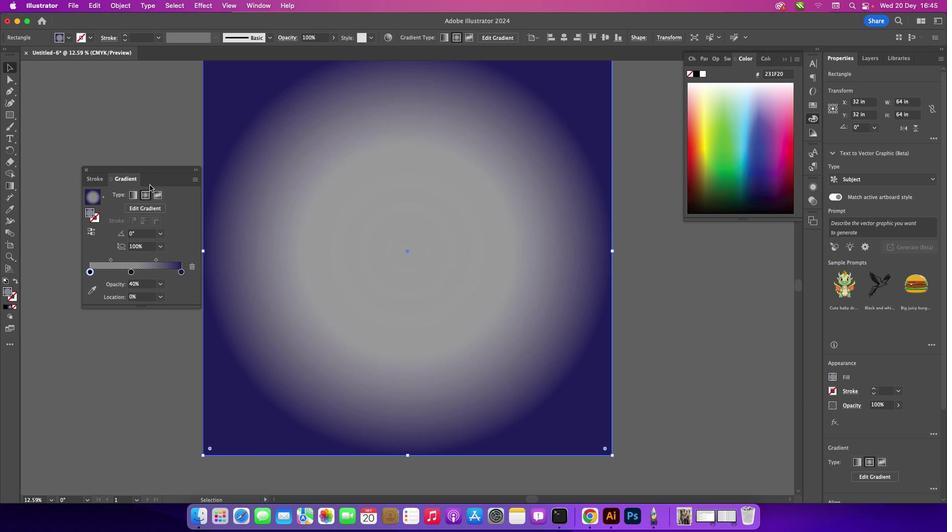 
Action: Mouse moved to (85, 172)
Screenshot: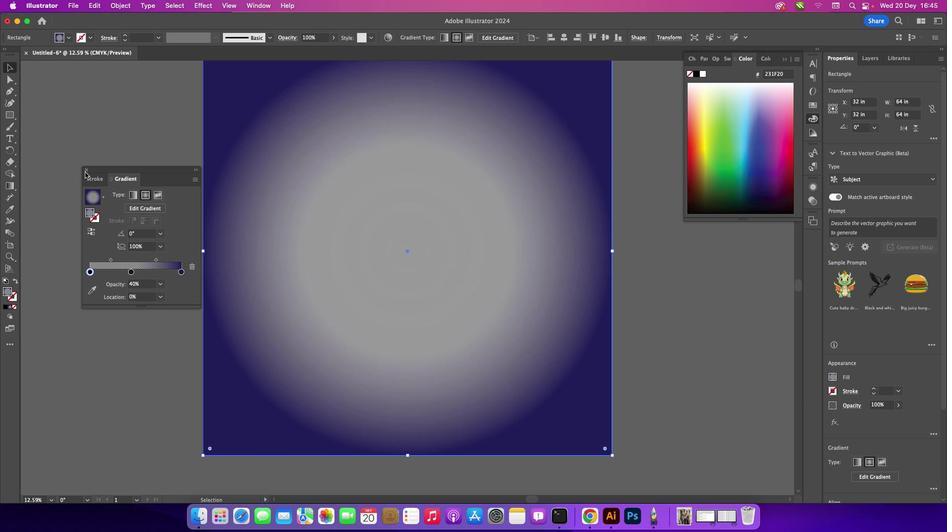 
Action: Mouse pressed left at (85, 172)
Screenshot: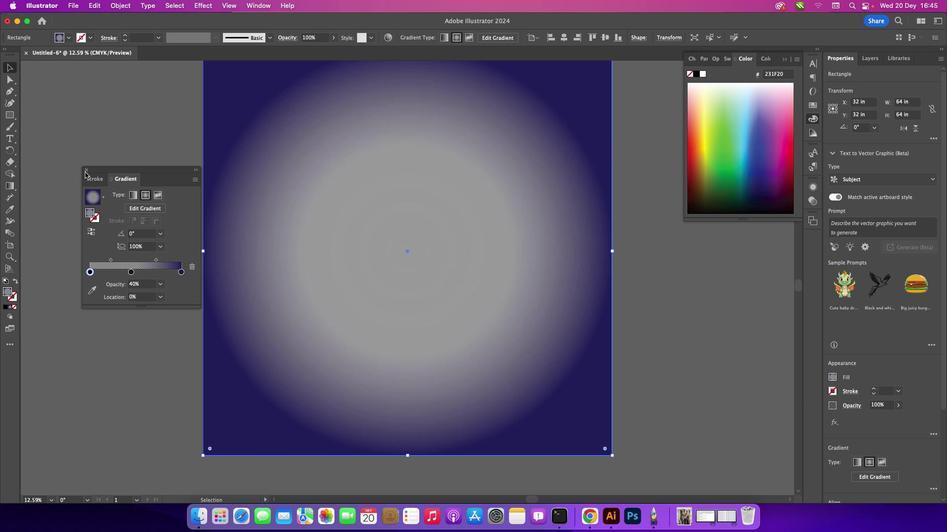 
Action: Mouse moved to (85, 171)
Screenshot: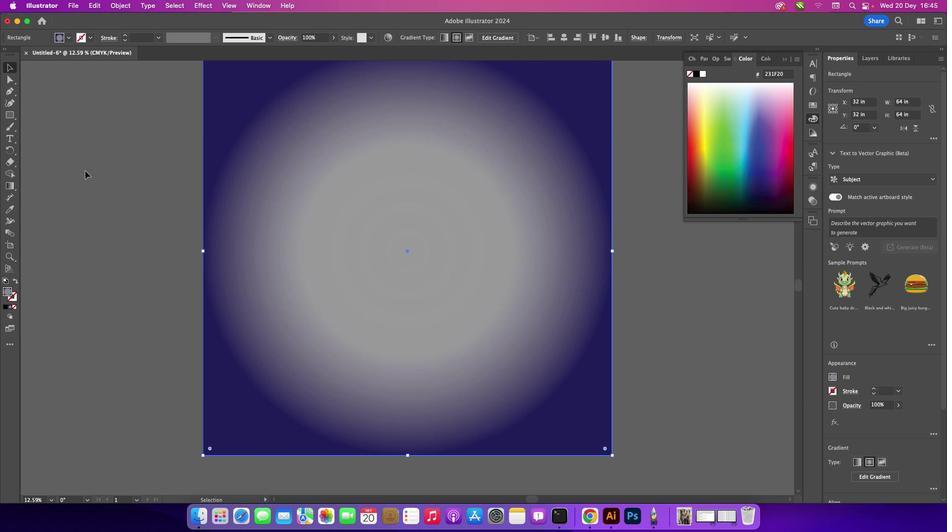 
Action: Mouse pressed left at (85, 171)
Screenshot: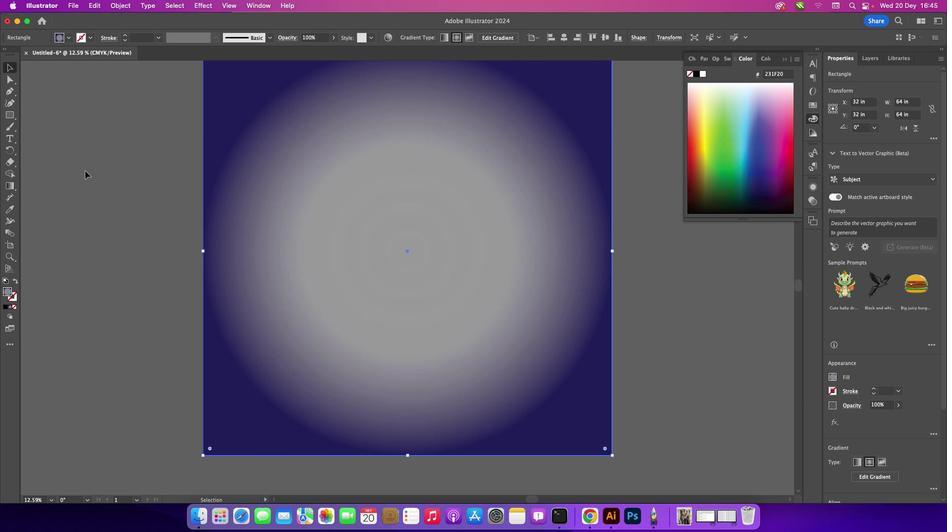 
Action: Mouse moved to (70, 37)
Screenshot: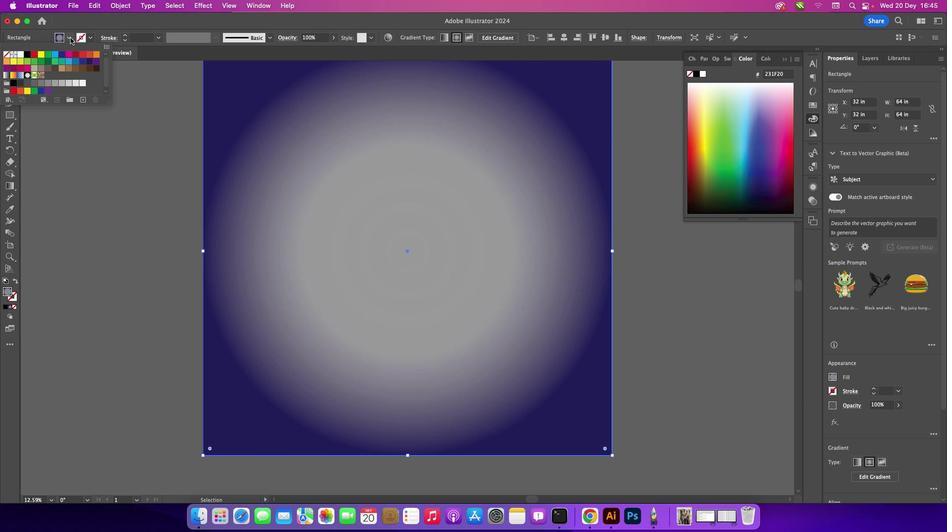 
Action: Mouse pressed left at (70, 37)
Screenshot: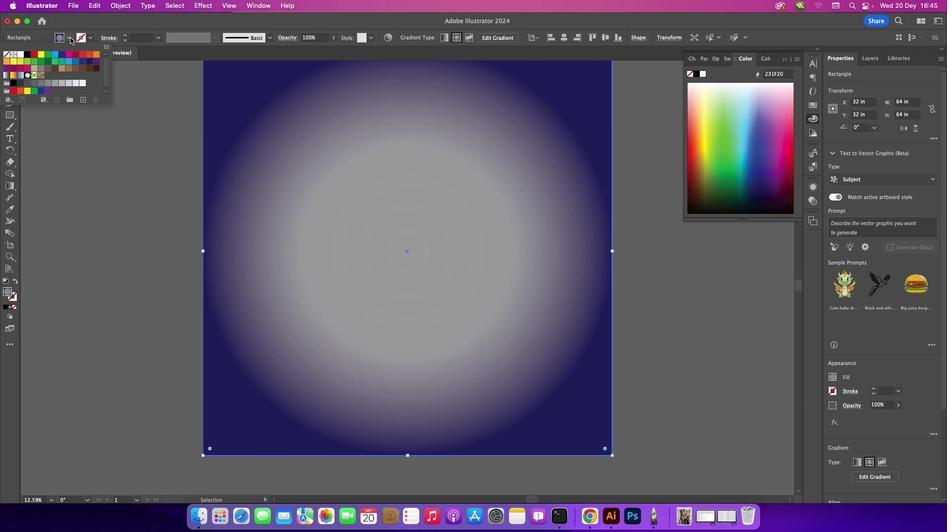 
Action: Mouse moved to (37, 75)
Screenshot: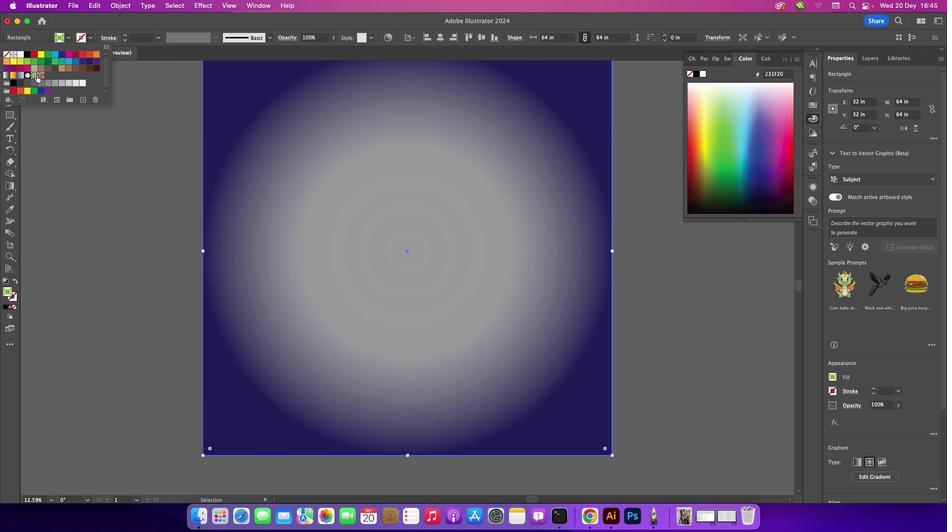 
Action: Mouse pressed left at (37, 75)
Screenshot: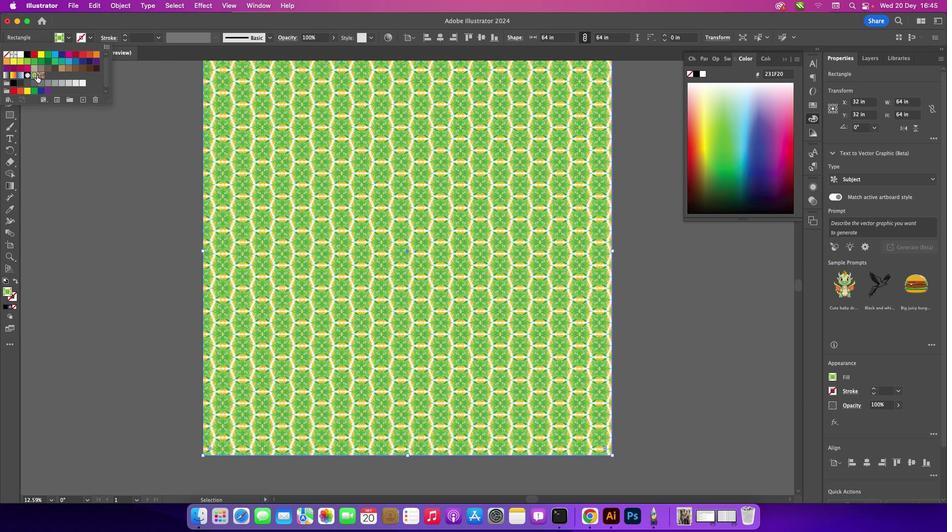 
Action: Mouse moved to (15, 75)
Screenshot: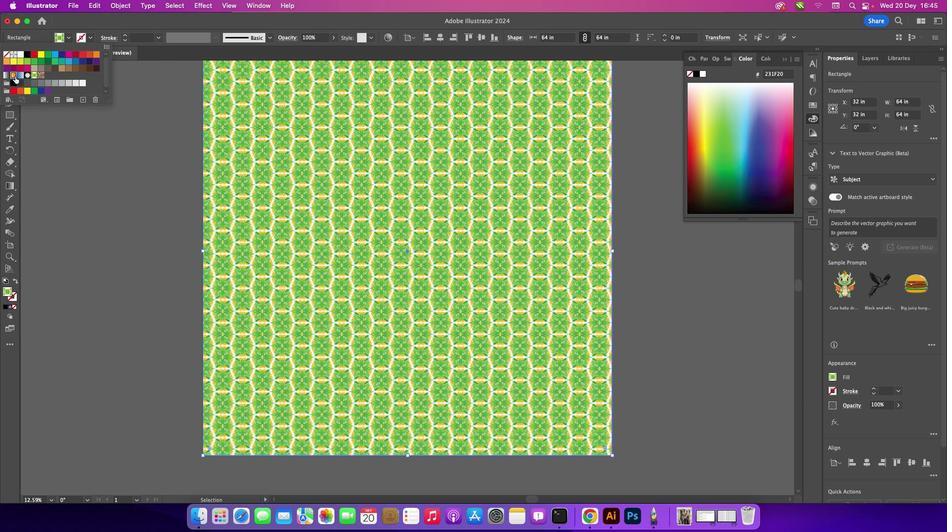 
Action: Mouse pressed left at (15, 75)
Screenshot: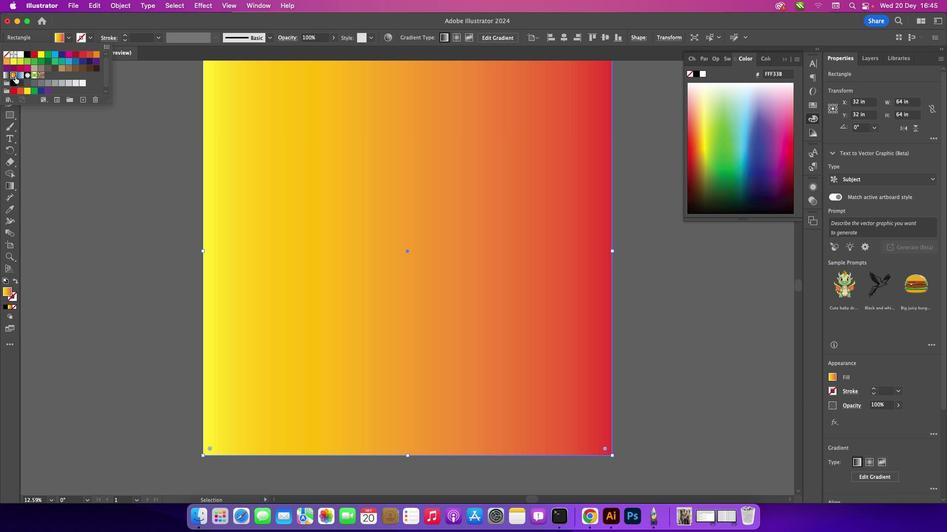 
Action: Mouse moved to (7, 185)
Screenshot: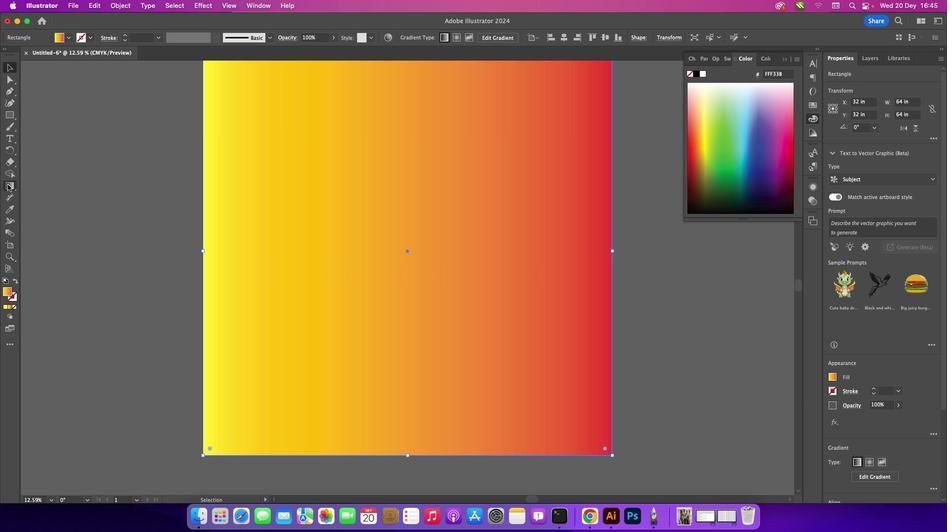 
Action: Mouse pressed left at (7, 185)
Screenshot: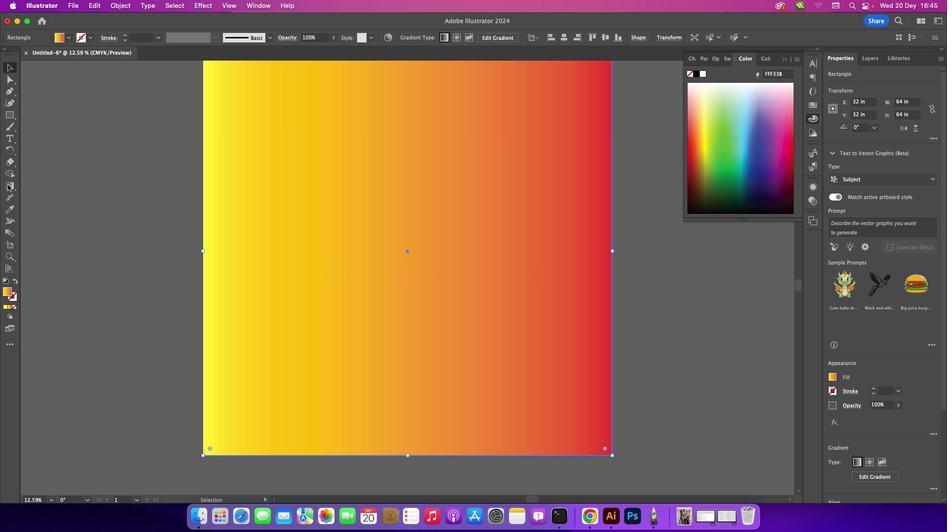 
Action: Mouse pressed left at (7, 185)
Screenshot: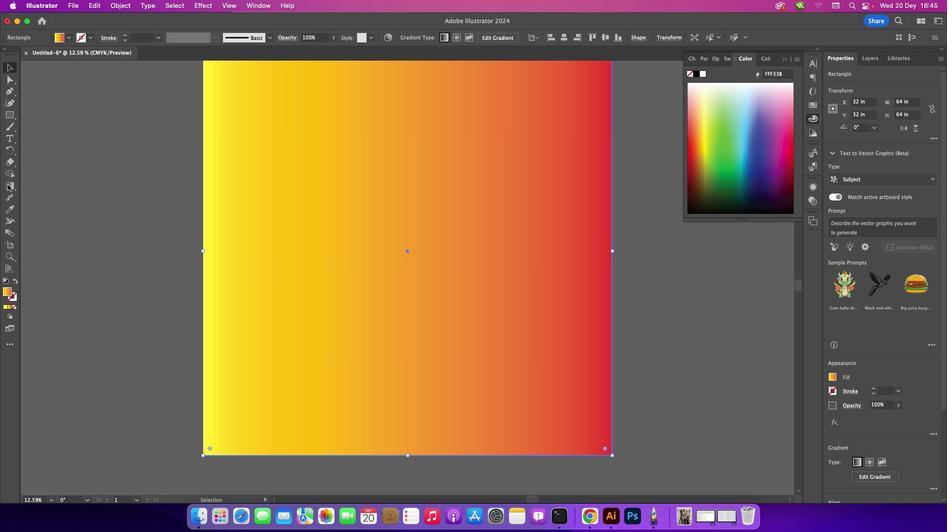 
Action: Mouse pressed left at (7, 185)
Screenshot: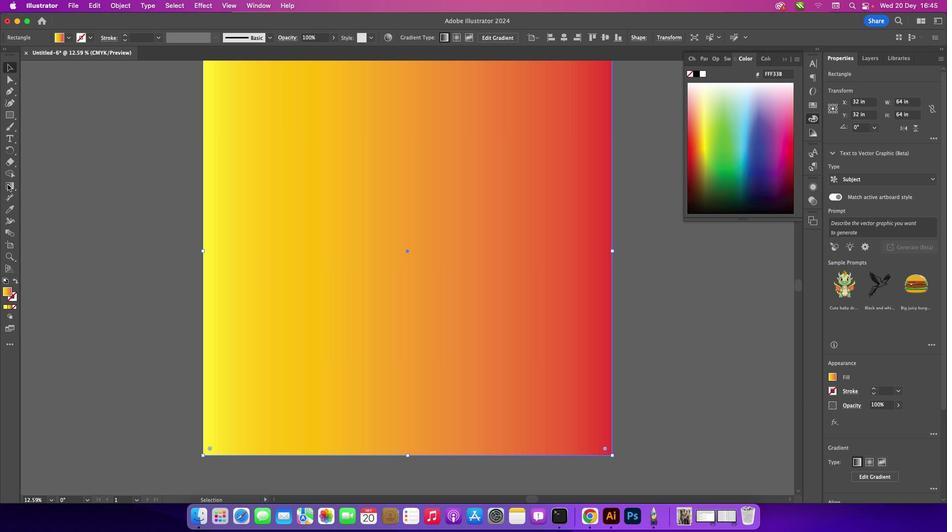 
Action: Mouse pressed left at (7, 185)
Screenshot: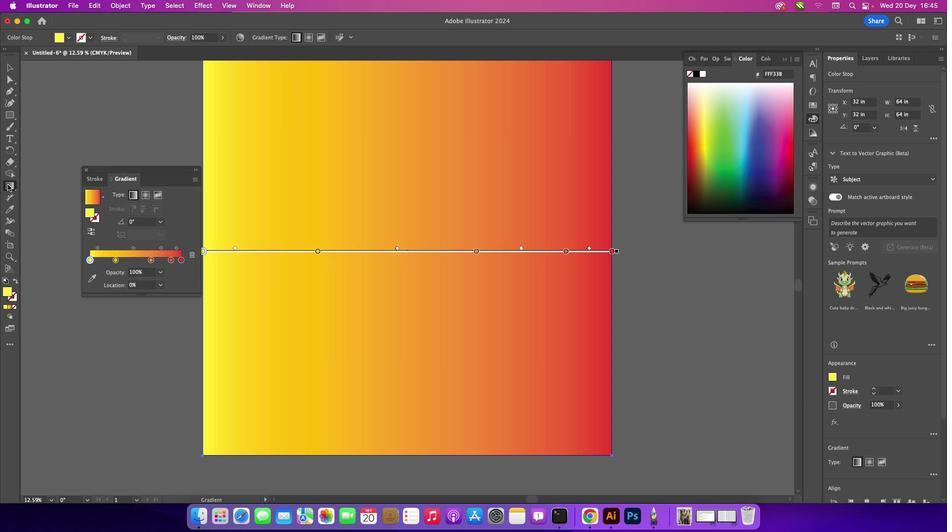 
Action: Mouse pressed left at (7, 185)
Screenshot: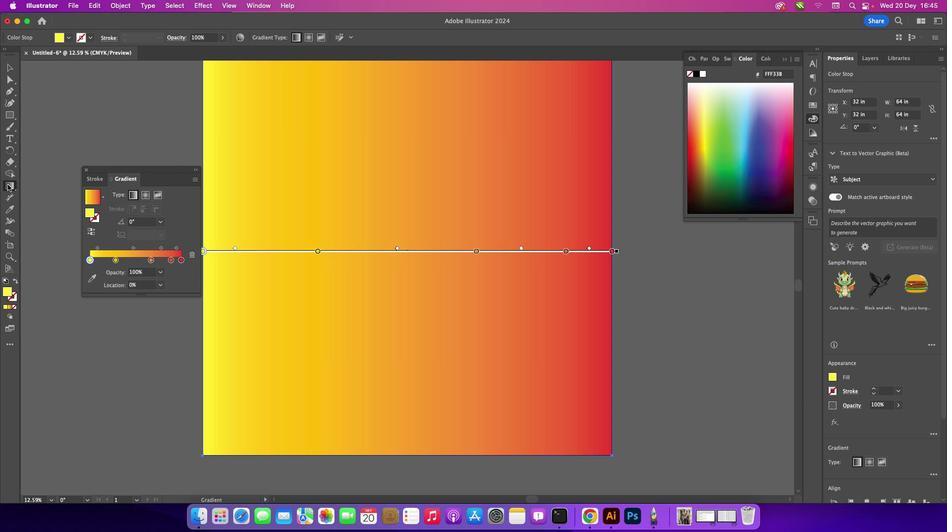 
Action: Mouse moved to (182, 260)
Screenshot: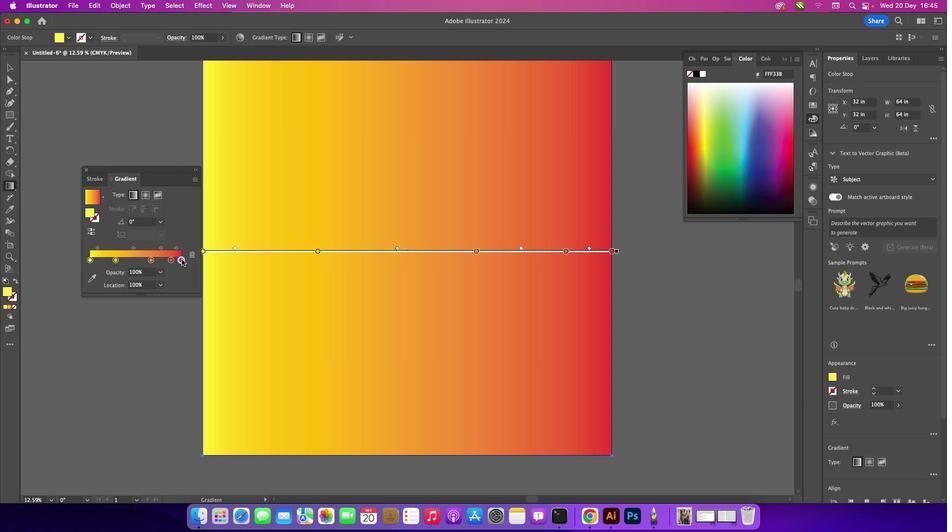 
Action: Mouse pressed left at (182, 260)
Screenshot: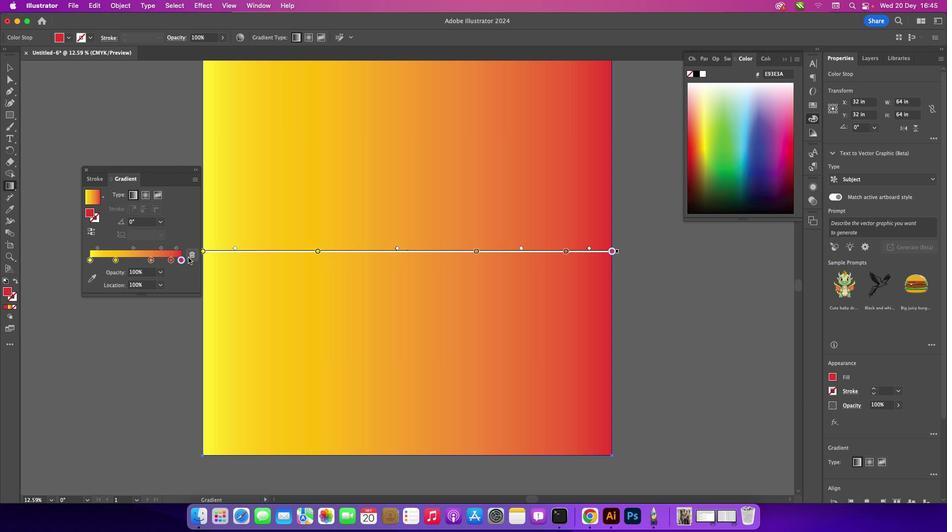 
Action: Mouse moved to (191, 255)
Screenshot: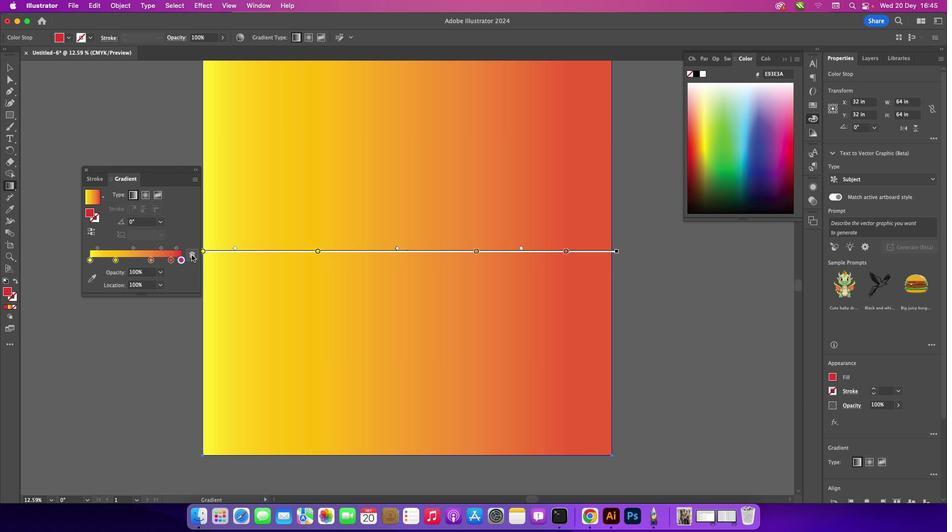 
Action: Mouse pressed left at (191, 255)
Screenshot: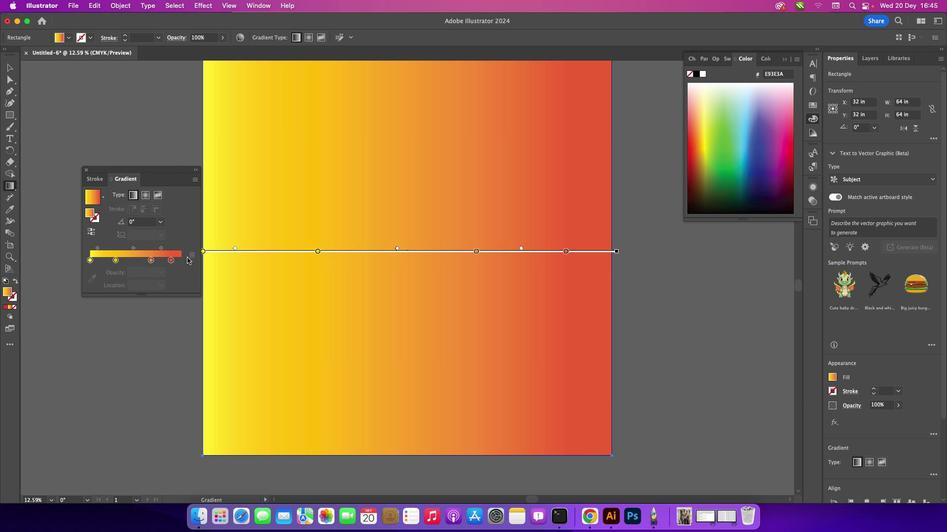 
Action: Mouse moved to (169, 261)
Screenshot: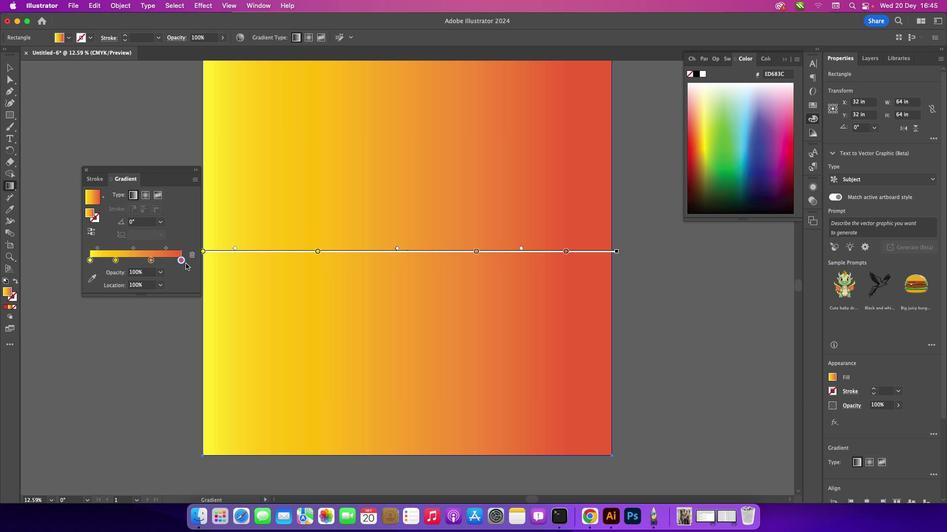 
Action: Mouse pressed left at (169, 261)
Screenshot: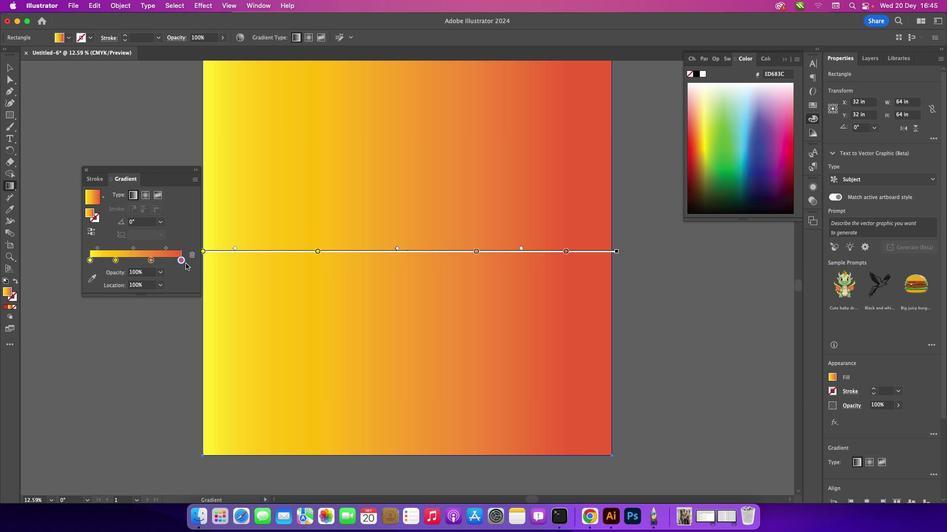 
Action: Mouse moved to (192, 255)
Screenshot: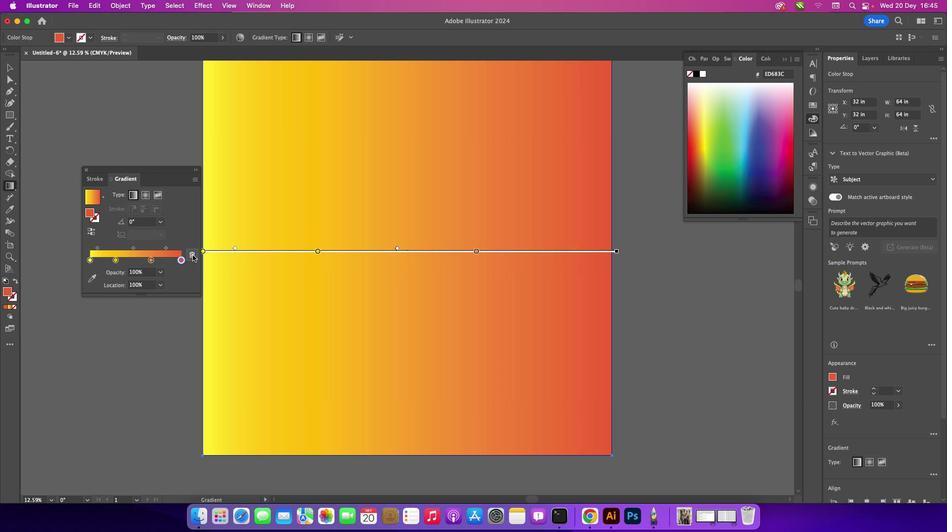 
Action: Mouse pressed left at (192, 255)
Screenshot: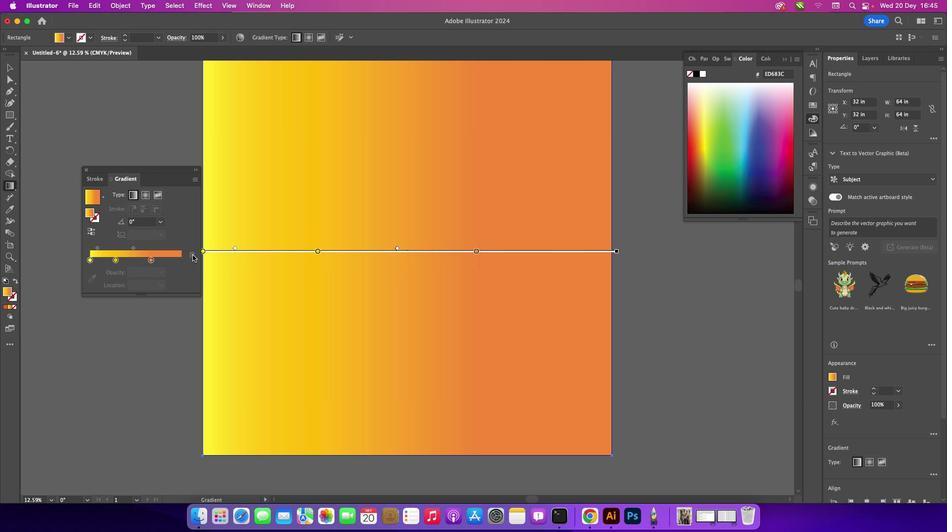 
Action: Mouse moved to (151, 261)
Screenshot: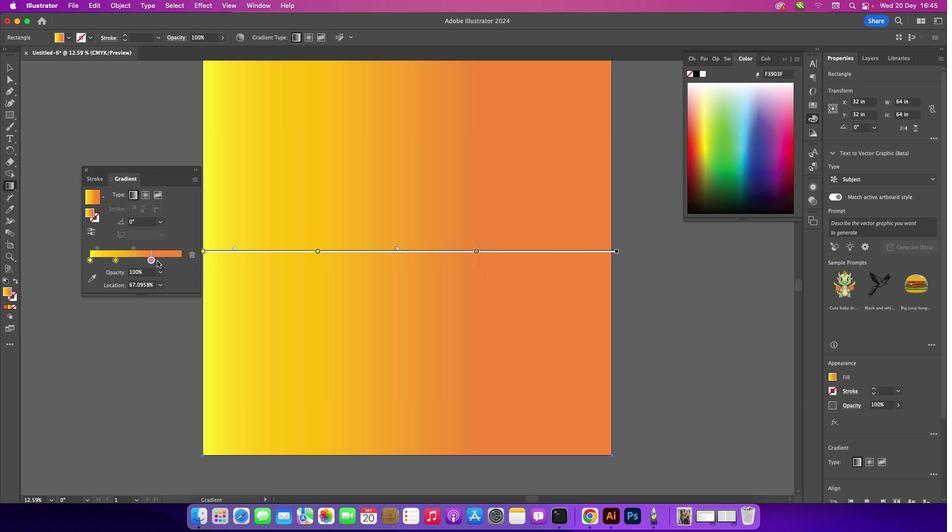 
Action: Mouse pressed left at (151, 261)
Screenshot: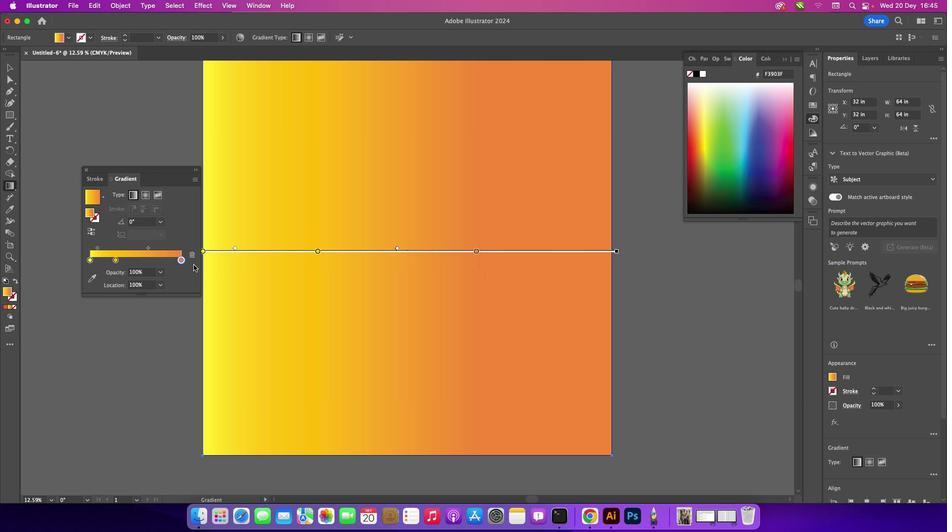 
Action: Mouse moved to (116, 262)
Screenshot: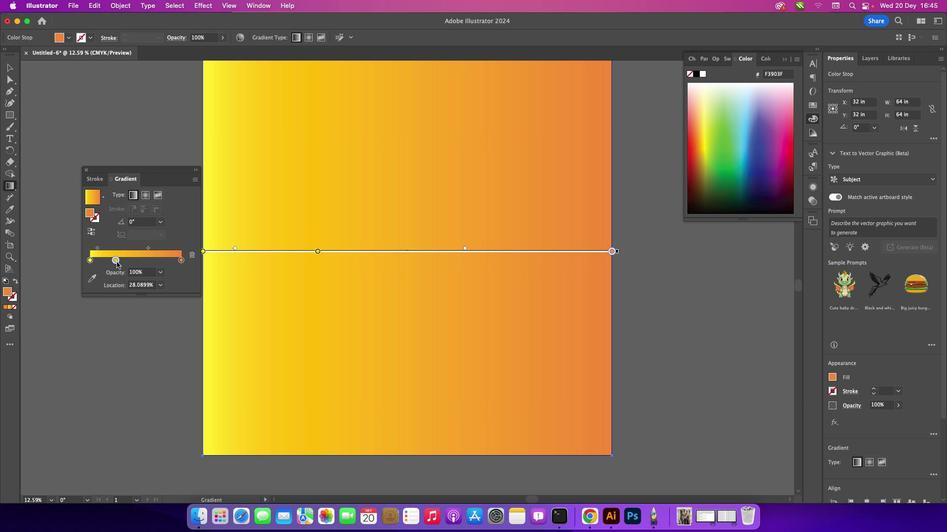 
Action: Mouse pressed left at (116, 262)
Screenshot: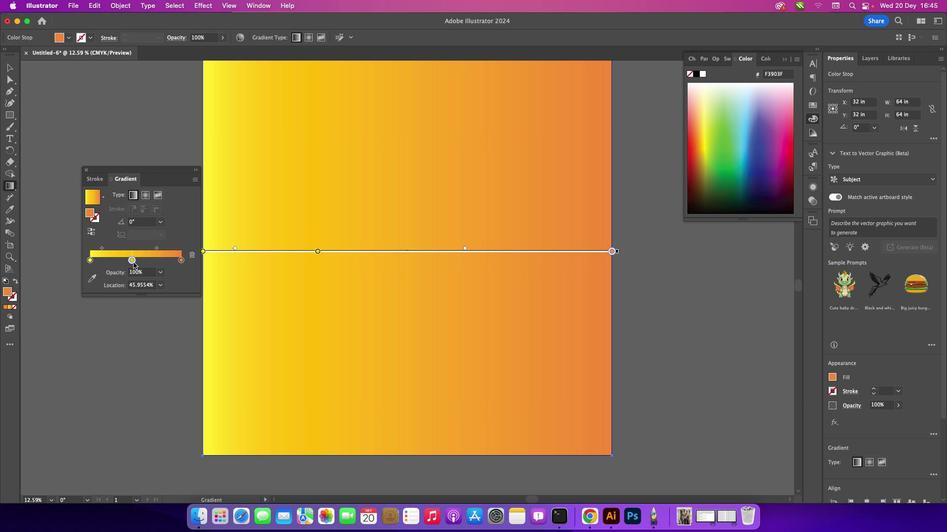 
Action: Mouse moved to (195, 255)
Screenshot: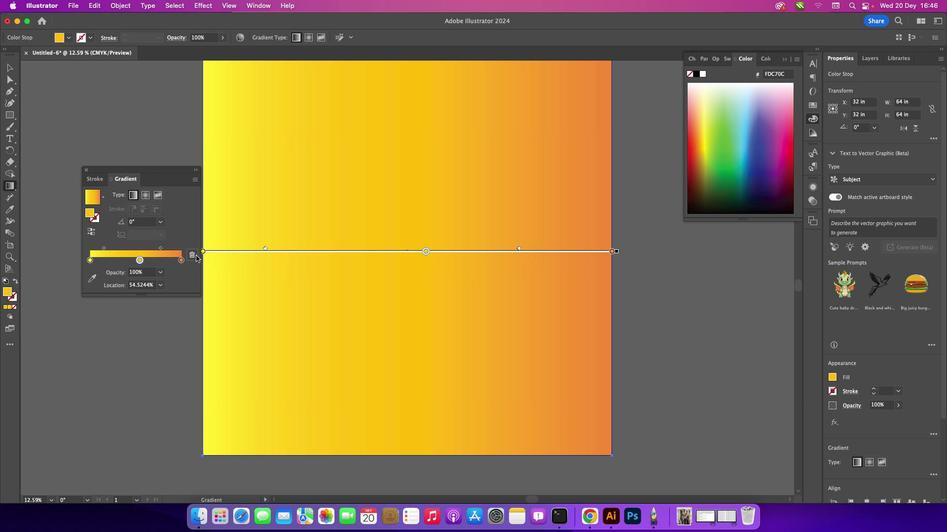
Action: Mouse pressed left at (195, 255)
Screenshot: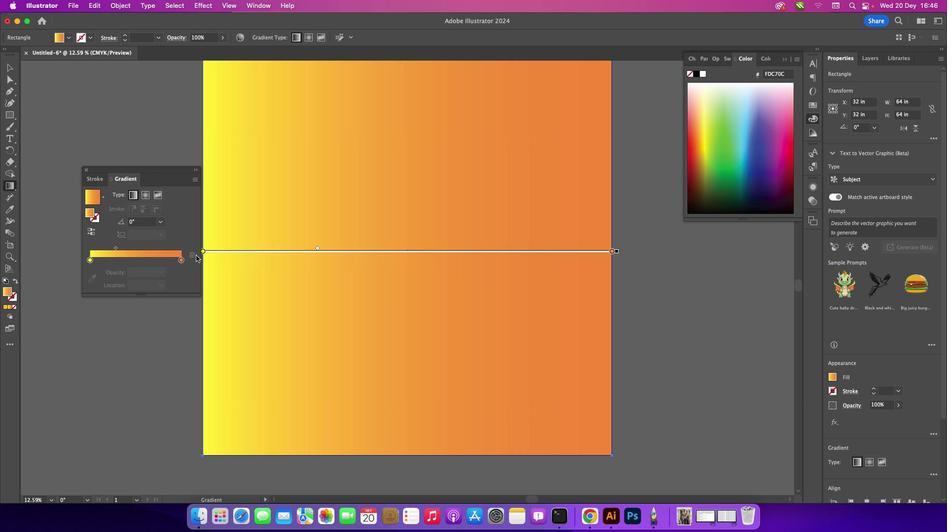 
Action: Mouse moved to (182, 260)
Screenshot: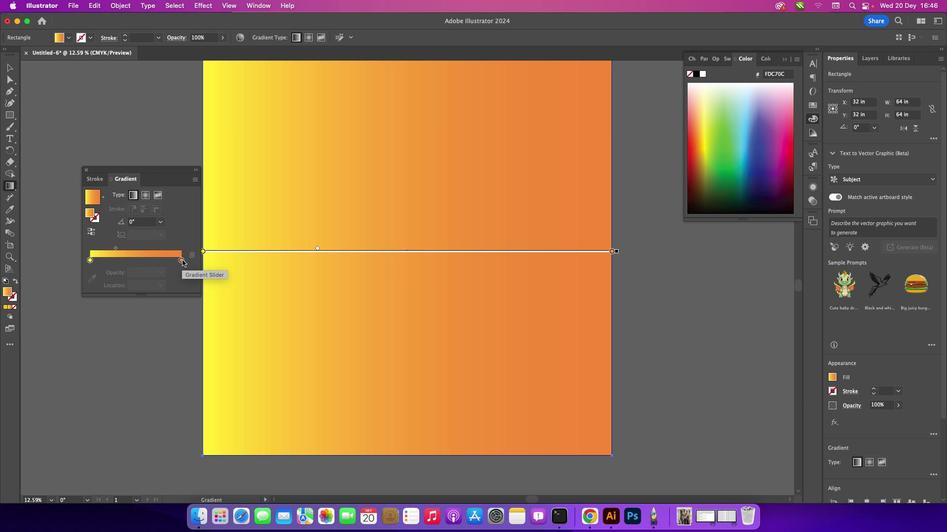 
Action: Mouse pressed left at (182, 260)
Screenshot: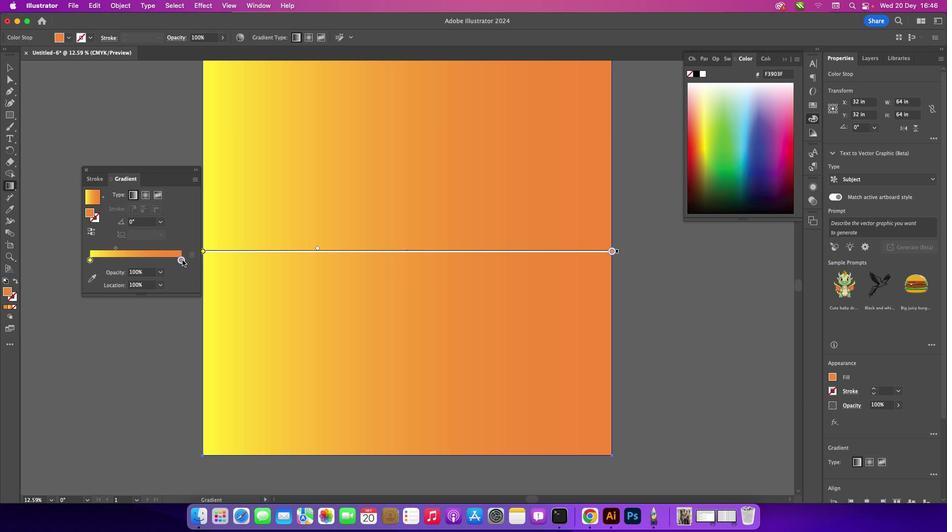 
Action: Mouse pressed left at (182, 260)
Screenshot: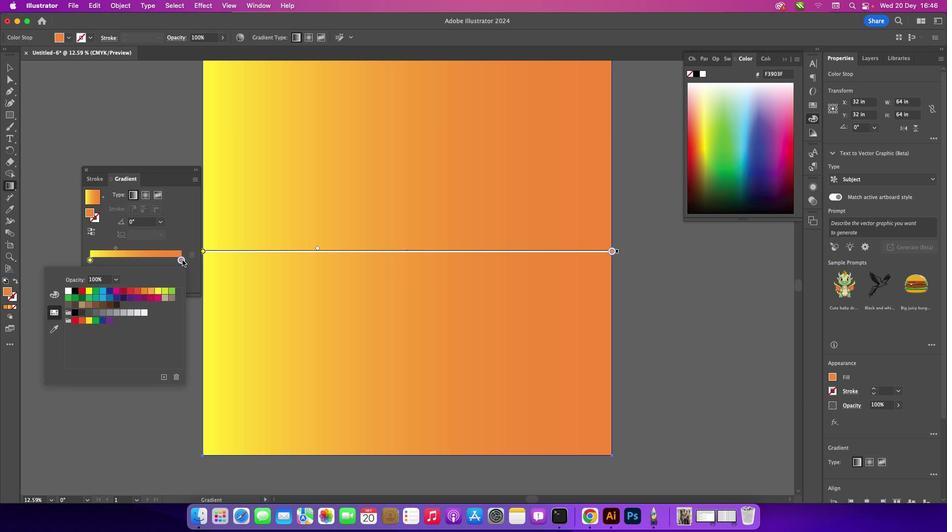 
Action: Mouse moved to (71, 289)
Screenshot: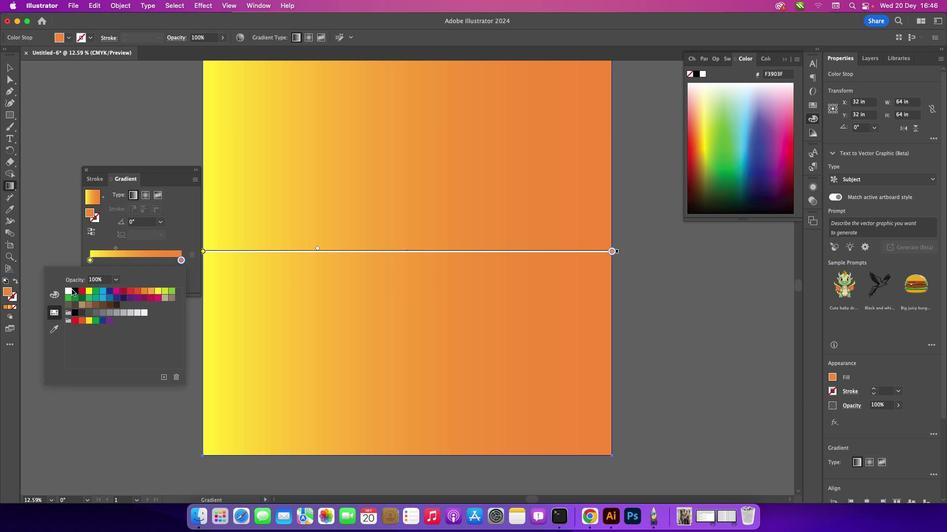 
Action: Mouse pressed left at (71, 289)
Screenshot: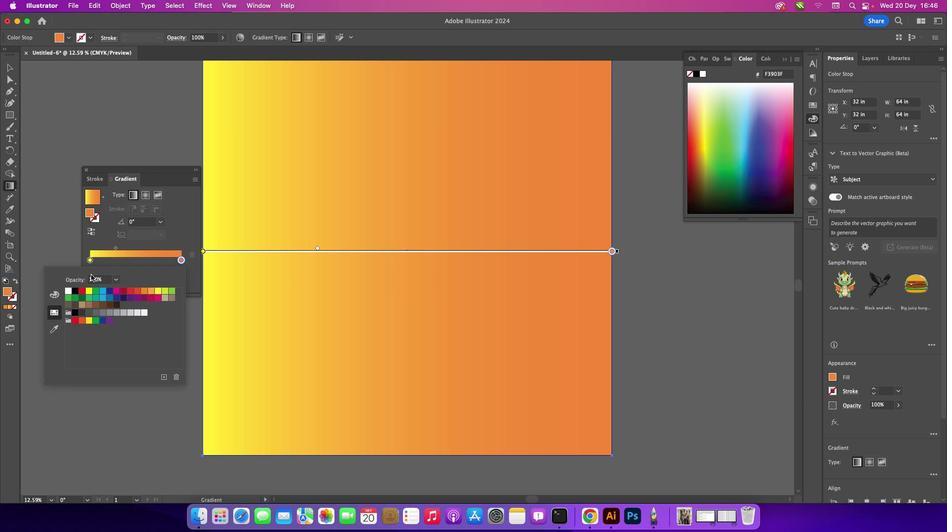 
Action: Mouse moved to (73, 291)
Screenshot: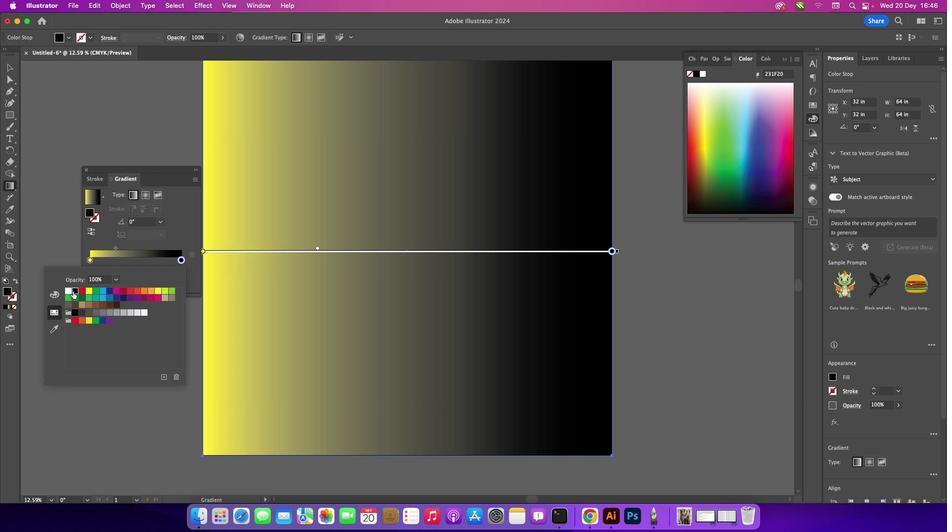 
Action: Mouse pressed left at (73, 291)
Screenshot: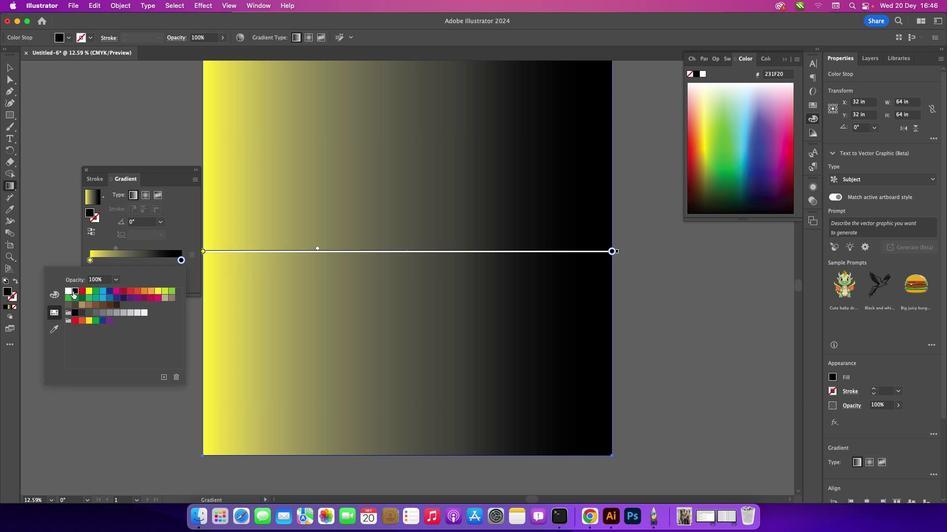 
Action: Mouse moved to (189, 226)
Screenshot: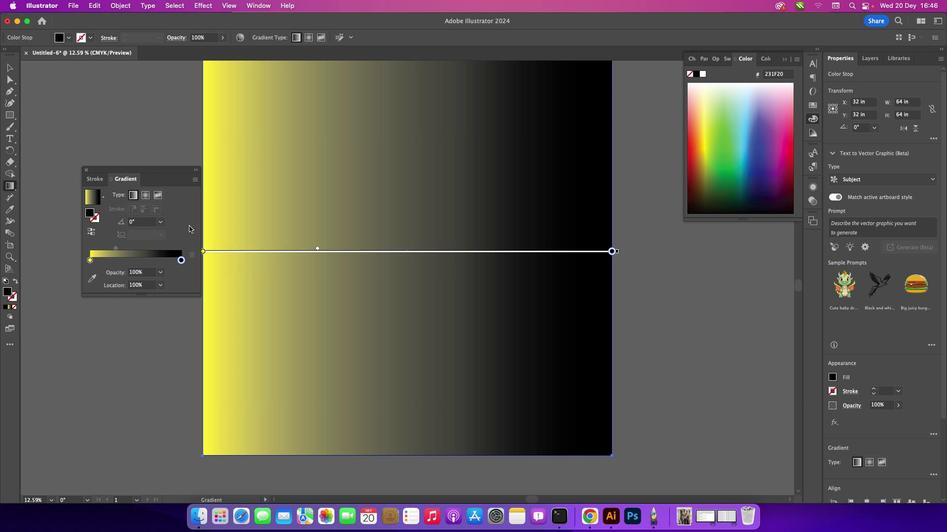 
Action: Mouse pressed left at (189, 226)
Screenshot: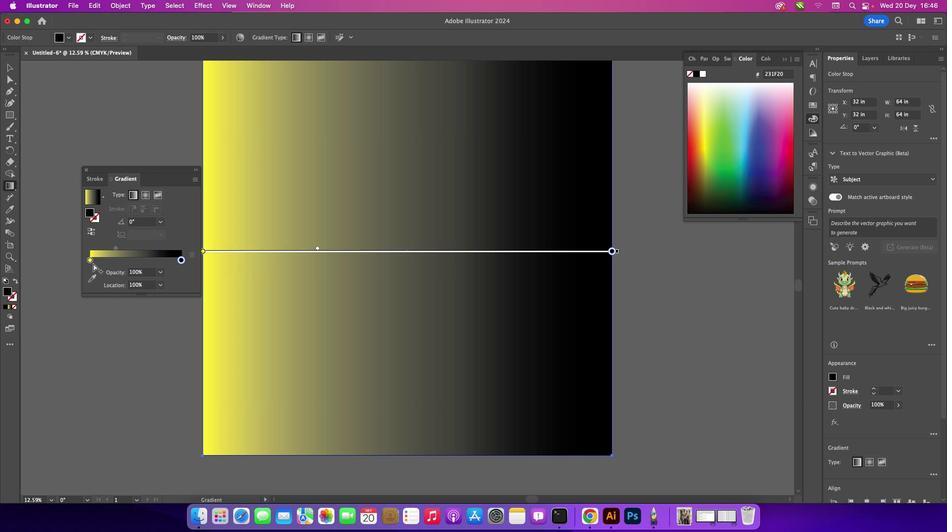 
Action: Mouse moved to (89, 262)
Screenshot: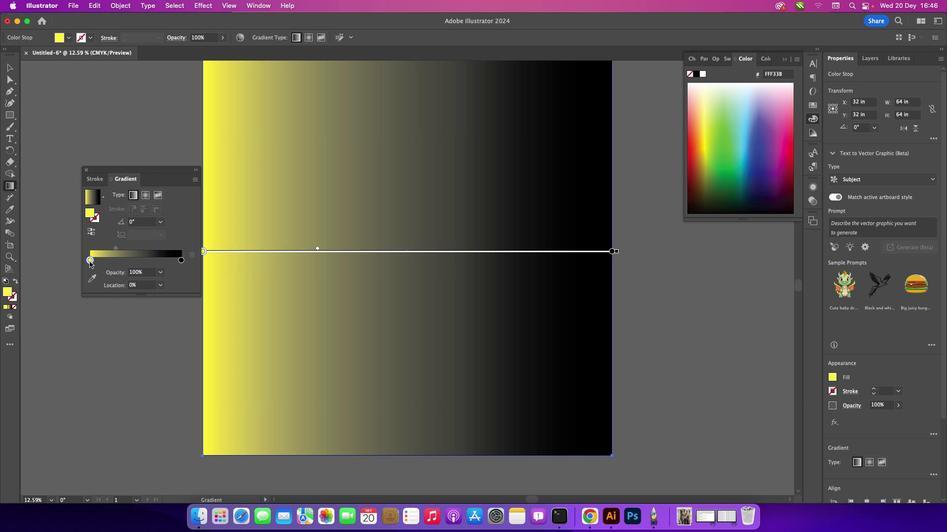 
Action: Mouse pressed left at (89, 262)
Screenshot: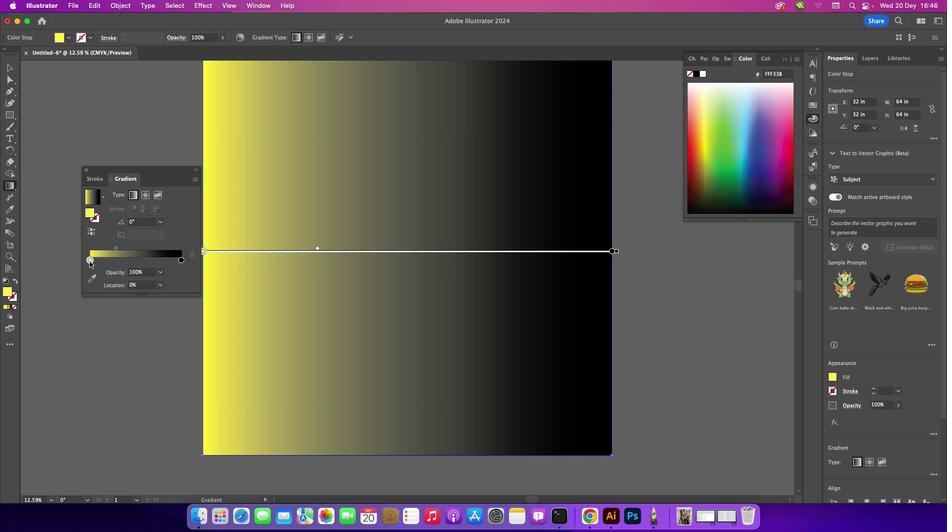 
Action: Mouse pressed left at (89, 262)
Screenshot: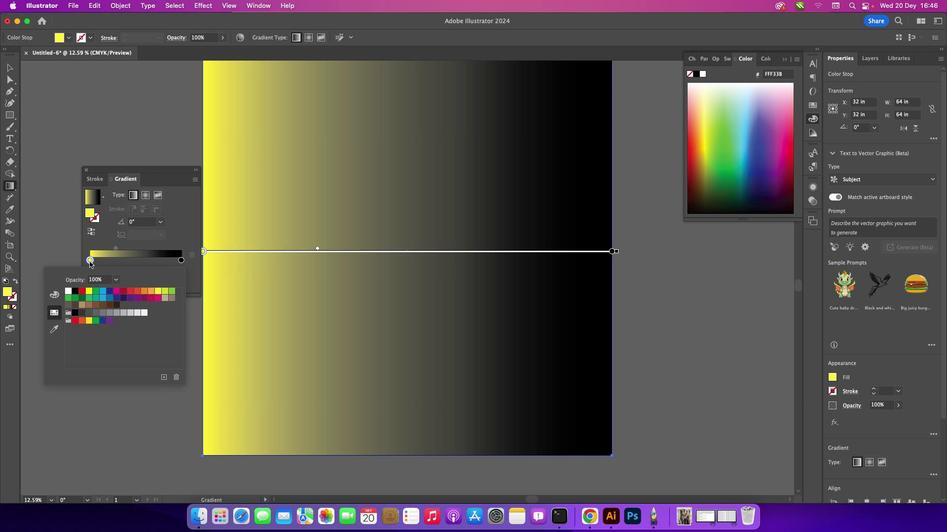 
Action: Mouse moved to (122, 299)
Screenshot: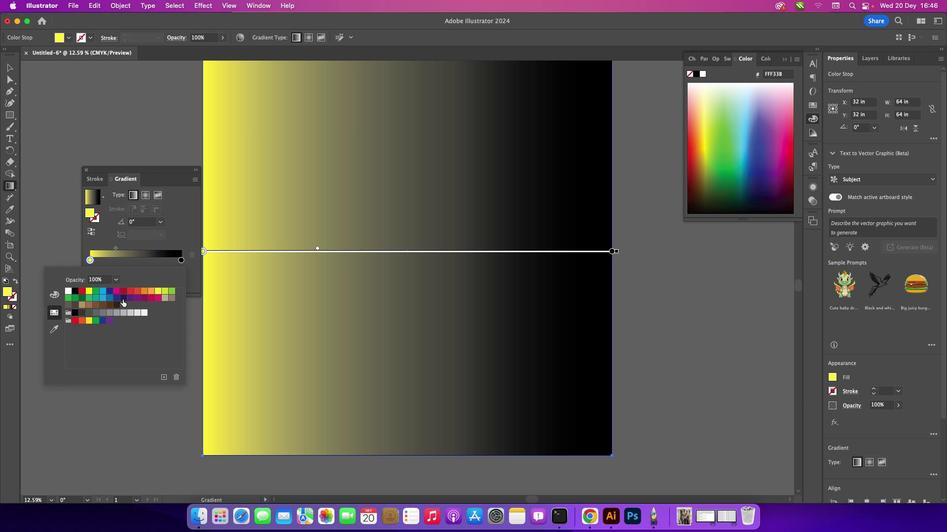 
Action: Mouse pressed left at (122, 299)
Screenshot: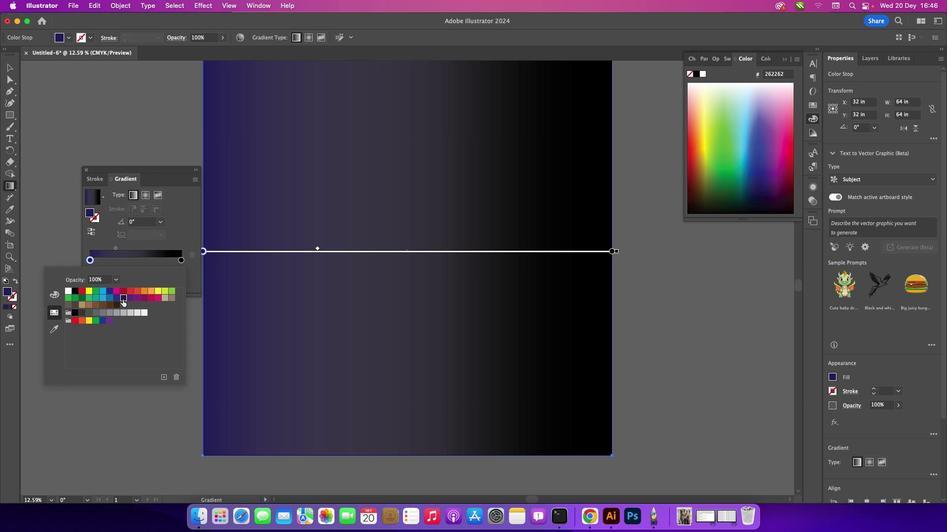 
Action: Mouse moved to (187, 232)
Screenshot: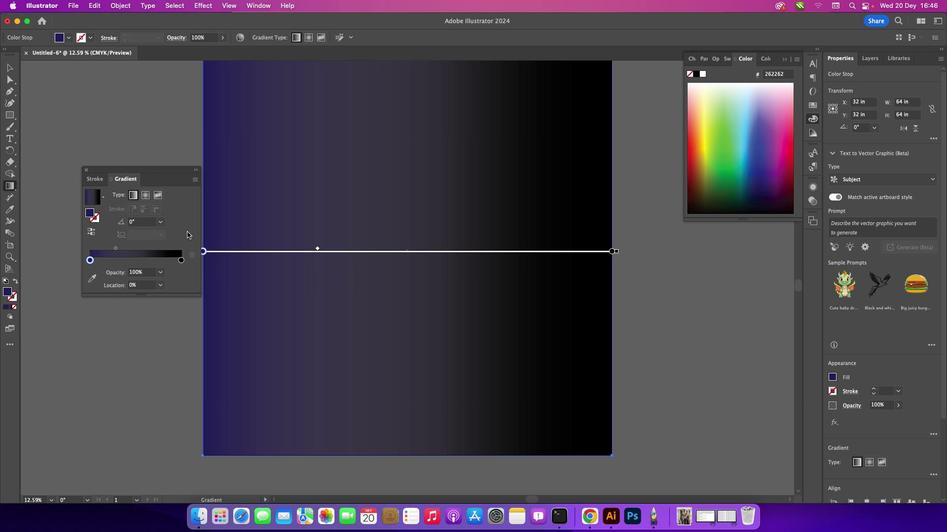 
Action: Mouse pressed left at (187, 232)
Screenshot: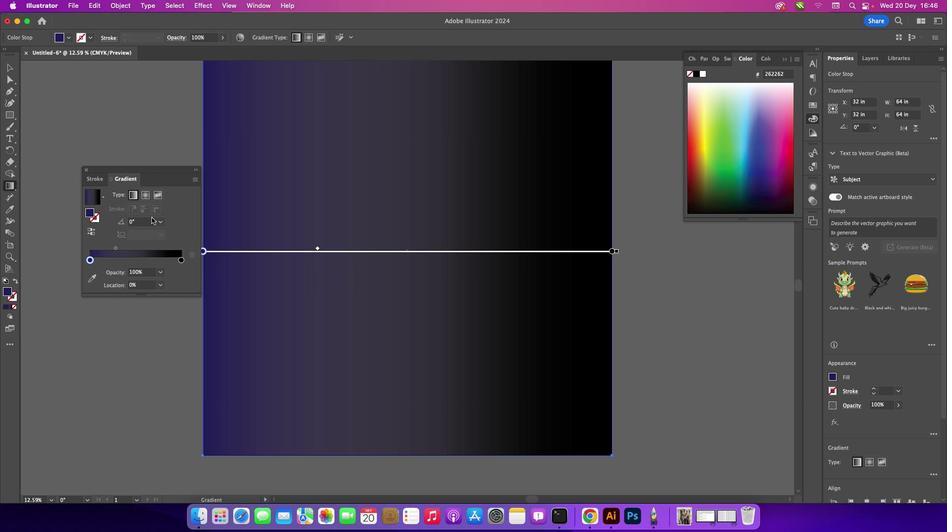 
Action: Mouse moved to (144, 192)
Screenshot: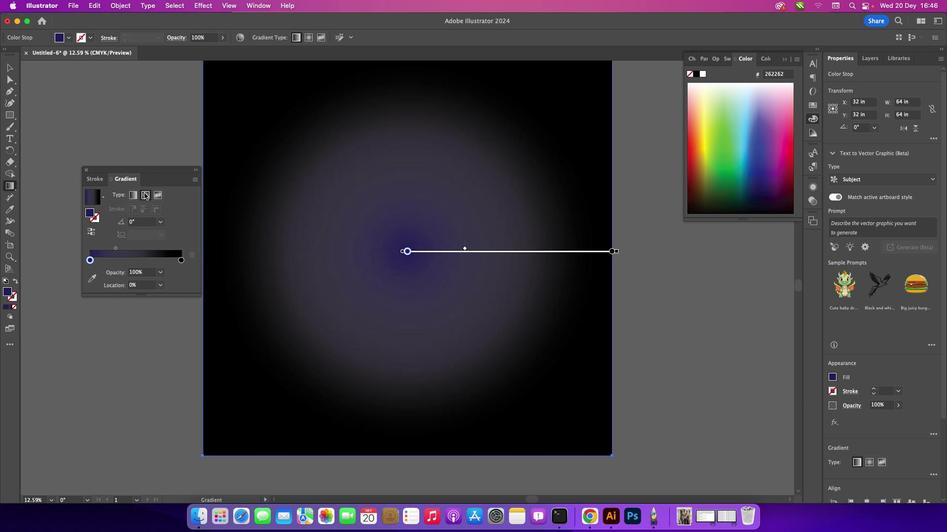 
Action: Mouse pressed left at (144, 192)
Screenshot: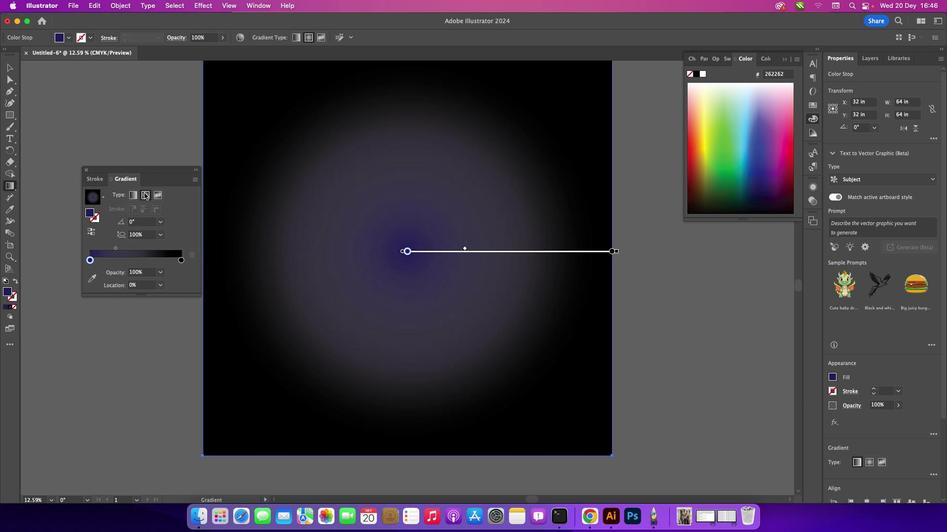 
Action: Mouse moved to (115, 249)
Screenshot: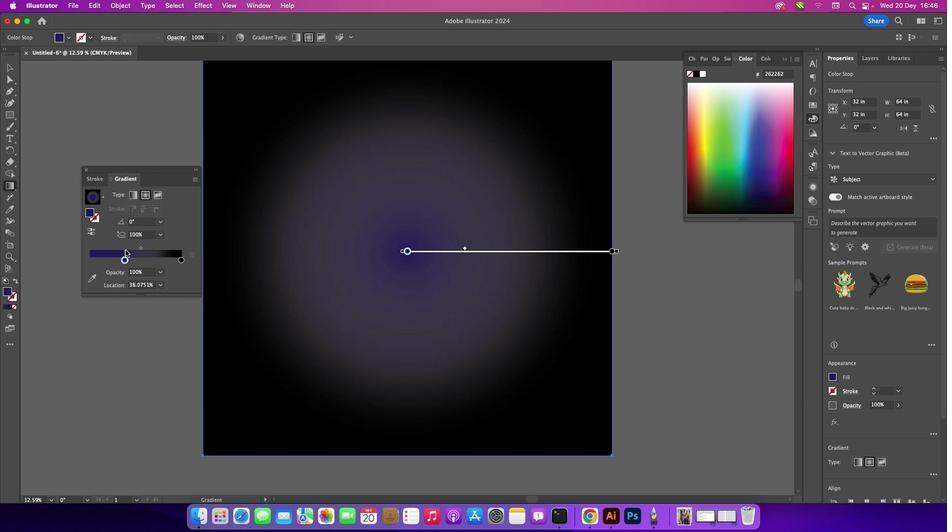 
Action: Mouse pressed left at (115, 249)
Screenshot: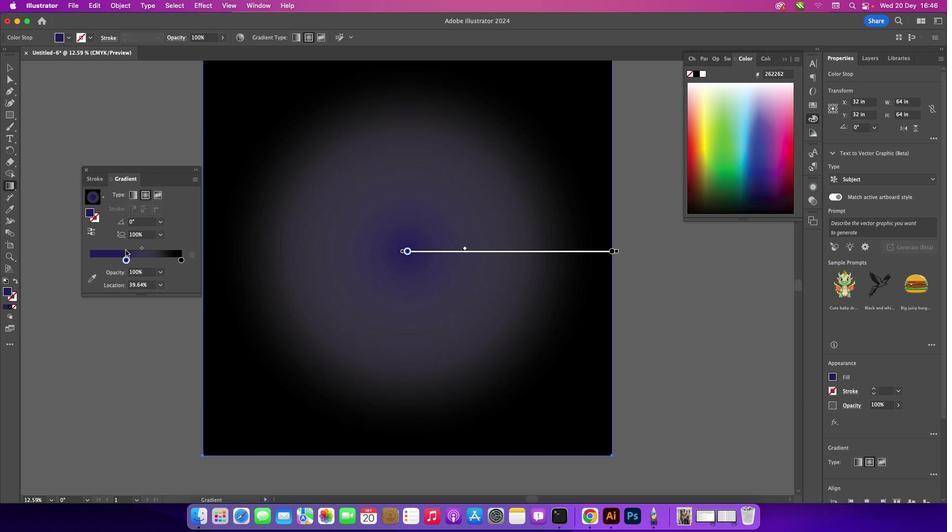 
Action: Mouse moved to (124, 263)
Screenshot: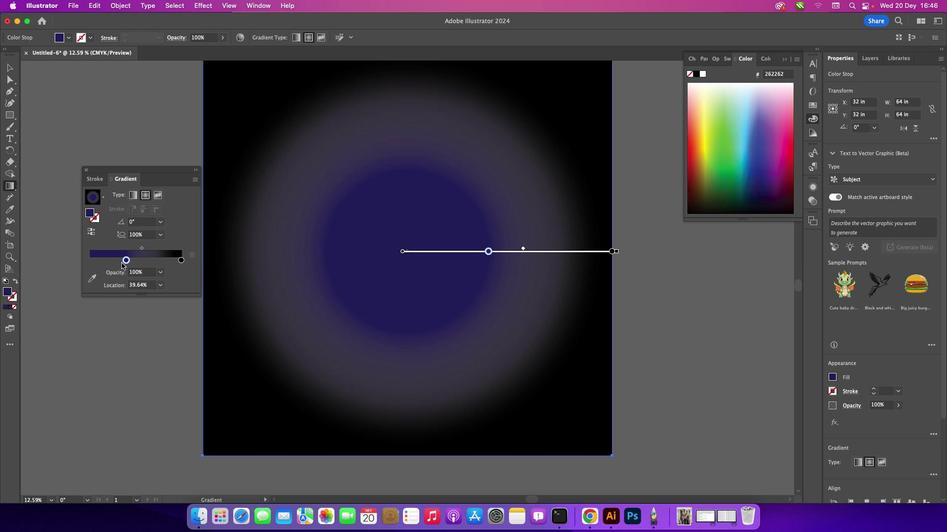 
Action: Mouse pressed left at (124, 263)
Screenshot: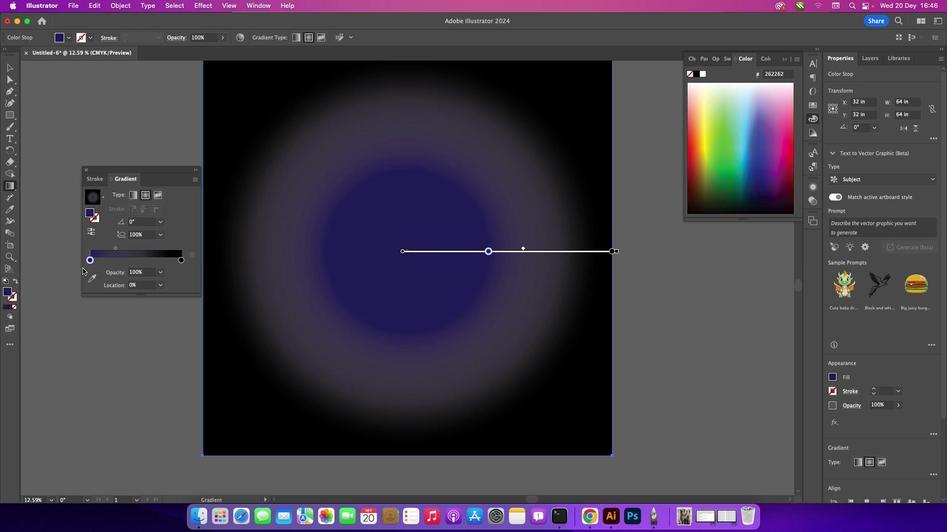 
Action: Mouse moved to (115, 248)
Screenshot: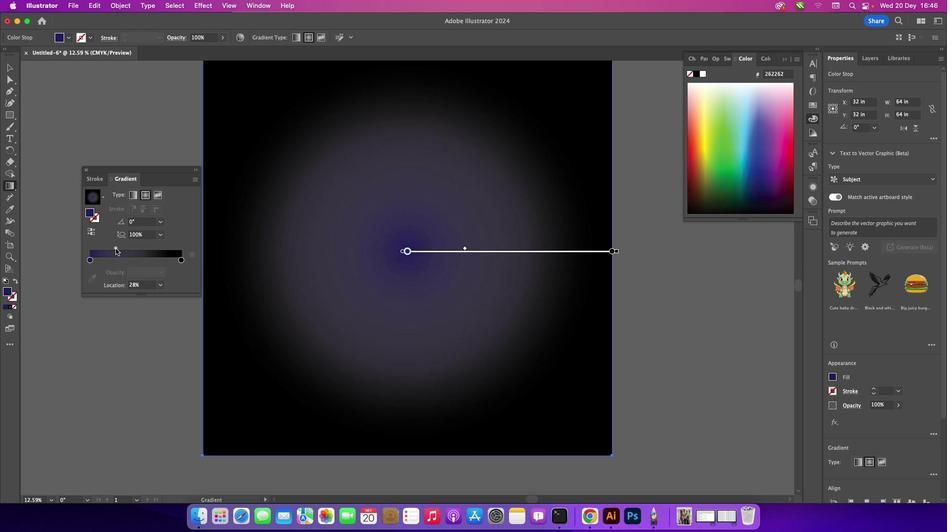 
Action: Mouse pressed left at (115, 248)
Screenshot: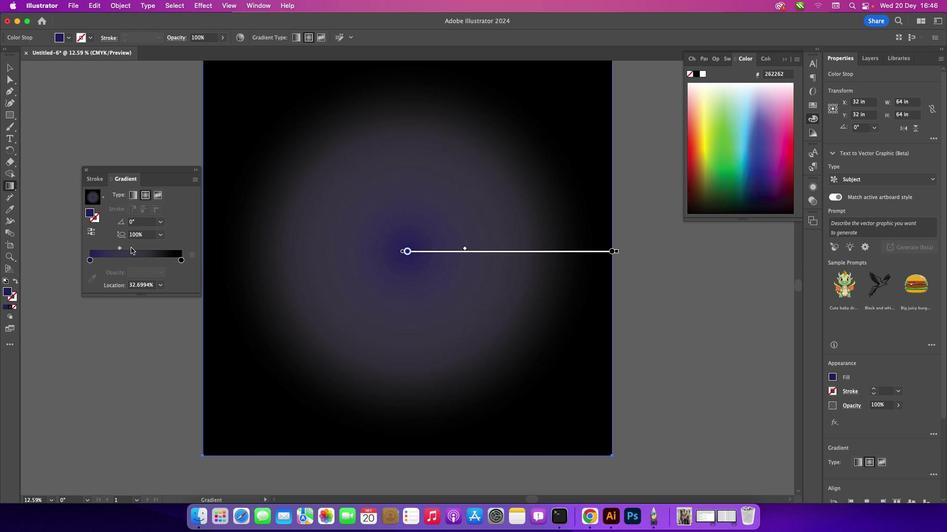 
Action: Mouse moved to (180, 262)
Screenshot: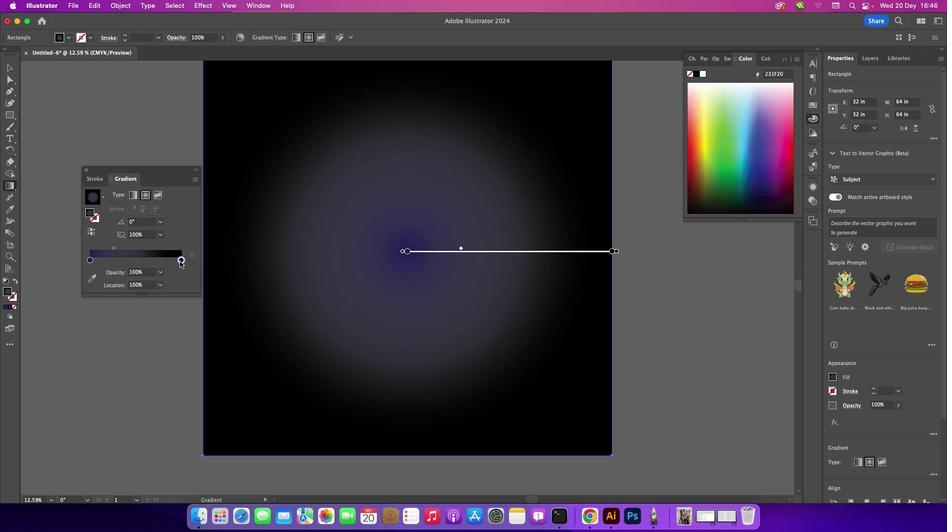 
Action: Mouse pressed left at (180, 262)
Screenshot: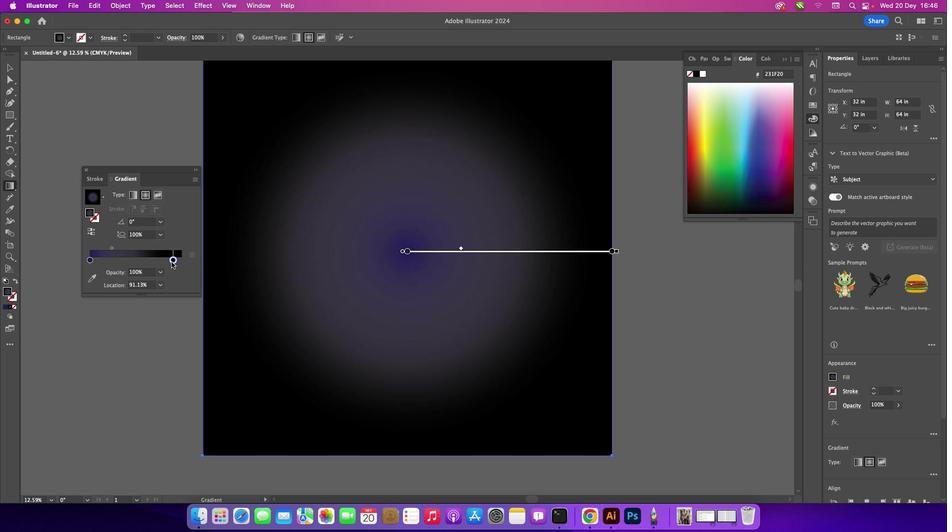 
Action: Mouse moved to (112, 249)
Screenshot: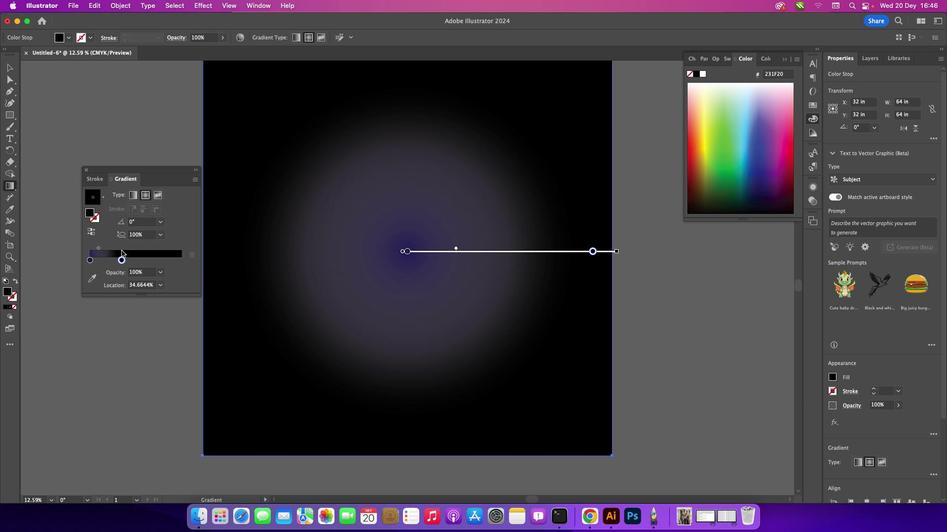 
Action: Mouse pressed left at (112, 249)
Screenshot: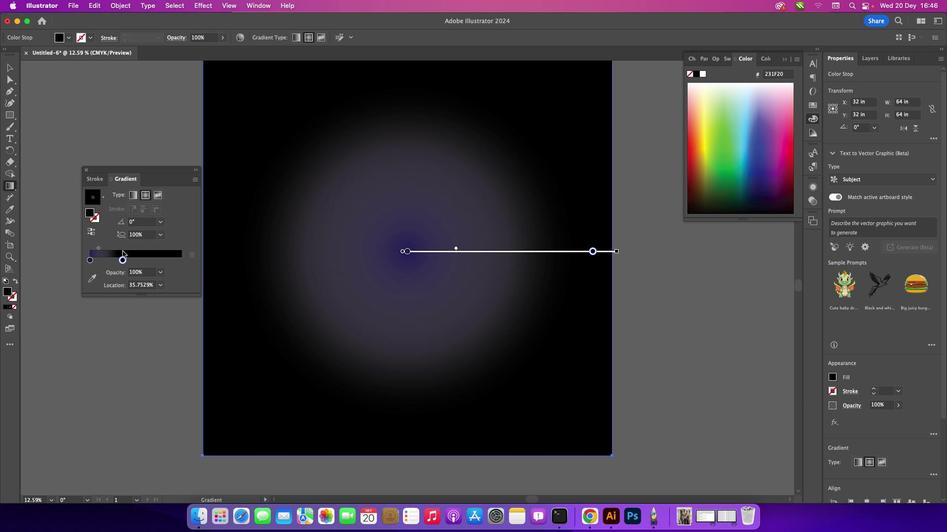 
Action: Mouse moved to (461, 248)
Screenshot: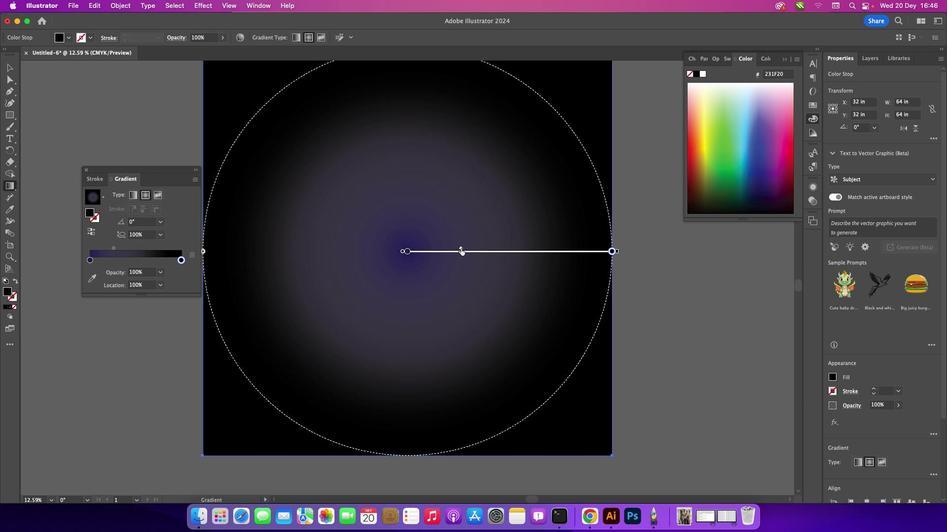 
Action: Mouse pressed left at (461, 248)
Screenshot: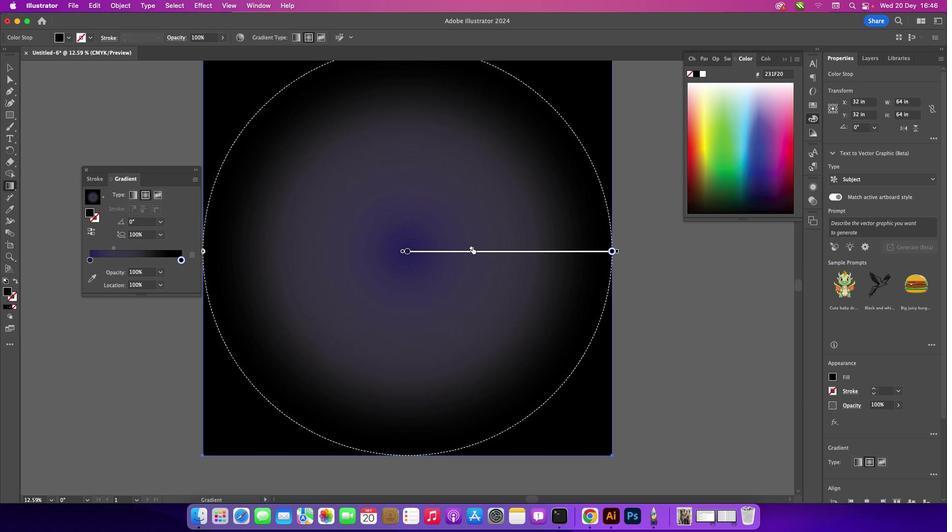 
Action: Mouse moved to (7, 65)
Screenshot: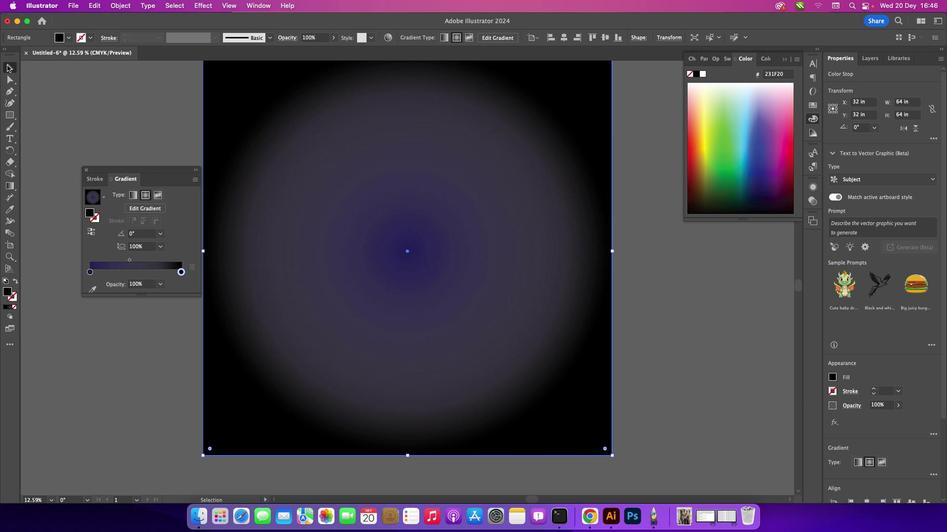 
Action: Mouse pressed left at (7, 65)
Screenshot: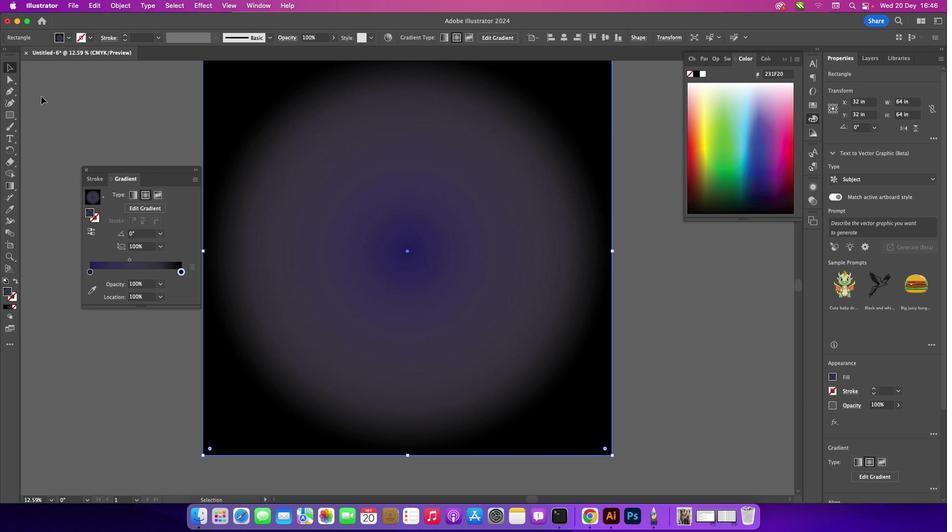 
Action: Mouse moved to (121, 144)
Screenshot: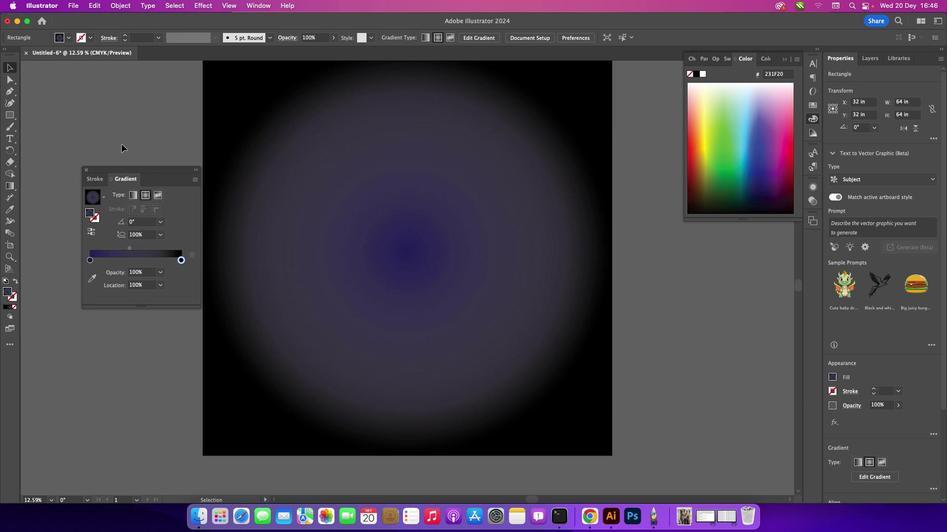 
Action: Mouse pressed left at (121, 144)
Screenshot: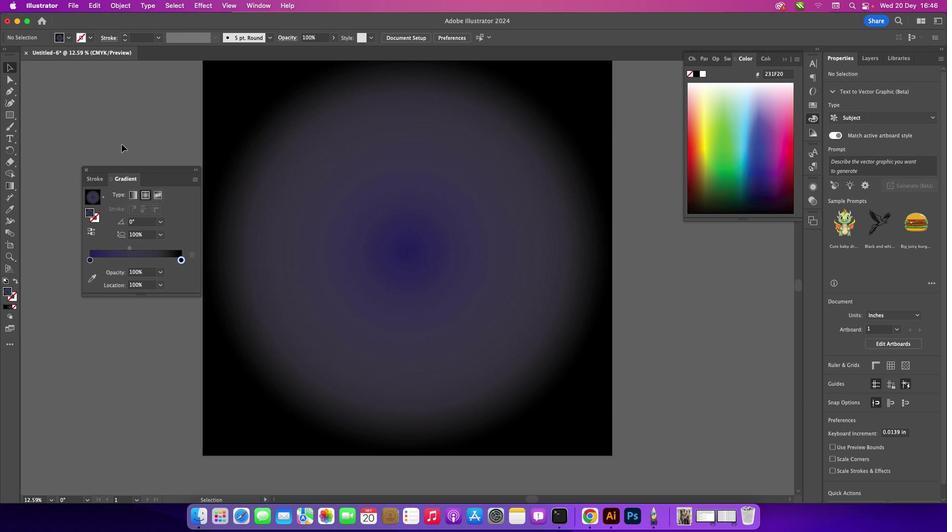 
Action: Mouse pressed left at (121, 144)
Screenshot: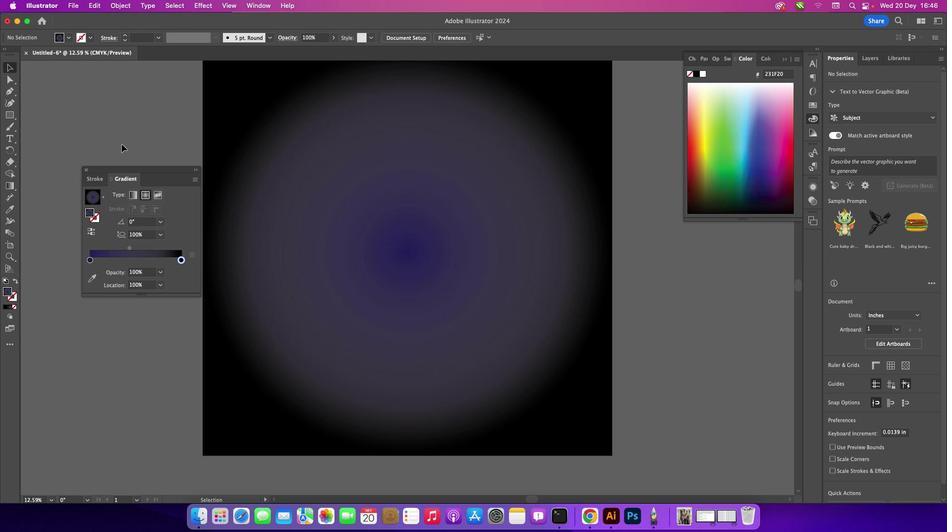 
Action: Mouse moved to (110, 117)
Screenshot: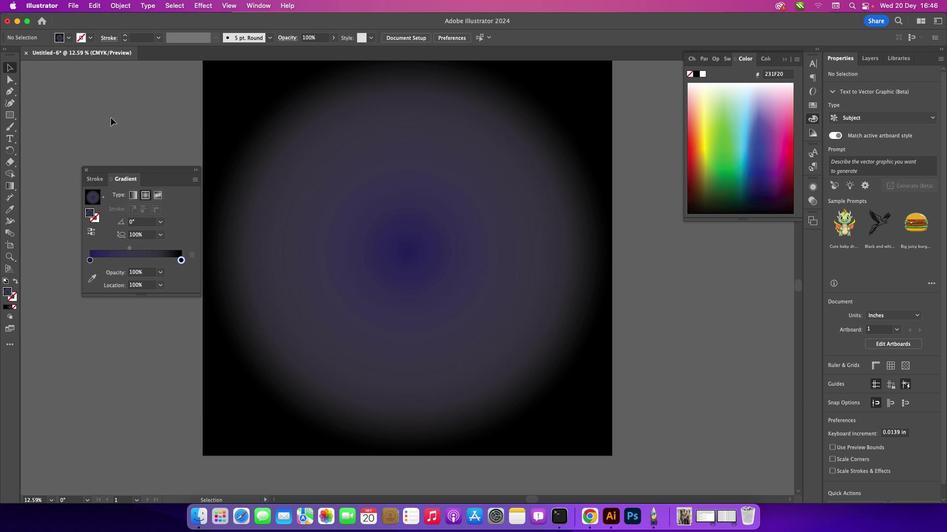 
Action: Mouse pressed left at (110, 117)
Screenshot: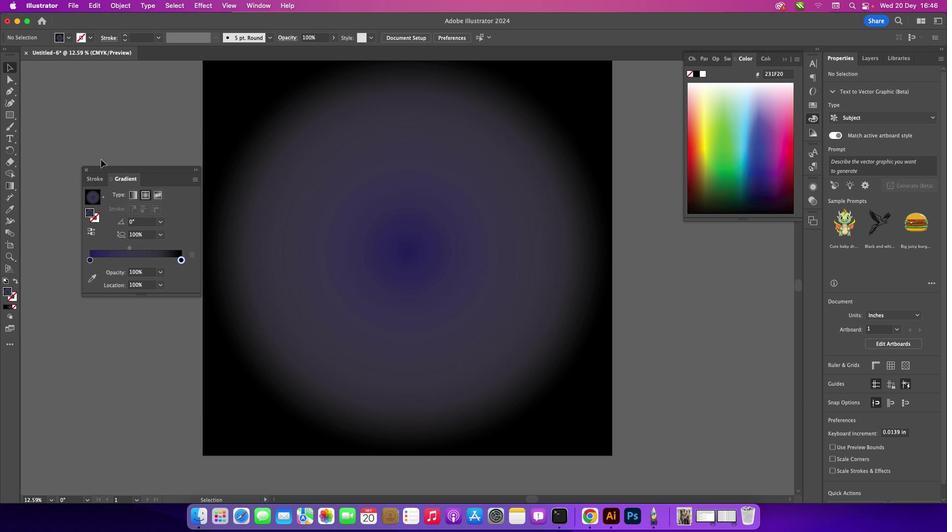 
Action: Mouse moved to (85, 170)
Screenshot: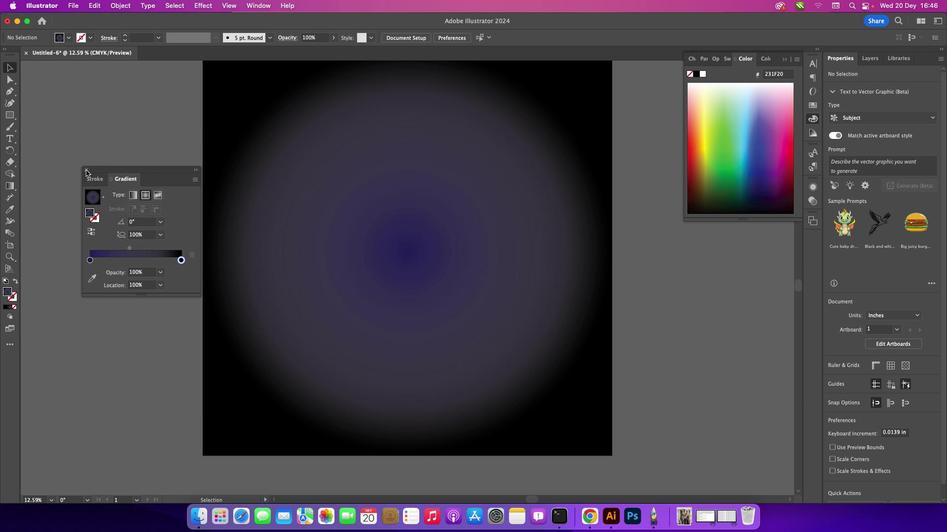 
Action: Mouse pressed left at (85, 170)
Screenshot: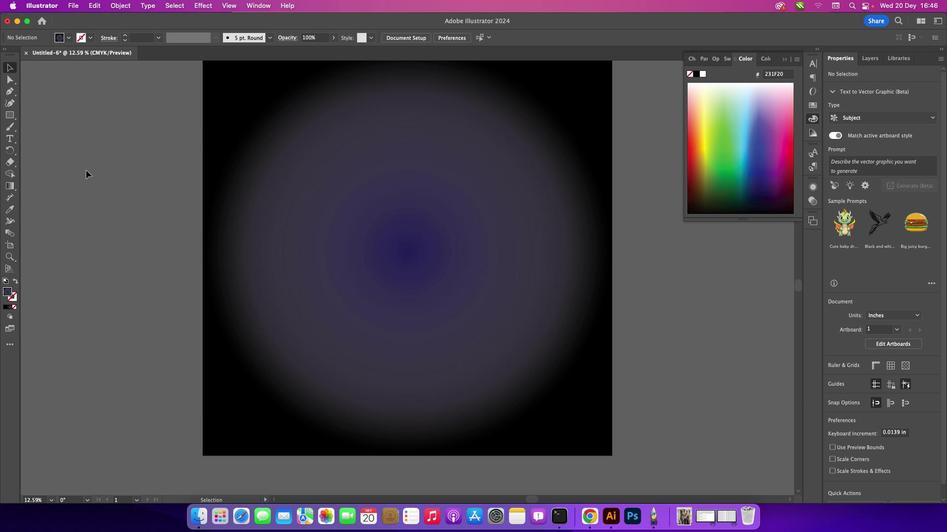 
Action: Mouse moved to (112, 113)
Screenshot: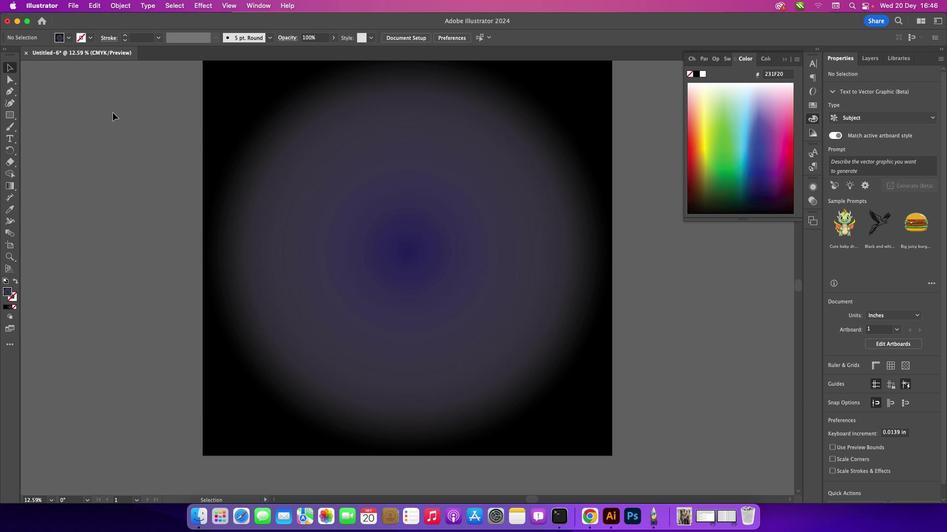 
Action: Mouse pressed left at (112, 113)
Screenshot: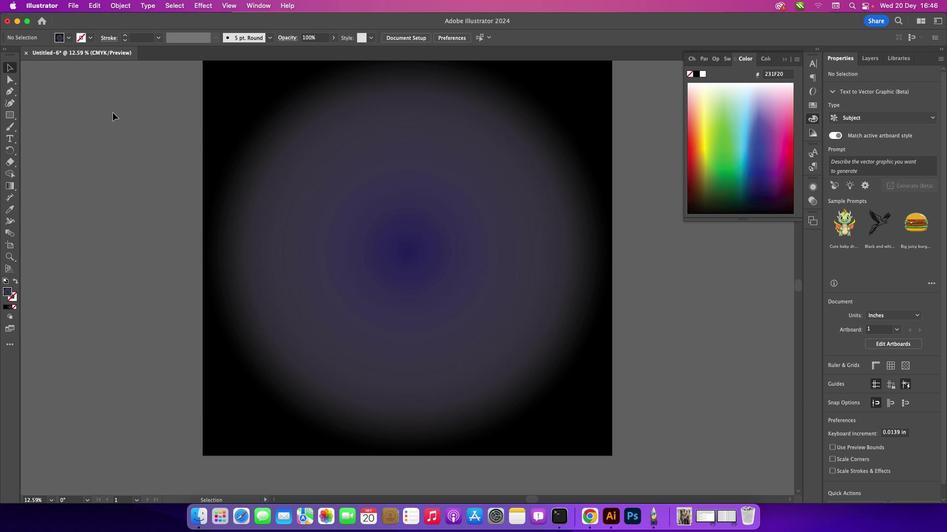 
Action: Mouse moved to (784, 61)
Screenshot: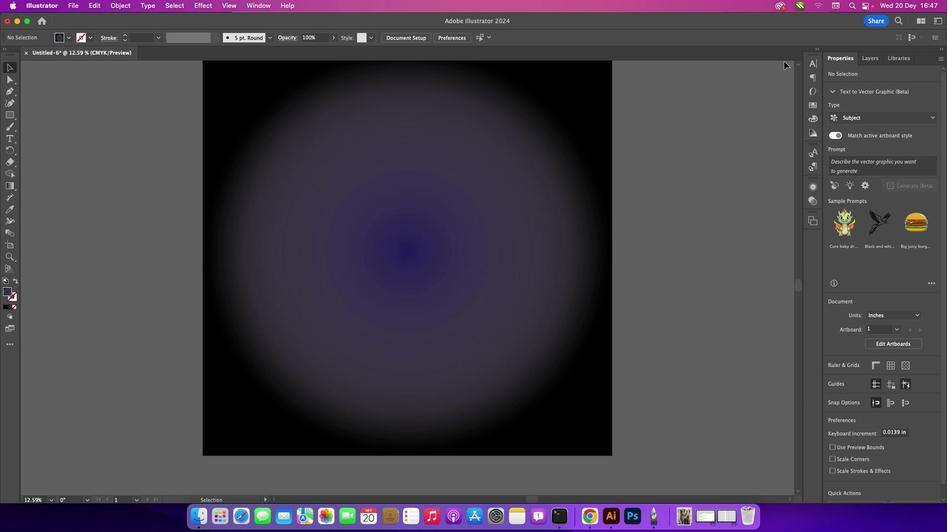 
Action: Mouse pressed left at (784, 61)
Screenshot: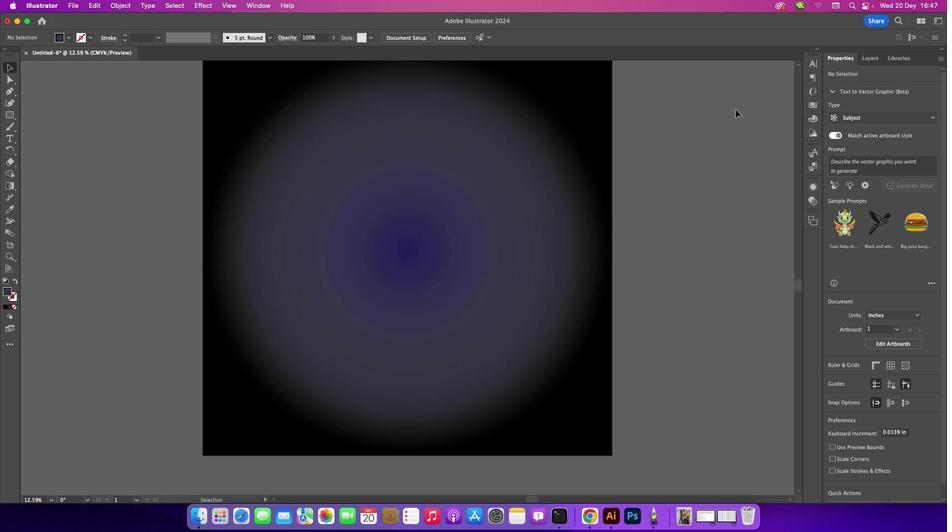 
Action: Mouse moved to (470, 276)
Screenshot: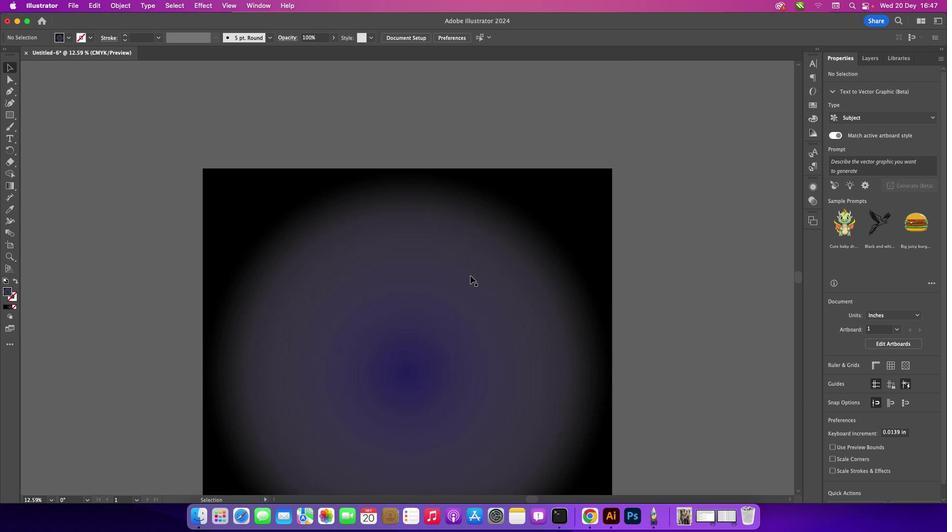 
Action: Mouse scrolled (470, 276) with delta (0, 0)
Screenshot: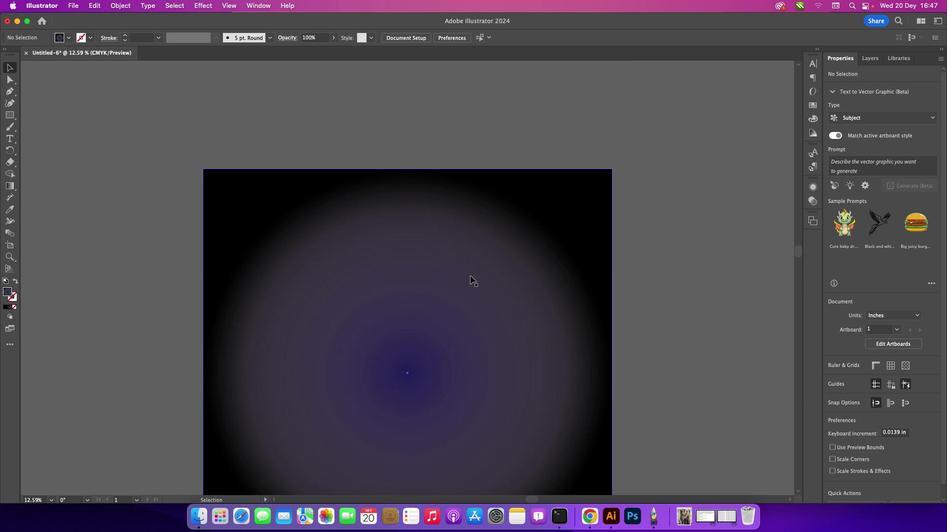 
Action: Mouse scrolled (470, 276) with delta (0, 0)
Screenshot: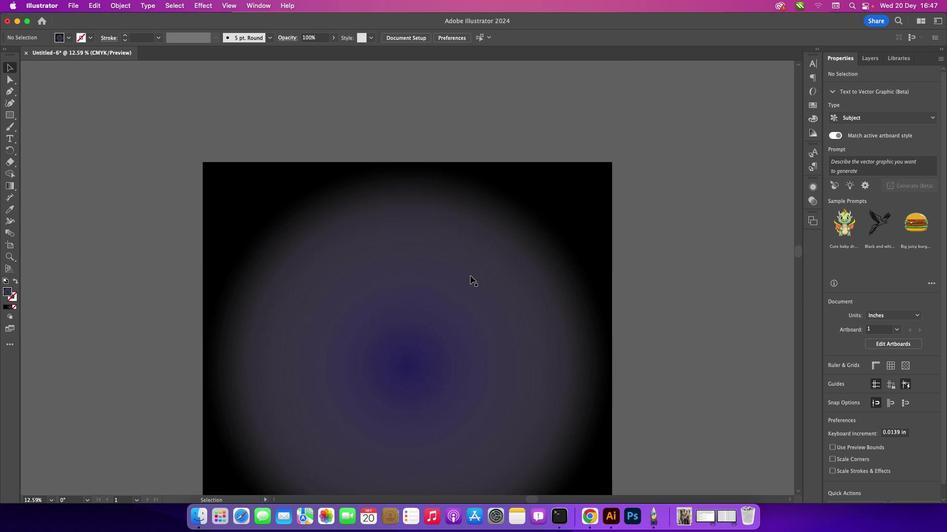 
Action: Mouse scrolled (470, 276) with delta (0, 0)
Screenshot: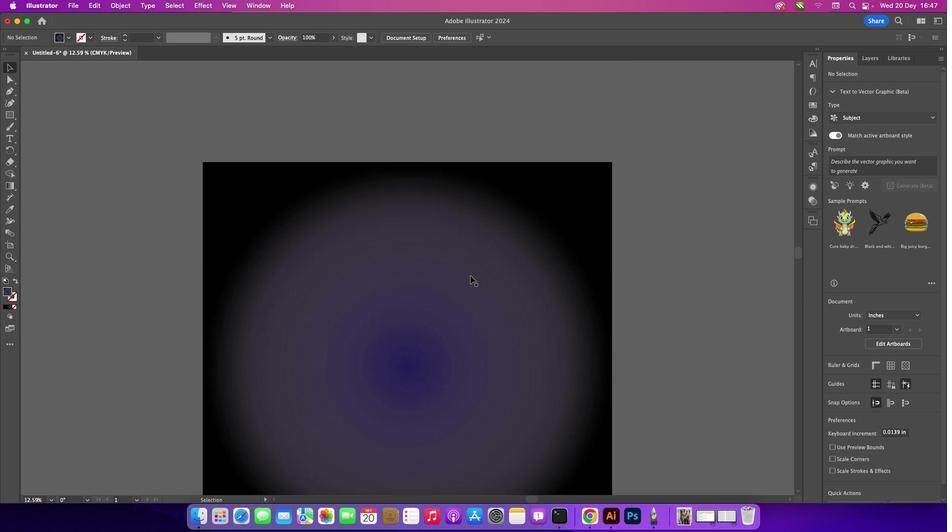 
Action: Mouse scrolled (470, 276) with delta (0, 0)
Screenshot: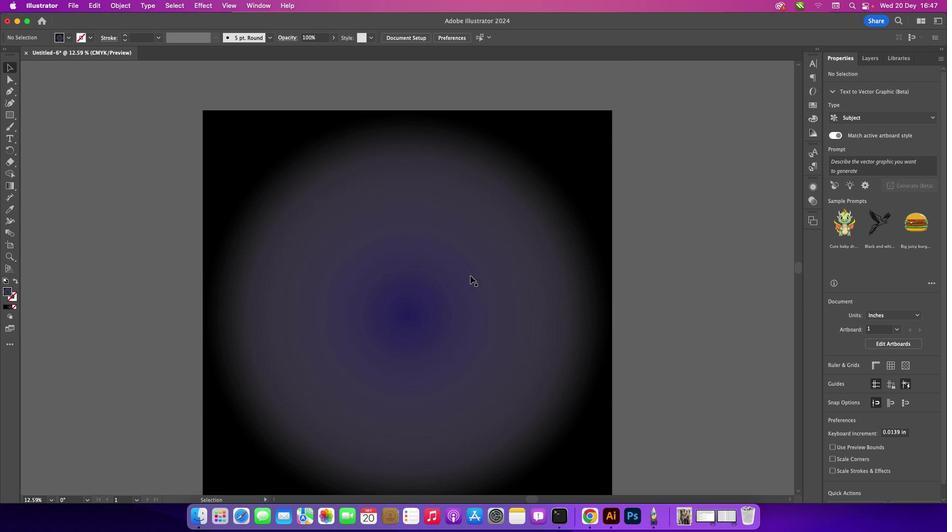 
Action: Mouse scrolled (470, 276) with delta (0, 0)
Screenshot: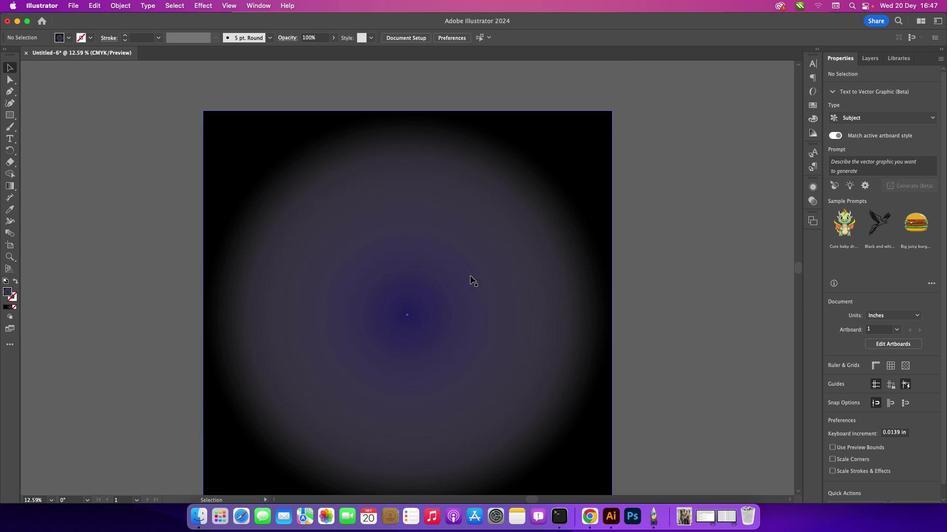 
Action: Mouse scrolled (470, 276) with delta (0, 0)
Screenshot: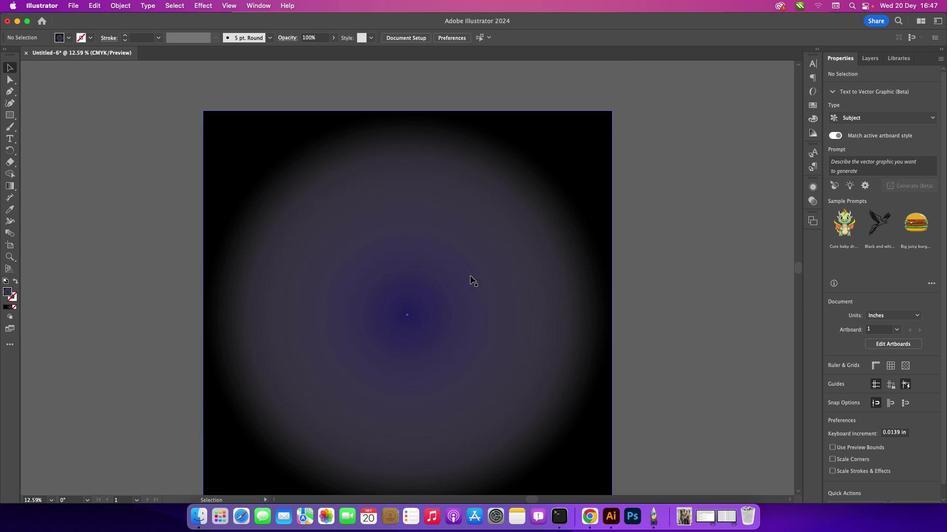 
Action: Mouse scrolled (470, 276) with delta (0, 0)
Screenshot: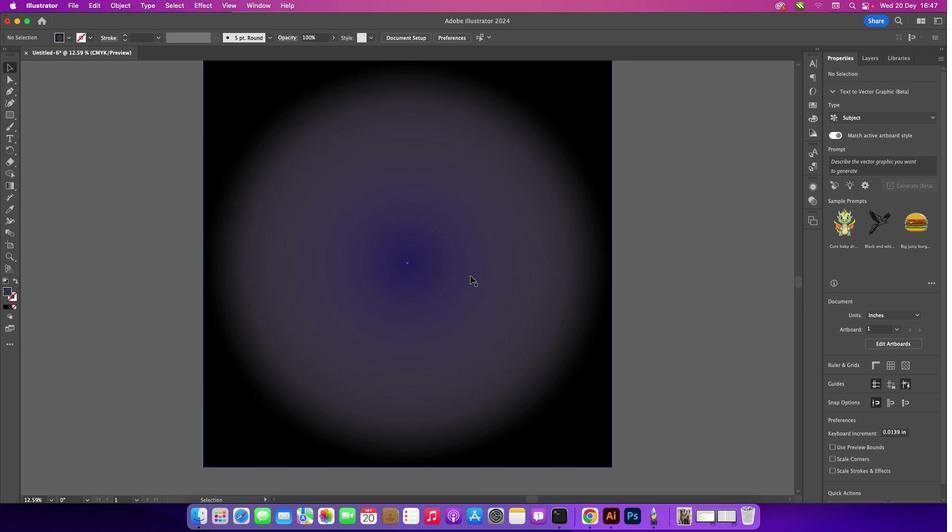 
Action: Mouse scrolled (470, 276) with delta (0, 0)
Screenshot: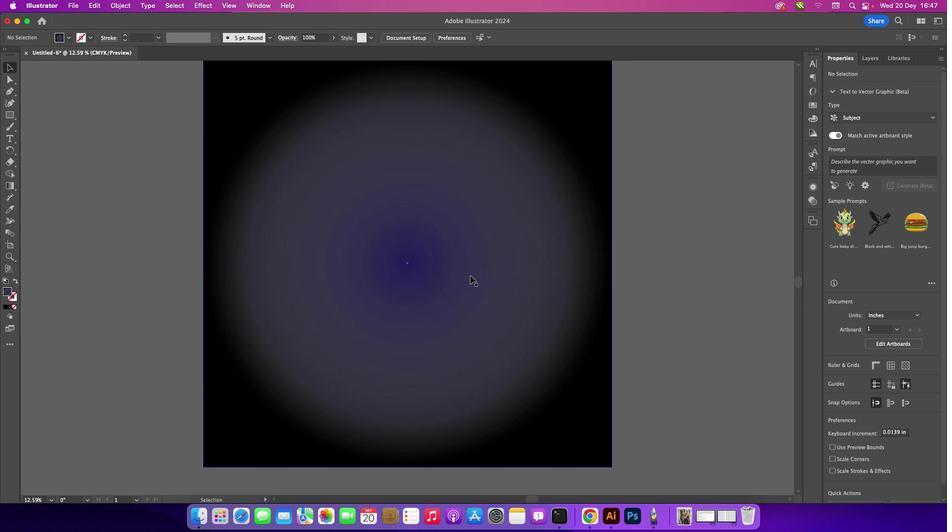 
Action: Mouse scrolled (470, 276) with delta (0, 0)
Screenshot: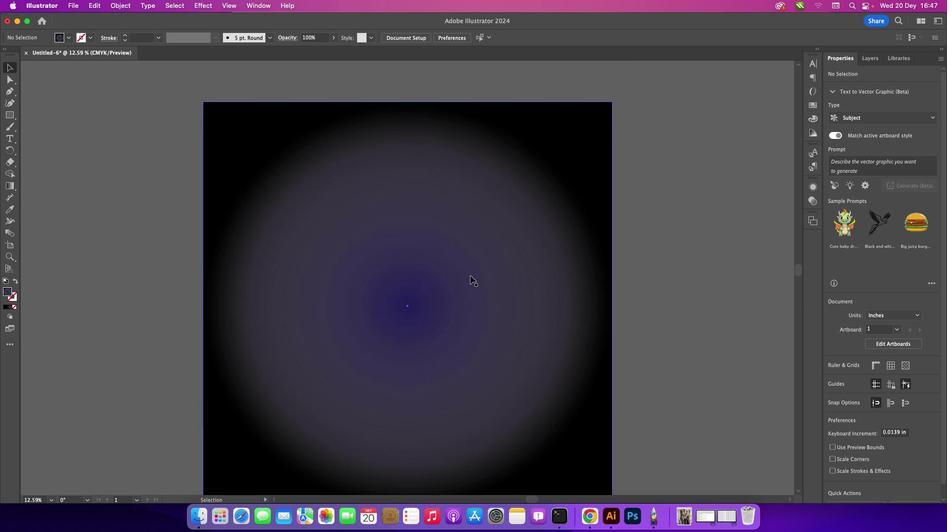 
Action: Mouse scrolled (470, 276) with delta (0, 0)
Screenshot: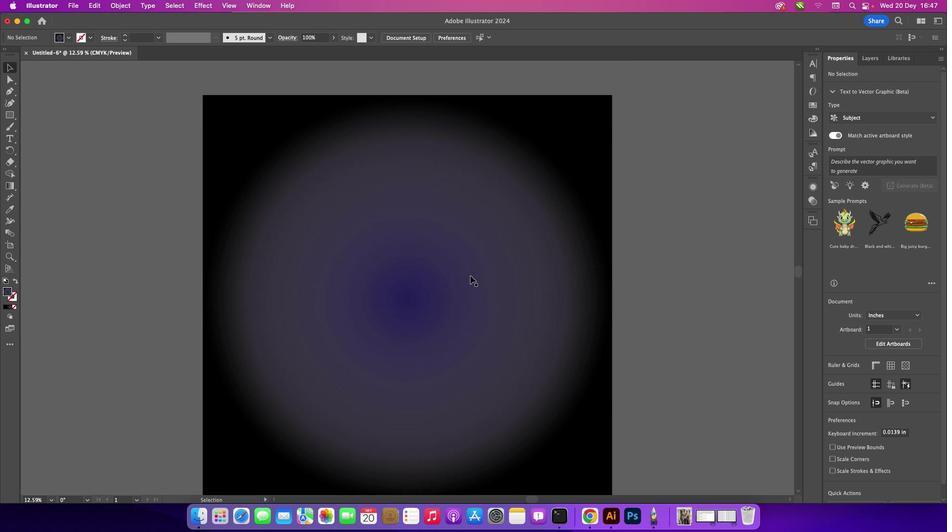 
Action: Mouse scrolled (470, 276) with delta (0, 0)
Screenshot: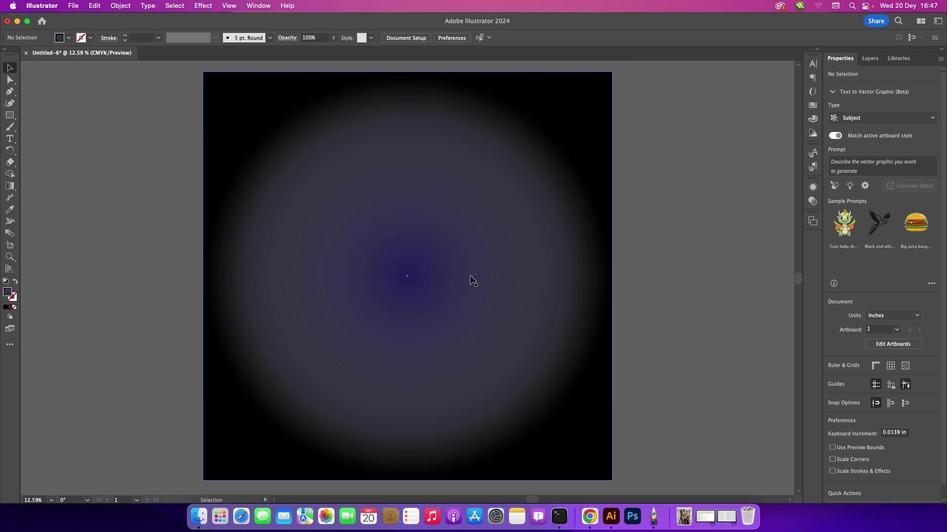 
Action: Mouse scrolled (470, 276) with delta (0, 0)
Screenshot: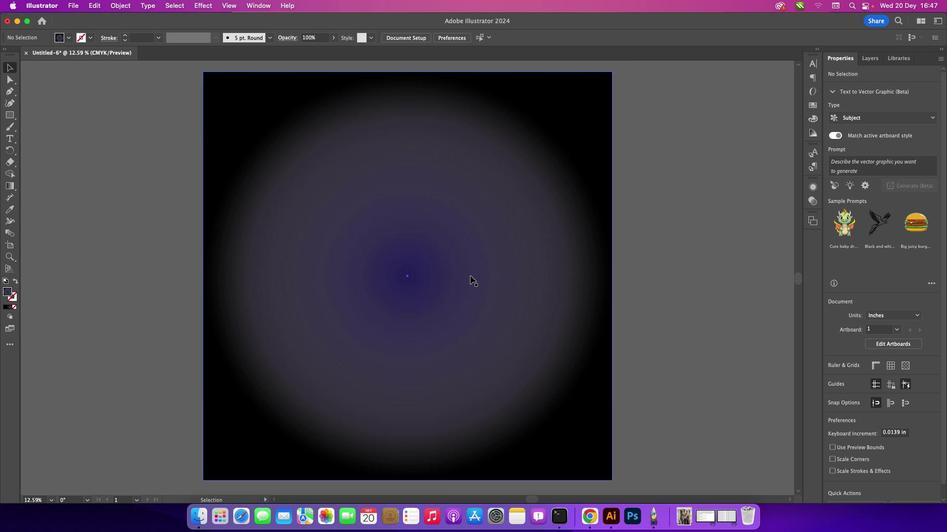 
Action: Mouse moved to (10, 91)
Screenshot: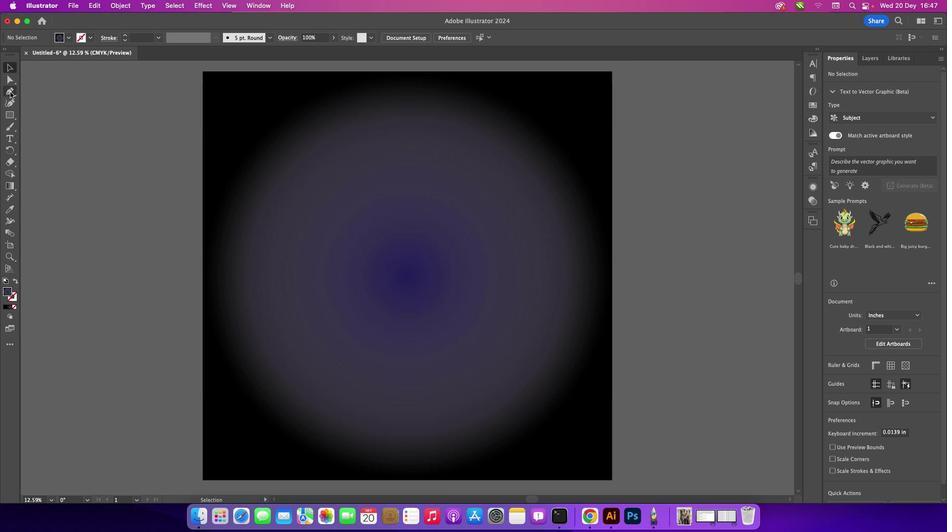 
Action: Mouse pressed left at (10, 91)
Screenshot: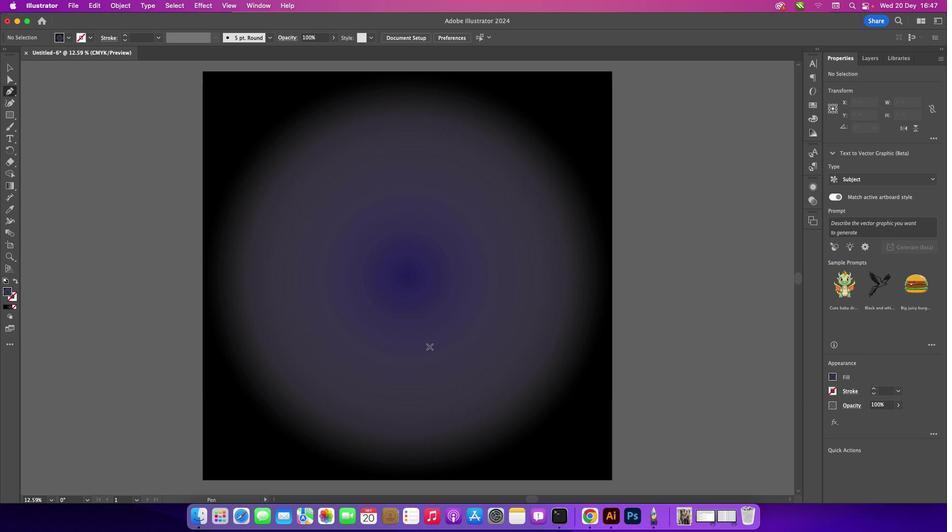 
Action: Mouse moved to (377, 357)
Screenshot: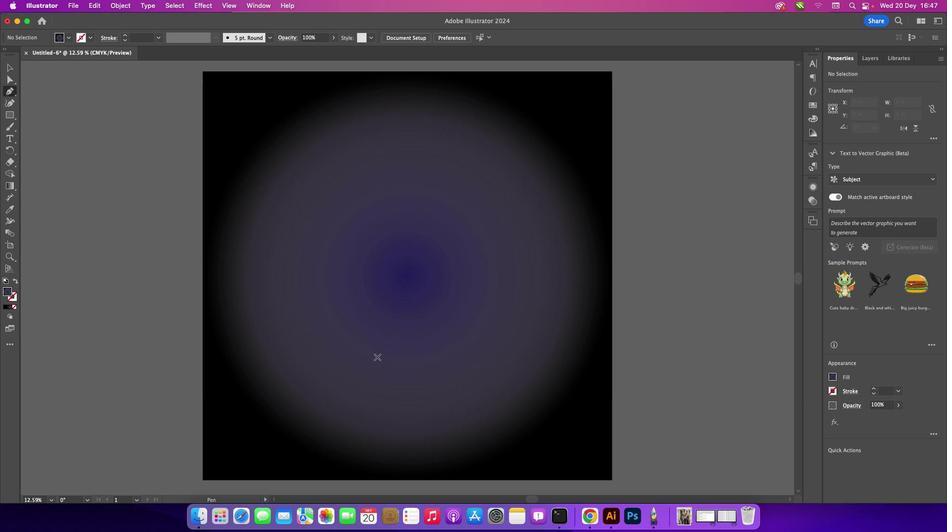 
Action: Key pressed Key.caps_lock
Screenshot: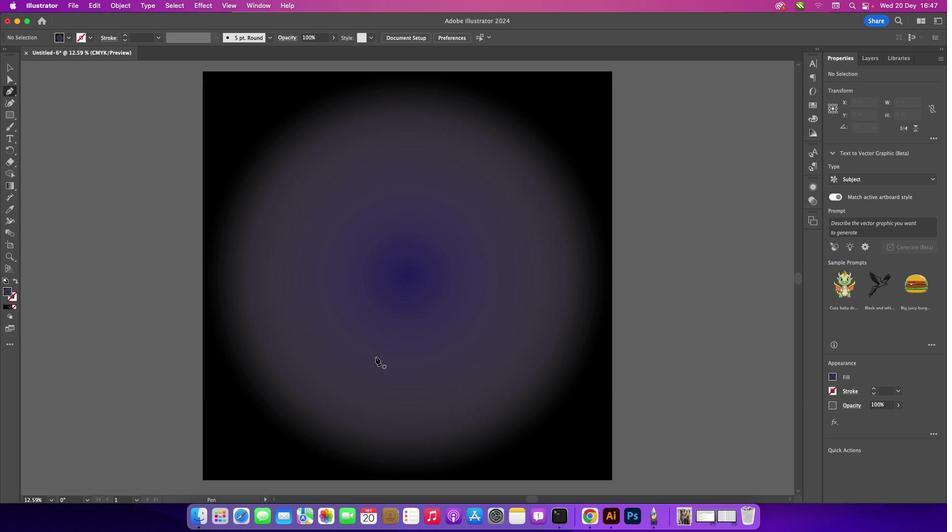 
Action: Mouse moved to (318, 343)
Screenshot: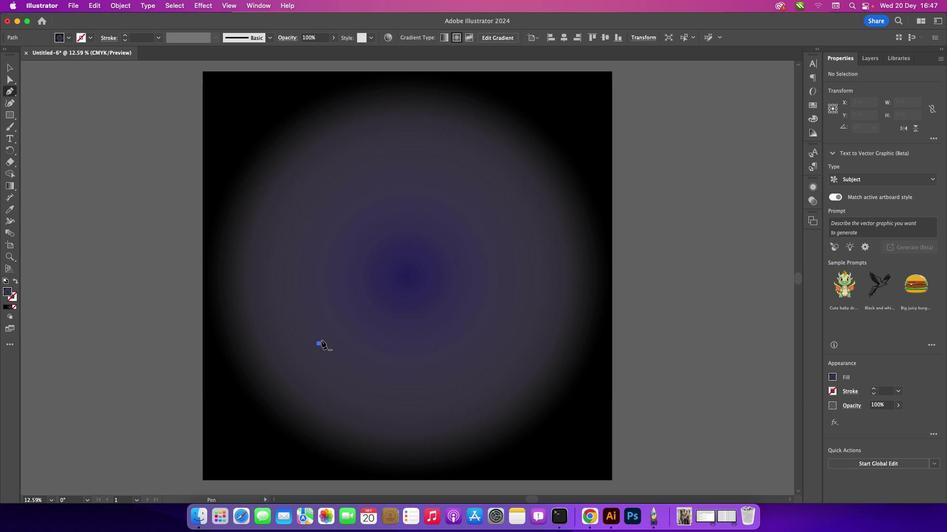 
Action: Mouse pressed left at (318, 343)
Screenshot: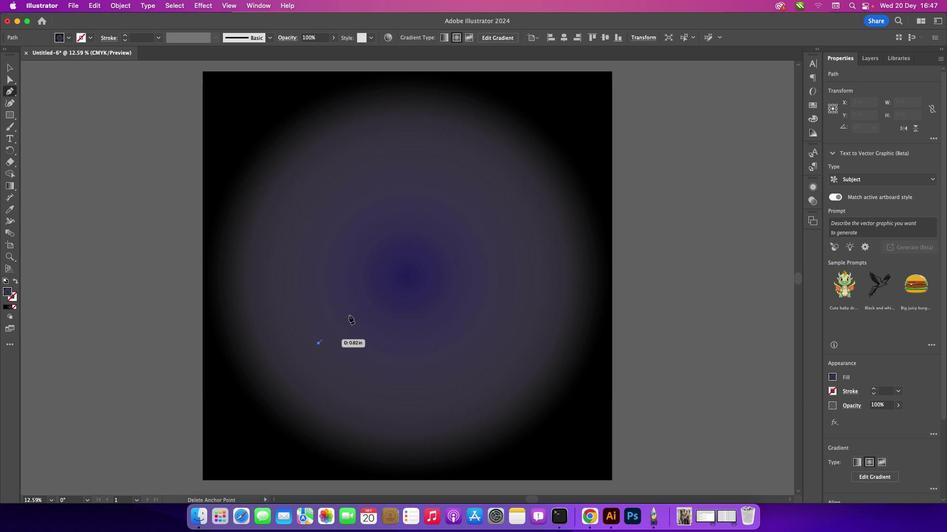
Action: Mouse moved to (371, 296)
Screenshot: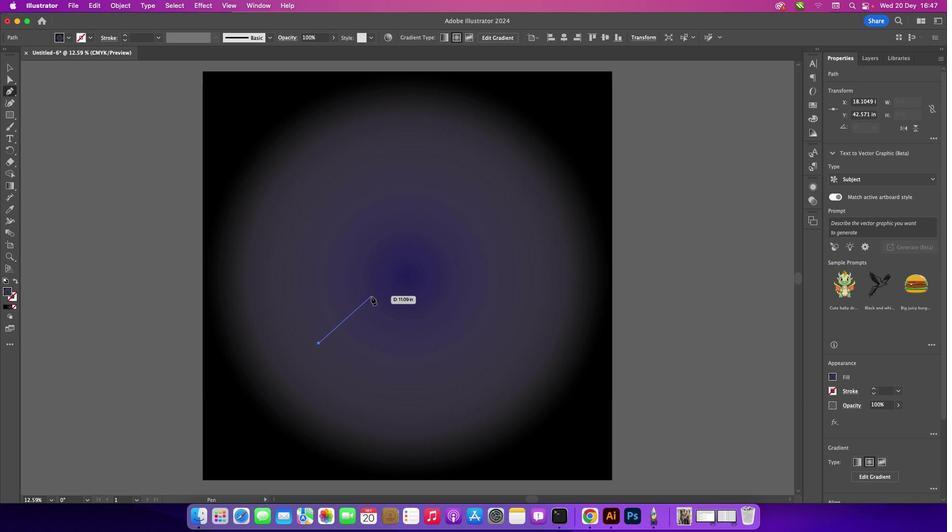 
Action: Mouse pressed left at (371, 296)
Screenshot: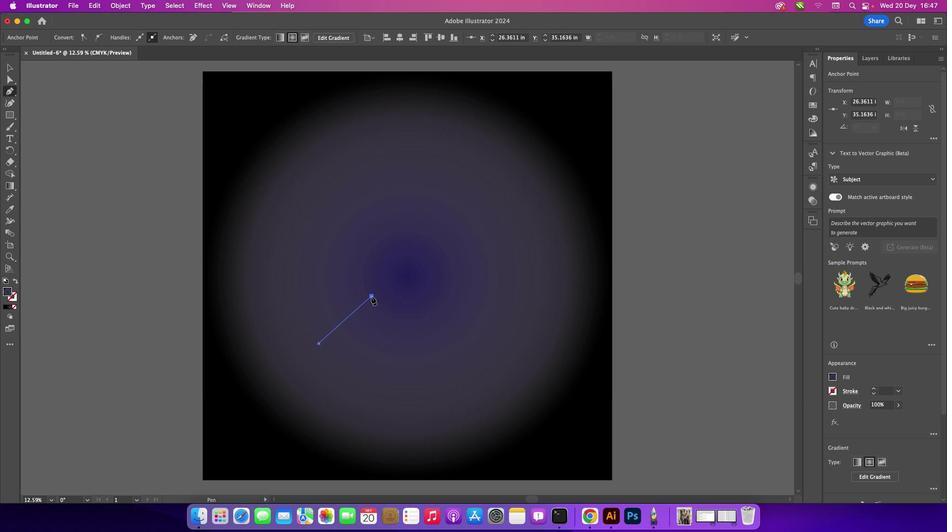 
Action: Mouse moved to (466, 320)
Screenshot: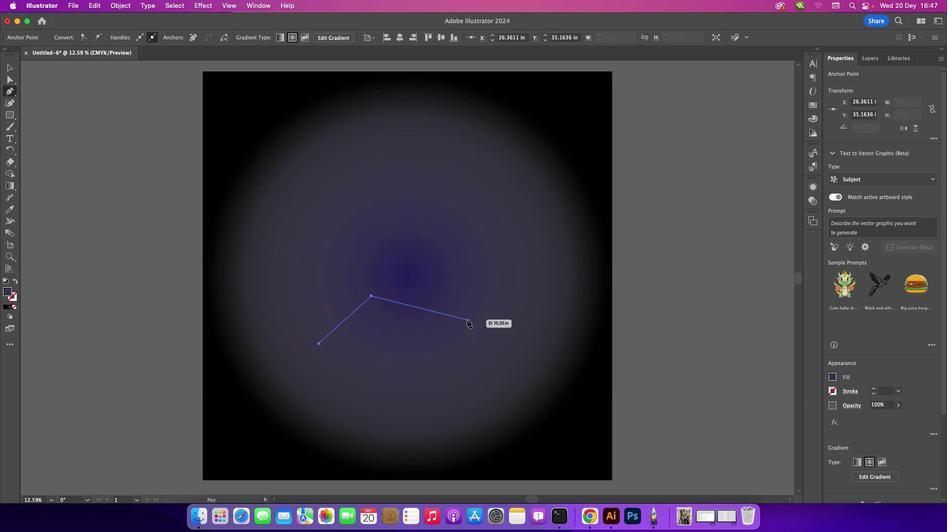 
Action: Mouse pressed left at (466, 320)
Screenshot: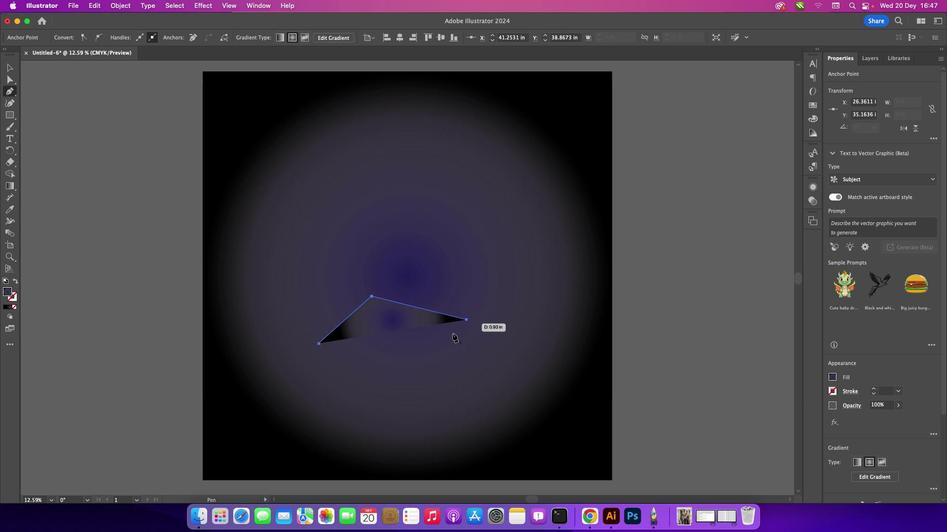 
Action: Mouse moved to (409, 376)
Screenshot: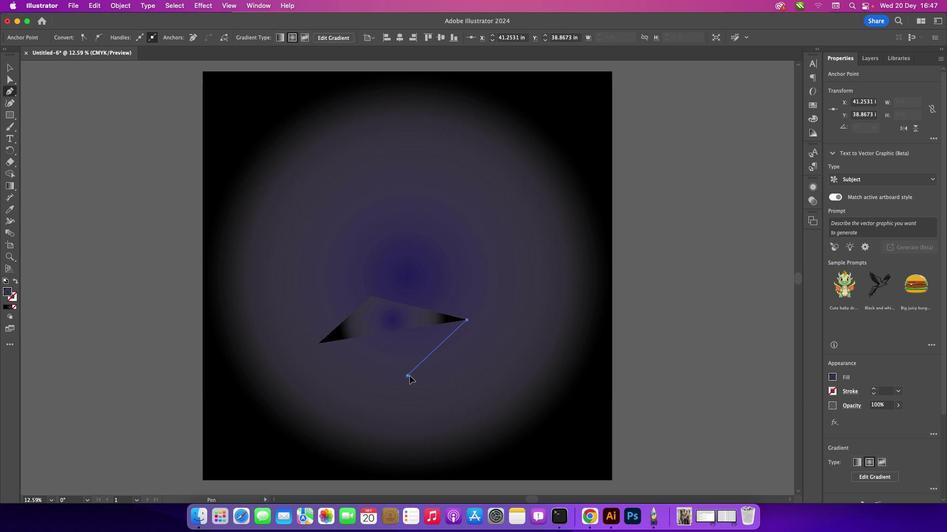 
Action: Mouse pressed left at (409, 376)
Screenshot: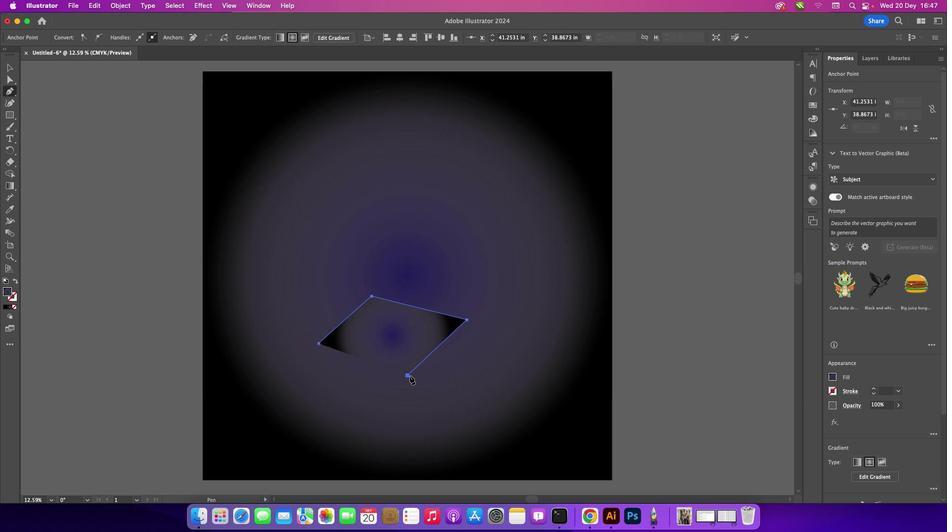 
Action: Mouse moved to (317, 344)
Screenshot: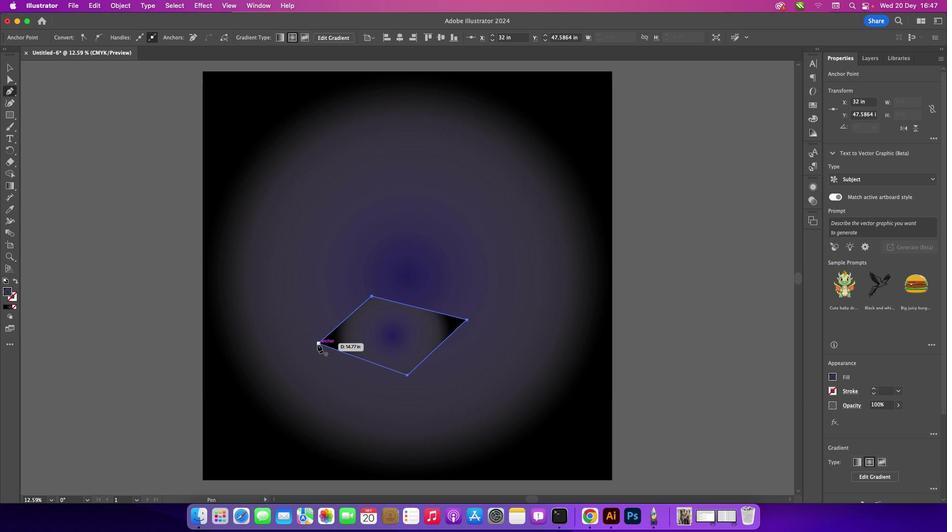 
Action: Mouse pressed left at (317, 344)
Screenshot: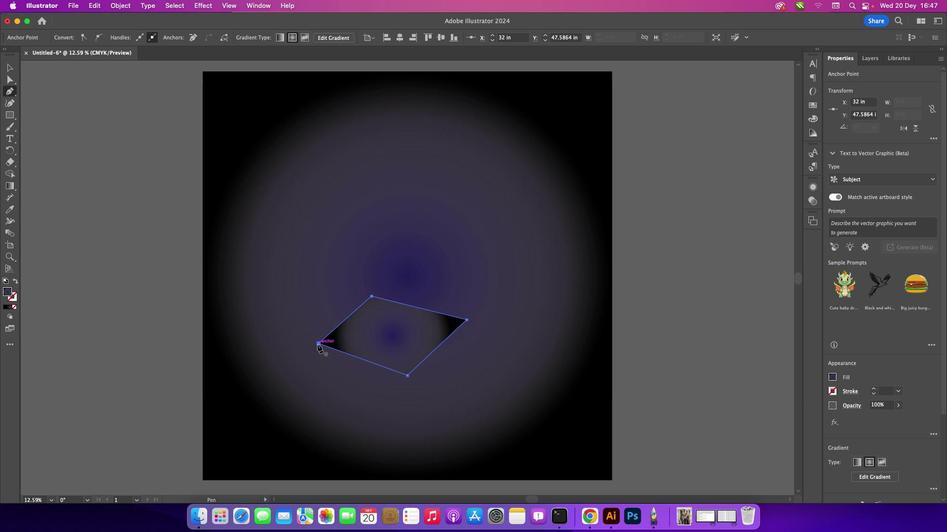 
Action: Mouse moved to (6, 68)
Screenshot: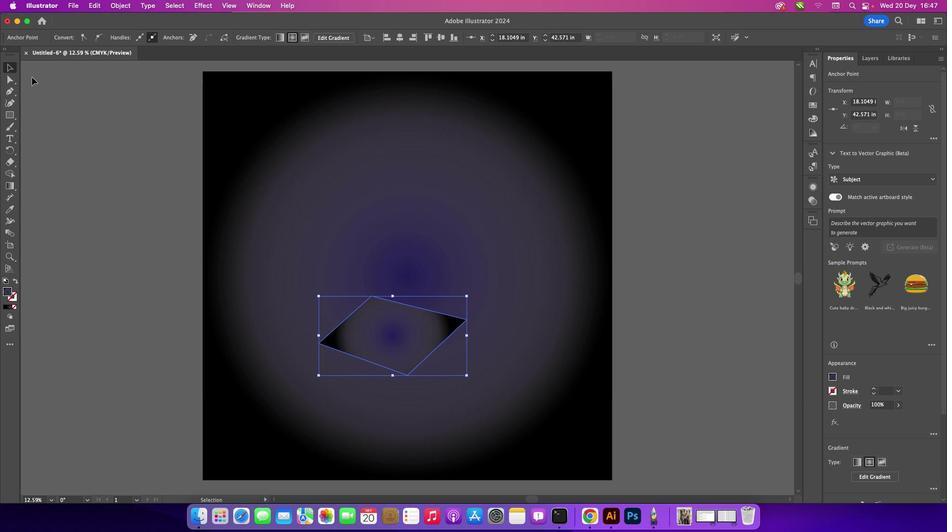 
Action: Mouse pressed left at (6, 68)
Screenshot: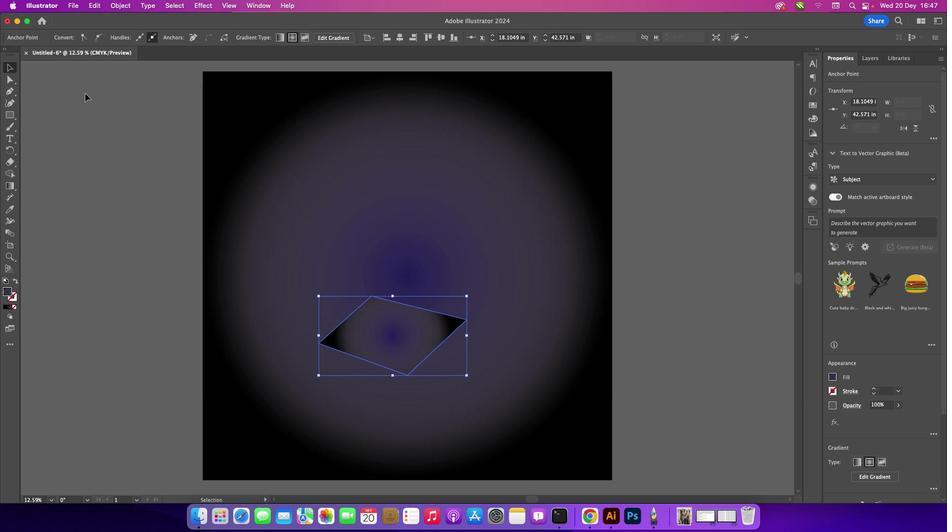
Action: Mouse moved to (85, 93)
Screenshot: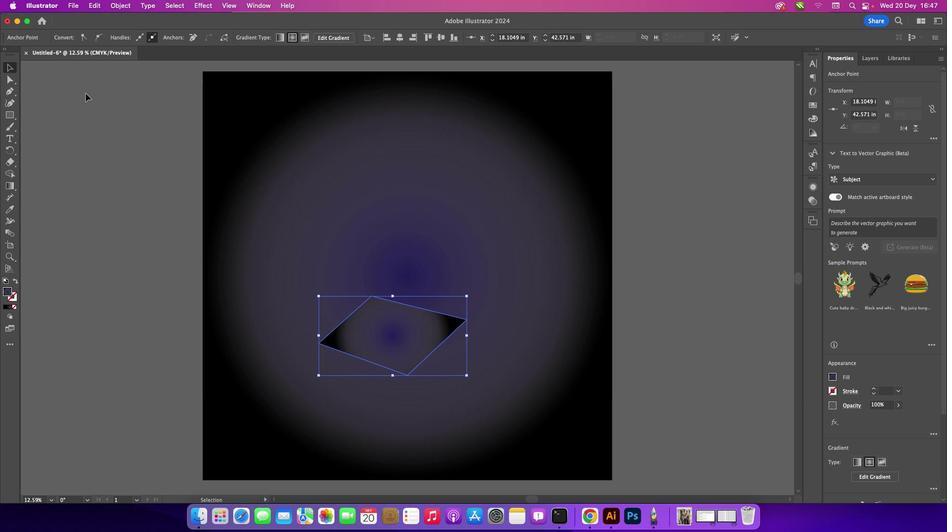 
Action: Mouse pressed left at (85, 93)
Screenshot: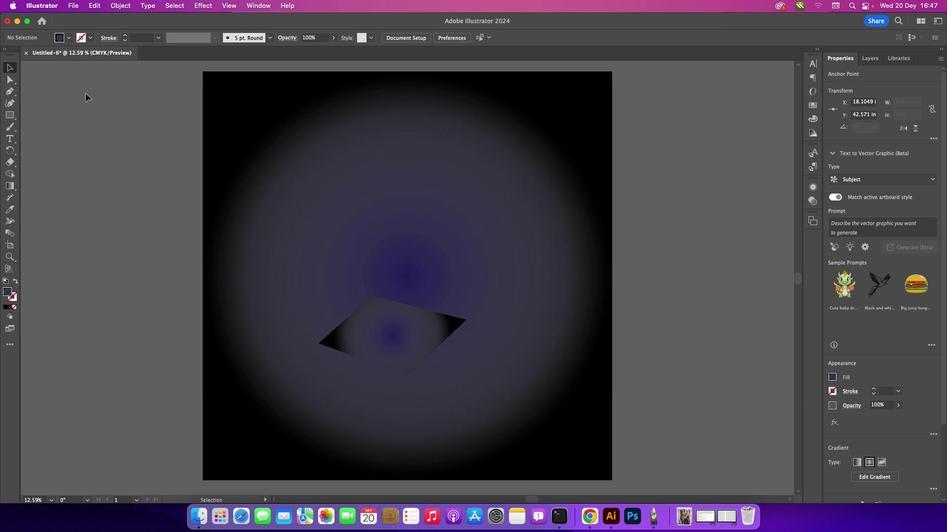 
Action: Mouse moved to (402, 317)
Screenshot: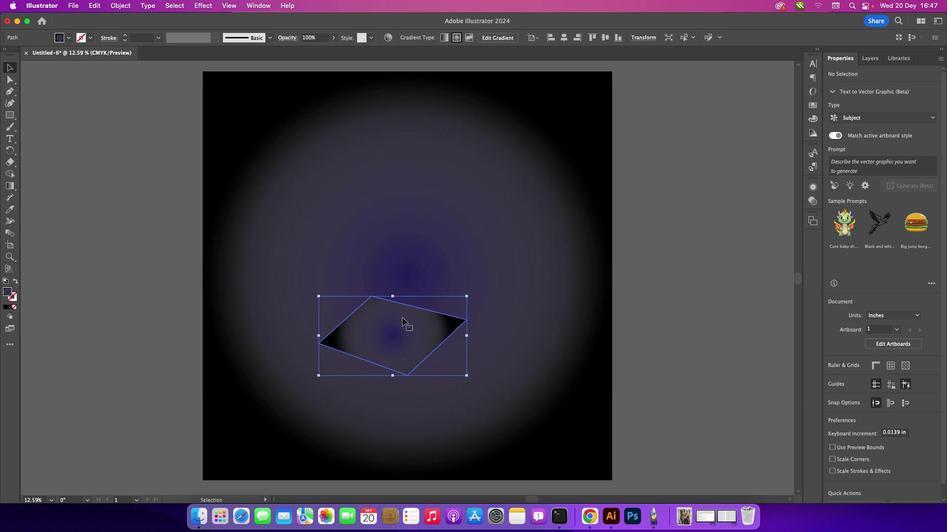 
Action: Mouse pressed left at (402, 317)
Screenshot: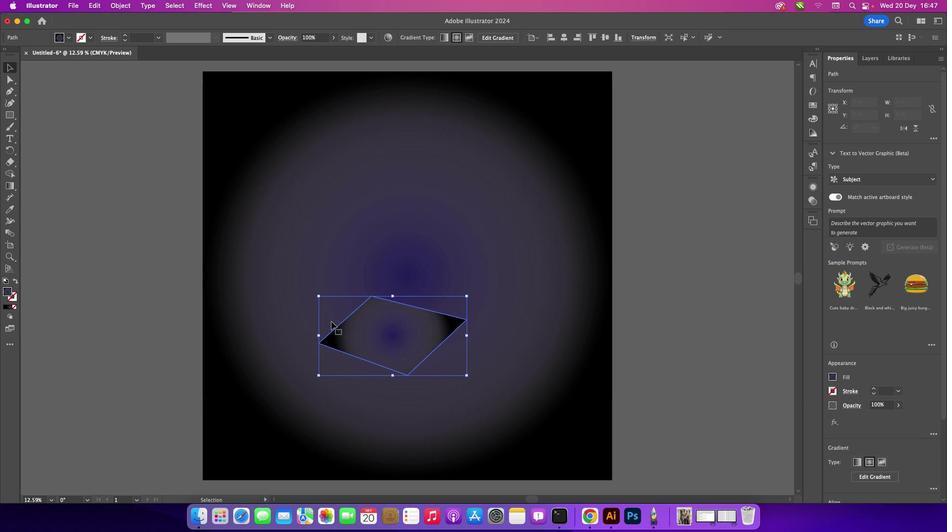 
Action: Mouse moved to (5, 292)
Screenshot: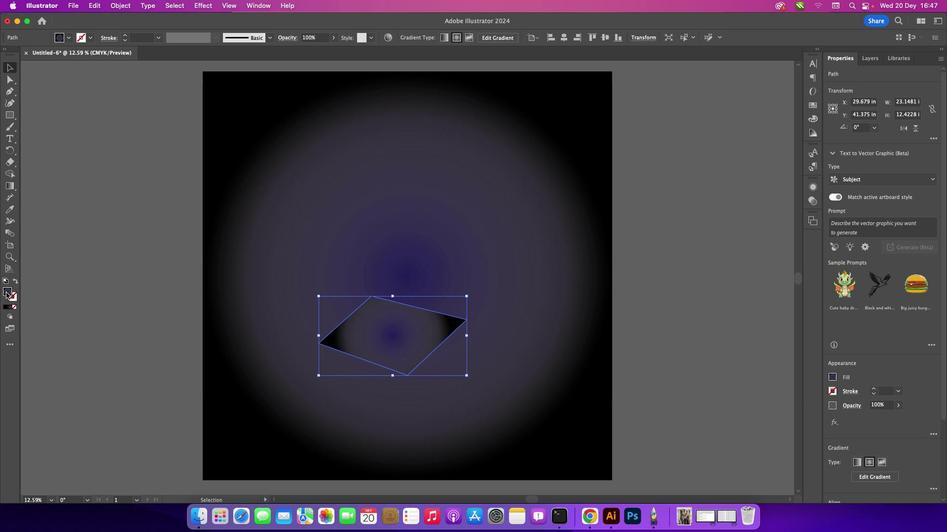 
Action: Mouse pressed left at (5, 292)
Screenshot: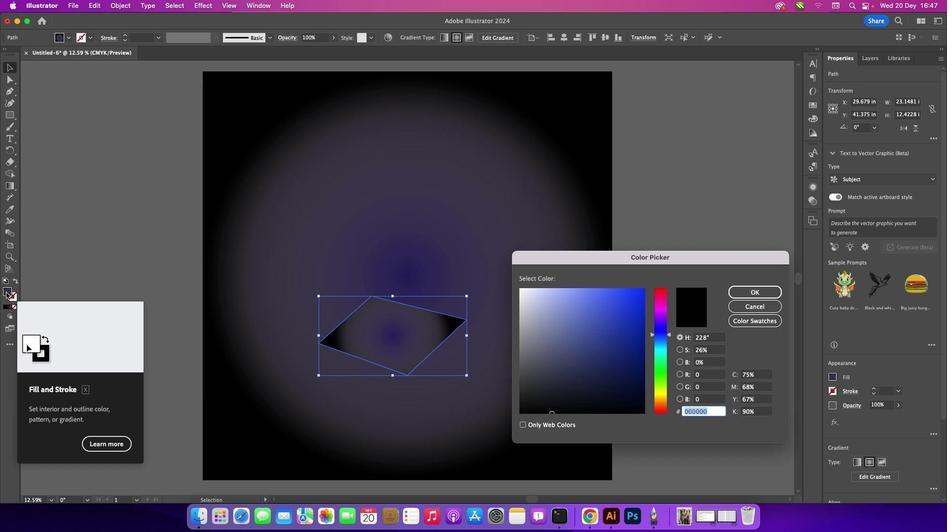 
Action: Mouse pressed left at (5, 292)
Screenshot: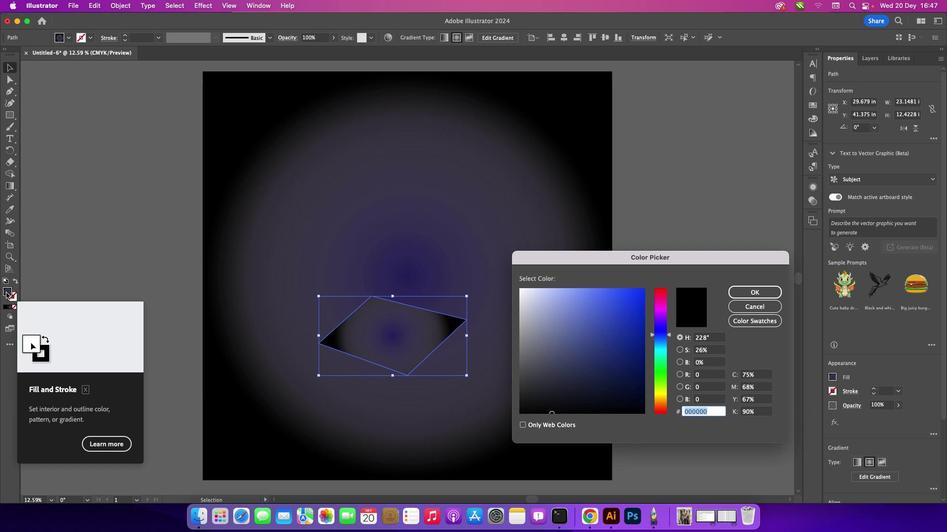 
Action: Mouse moved to (759, 305)
Screenshot: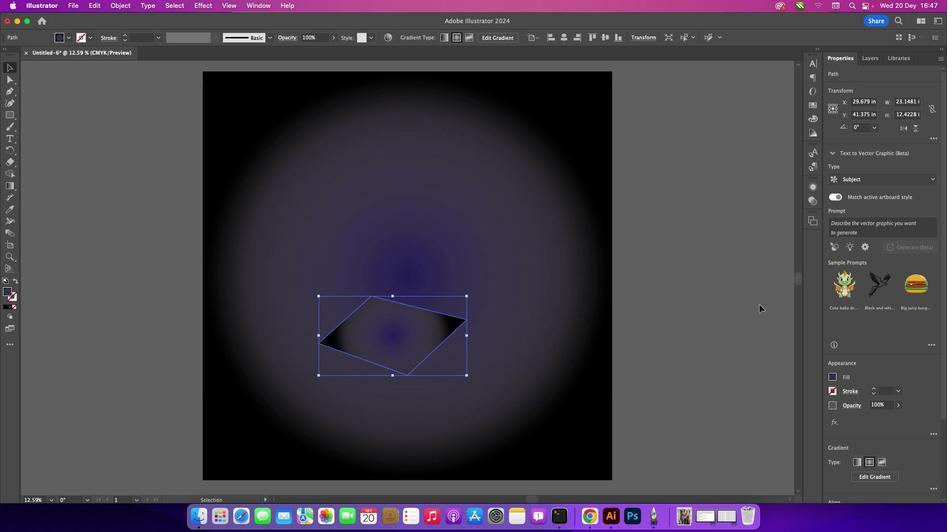 
Action: Mouse pressed left at (759, 305)
Screenshot: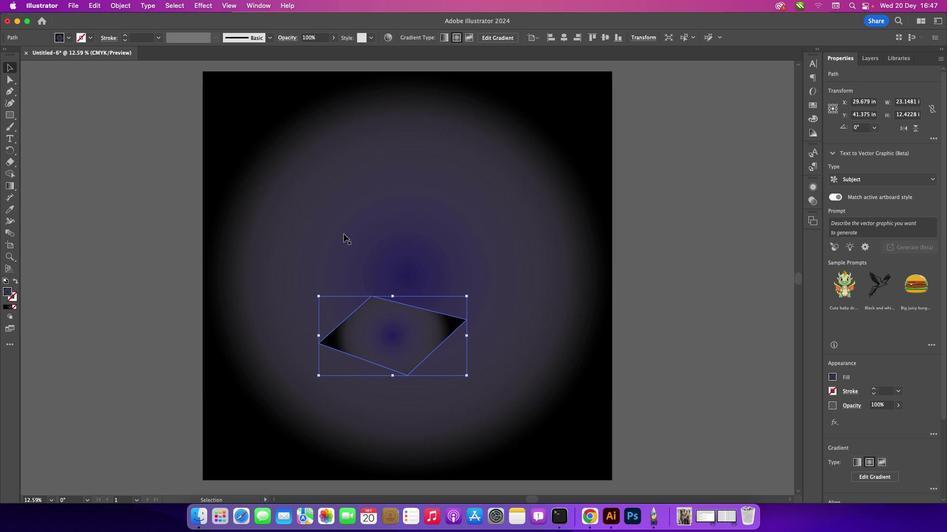 
Action: Mouse moved to (9, 184)
Screenshot: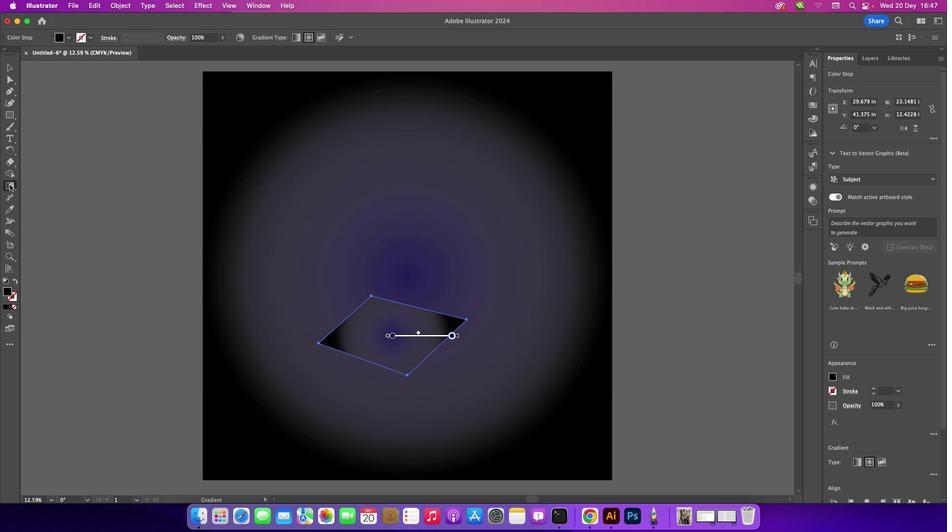 
Action: Mouse pressed left at (9, 184)
Screenshot: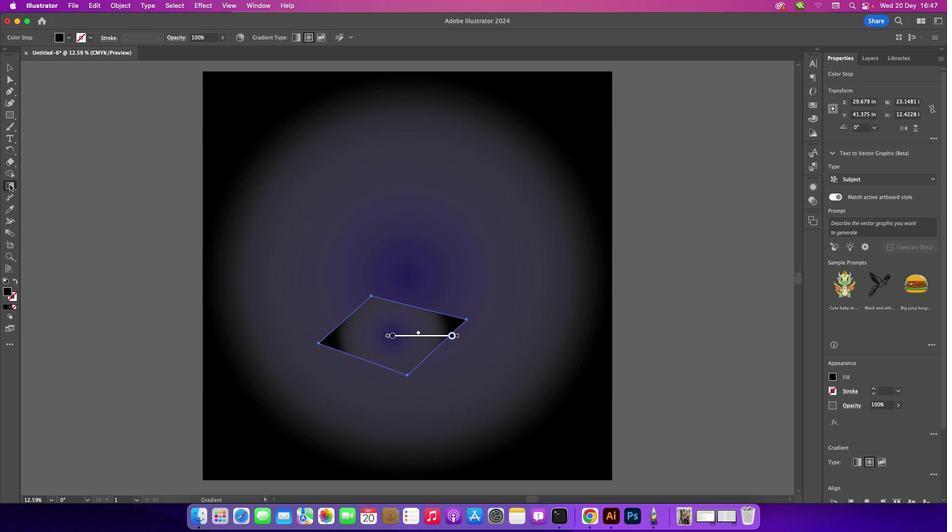 
Action: Mouse pressed left at (9, 184)
Screenshot: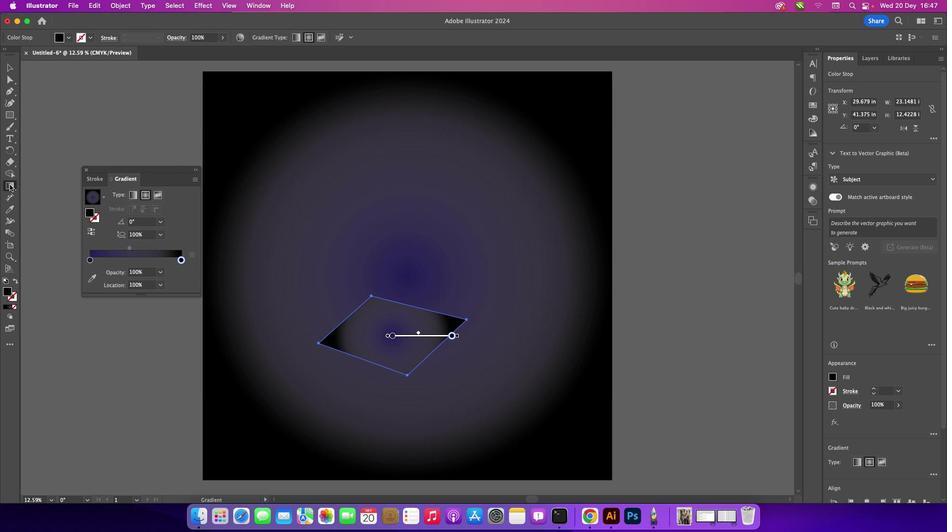 
Action: Mouse moved to (181, 260)
Screenshot: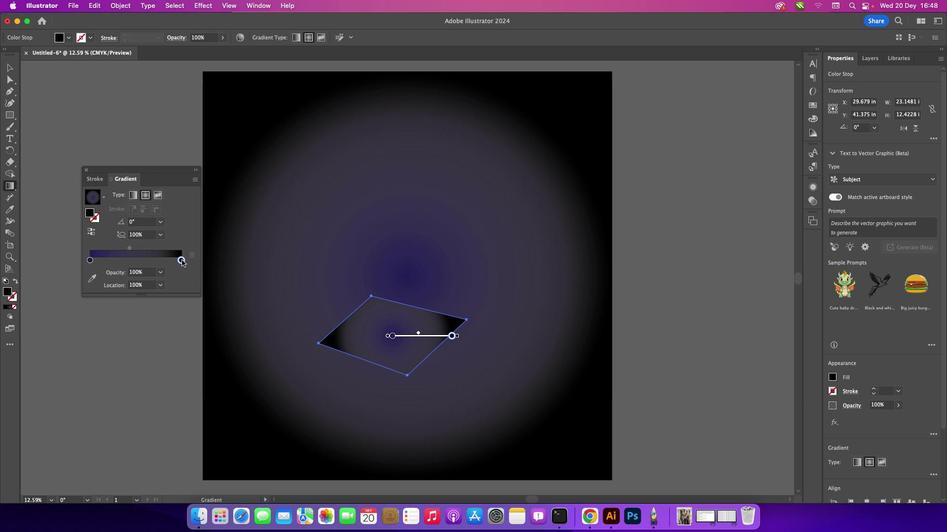 
Action: Mouse pressed left at (181, 260)
Screenshot: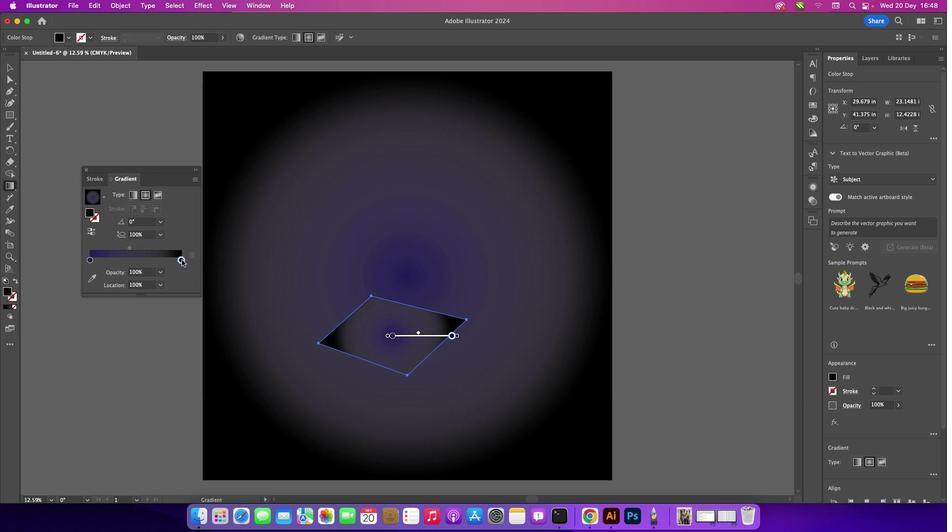 
Action: Mouse pressed left at (181, 260)
Screenshot: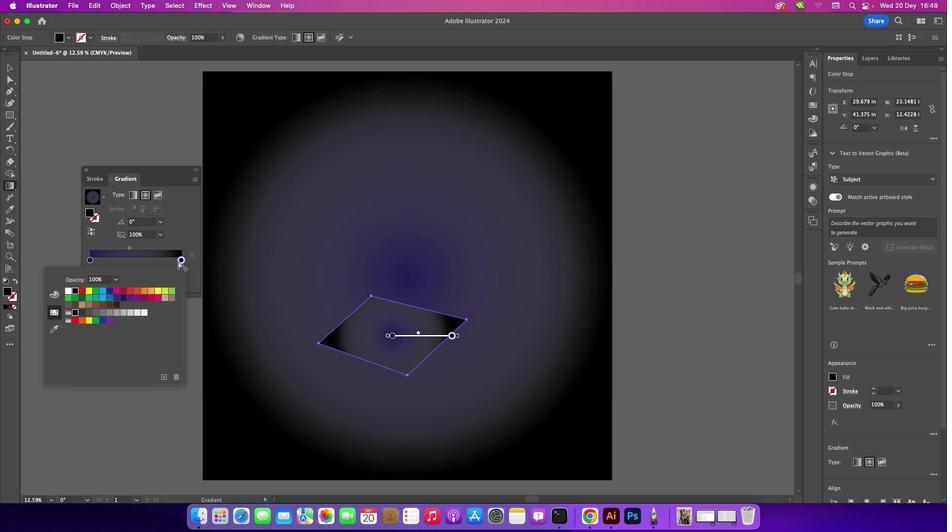 
Action: Mouse moved to (105, 291)
Screenshot: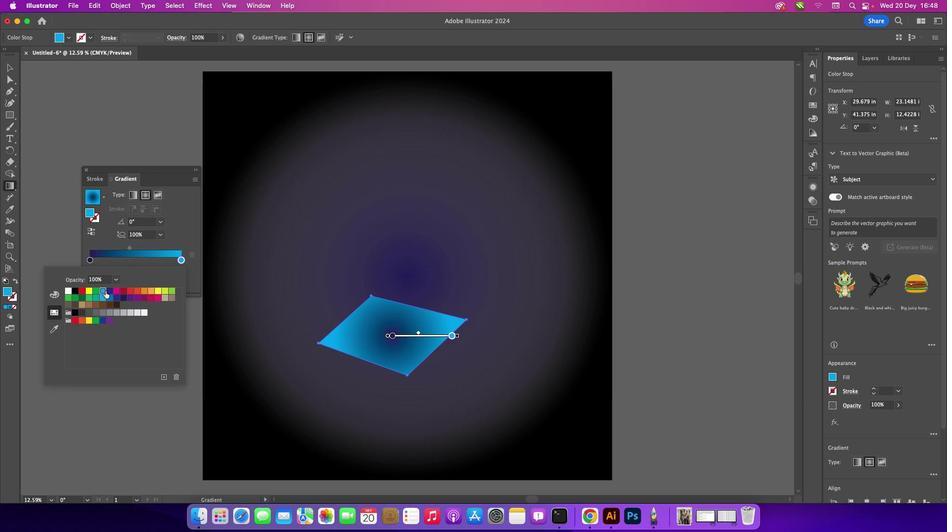 
Action: Mouse pressed left at (105, 291)
Screenshot: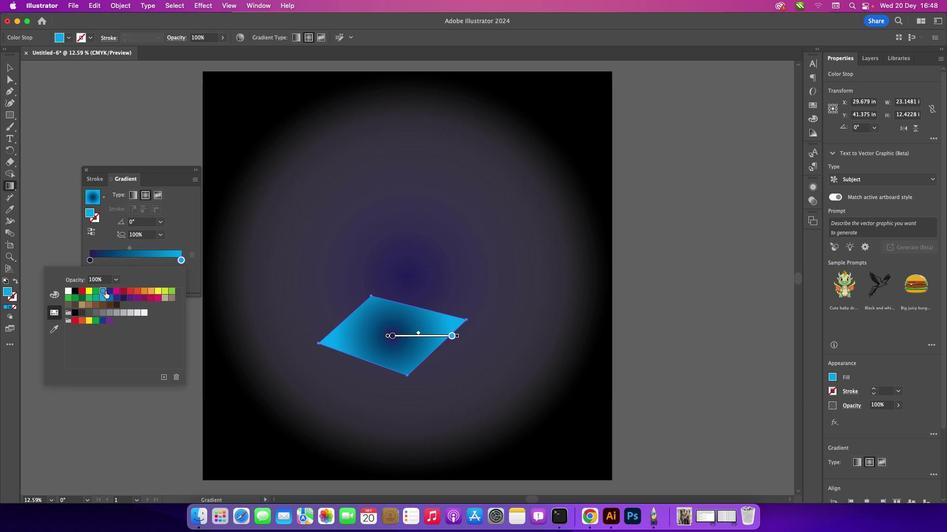 
Action: Mouse moved to (188, 218)
Screenshot: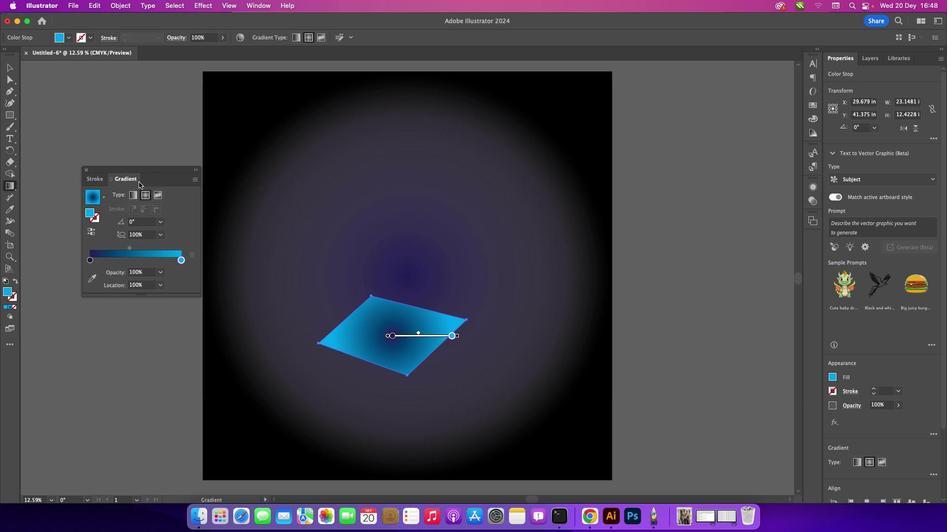 
Action: Mouse pressed left at (188, 218)
Screenshot: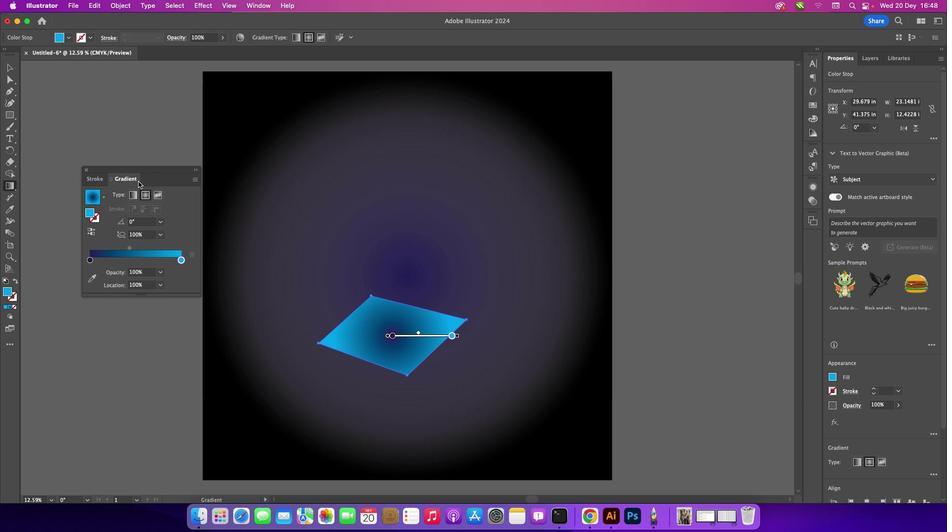 
Action: Mouse moved to (85, 170)
Screenshot: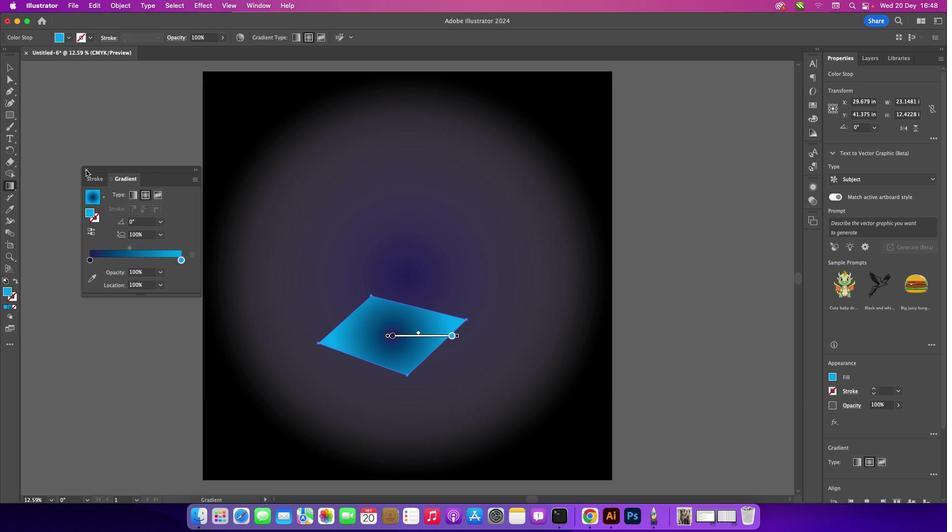 
Action: Mouse pressed left at (85, 170)
